 Task: Find connections with filter location Madiun with filter topic #lockdownwith filter profile language Potuguese with filter current company NTPC Limited with filter school Asian School of Cyber Laws with filter industry Sheet Music Publishing with filter service category Auto Insurance with filter keywords title Mail Carrier
Action: Mouse pressed left at (401, 42)
Screenshot: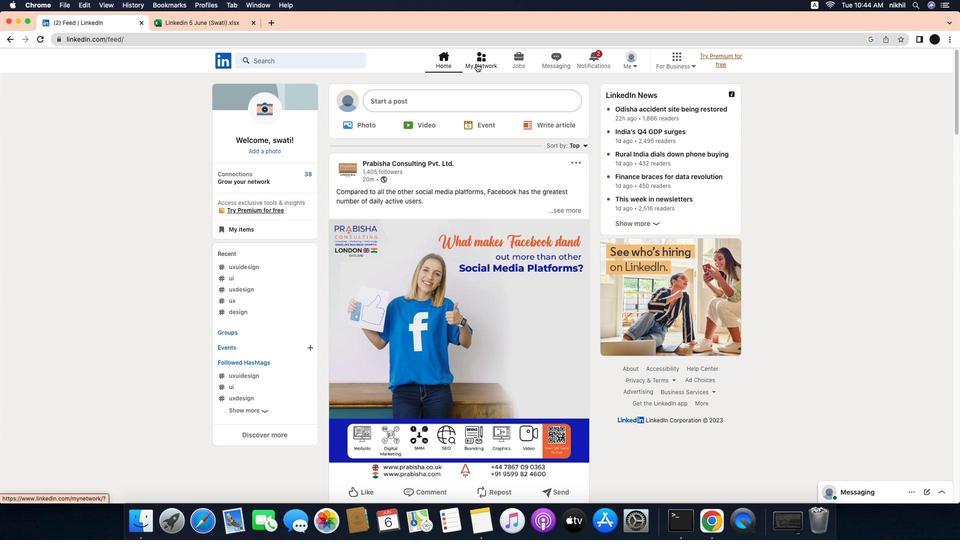 
Action: Mouse moved to (480, 40)
Screenshot: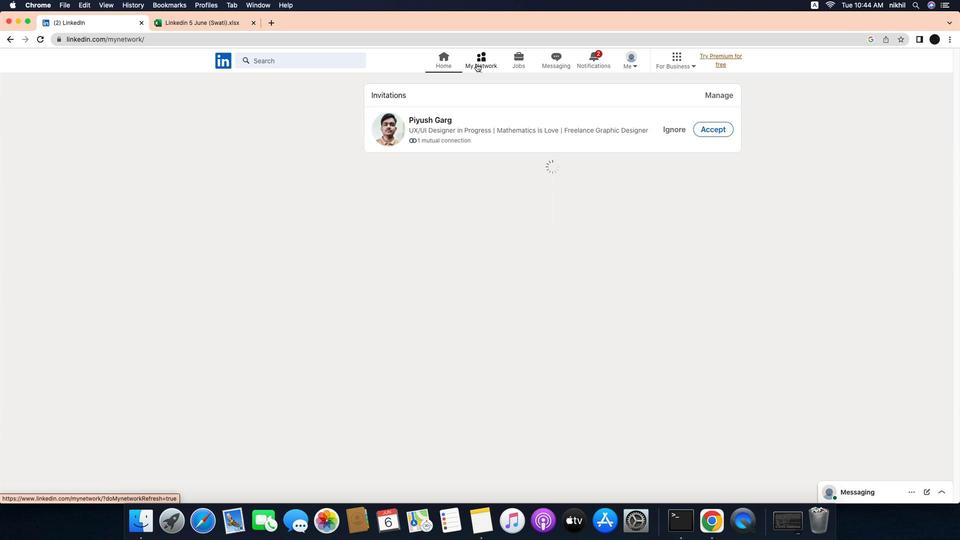 
Action: Mouse pressed left at (480, 40)
Screenshot: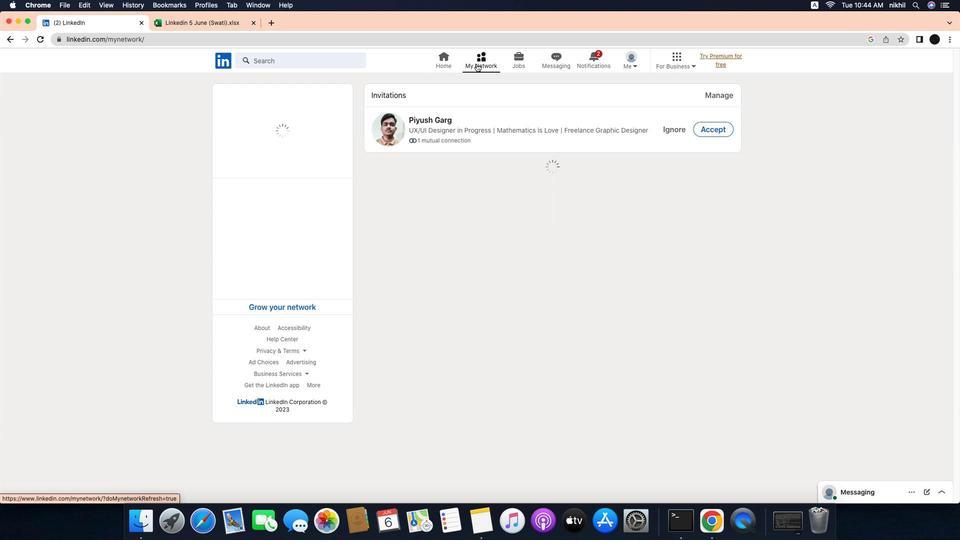
Action: Mouse moved to (295, 93)
Screenshot: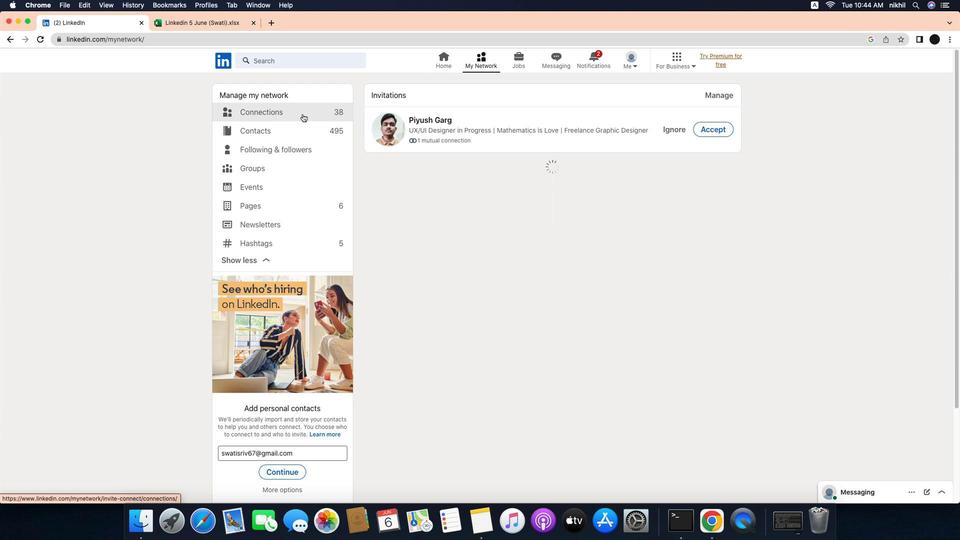 
Action: Mouse pressed left at (295, 93)
Screenshot: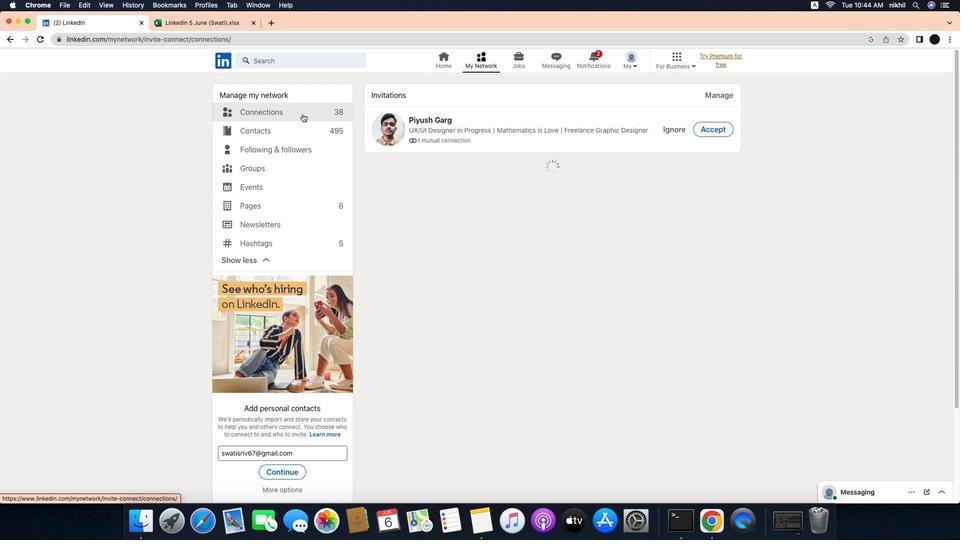 
Action: Mouse moved to (552, 92)
Screenshot: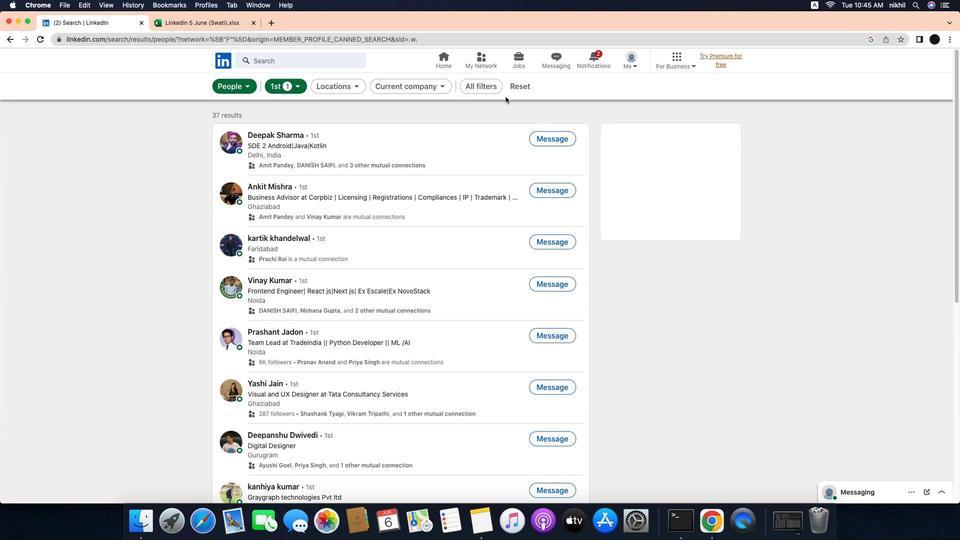 
Action: Mouse pressed left at (552, 92)
Screenshot: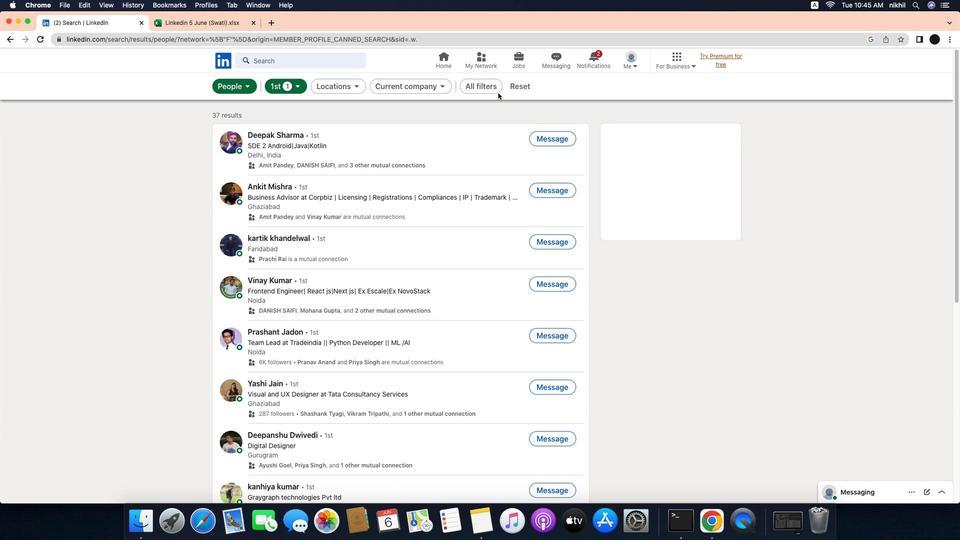 
Action: Mouse moved to (519, 65)
Screenshot: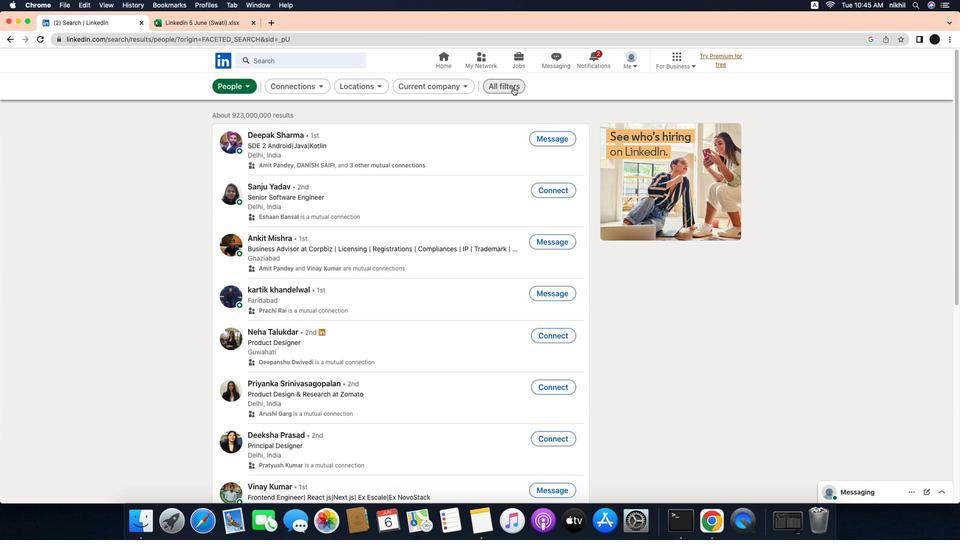 
Action: Mouse pressed left at (519, 65)
Screenshot: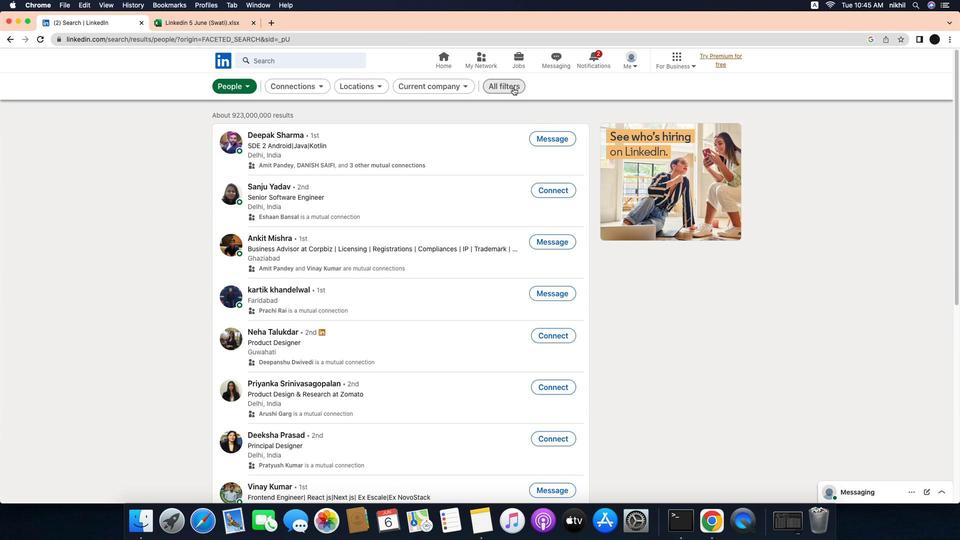 
Action: Mouse moved to (515, 65)
Screenshot: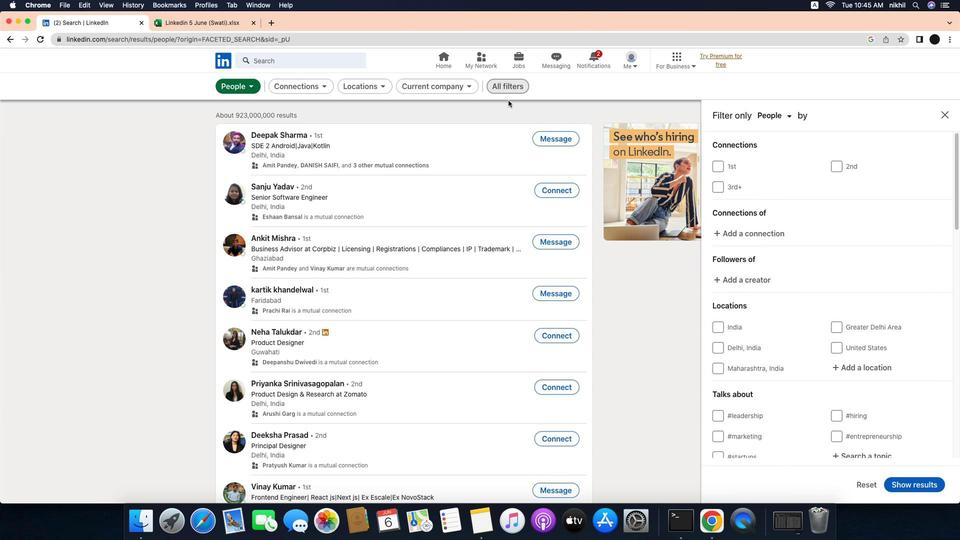 
Action: Mouse pressed left at (515, 65)
Screenshot: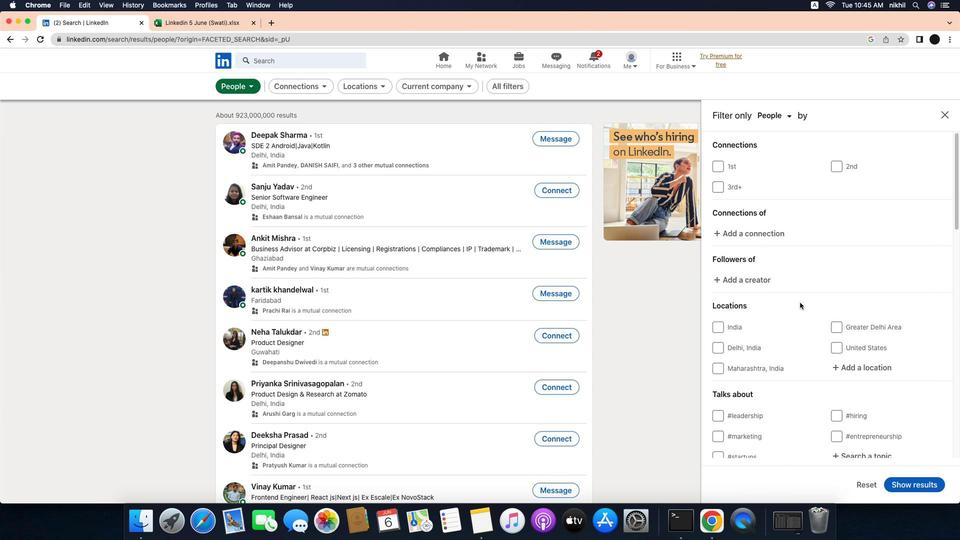 
Action: Mouse moved to (833, 286)
Screenshot: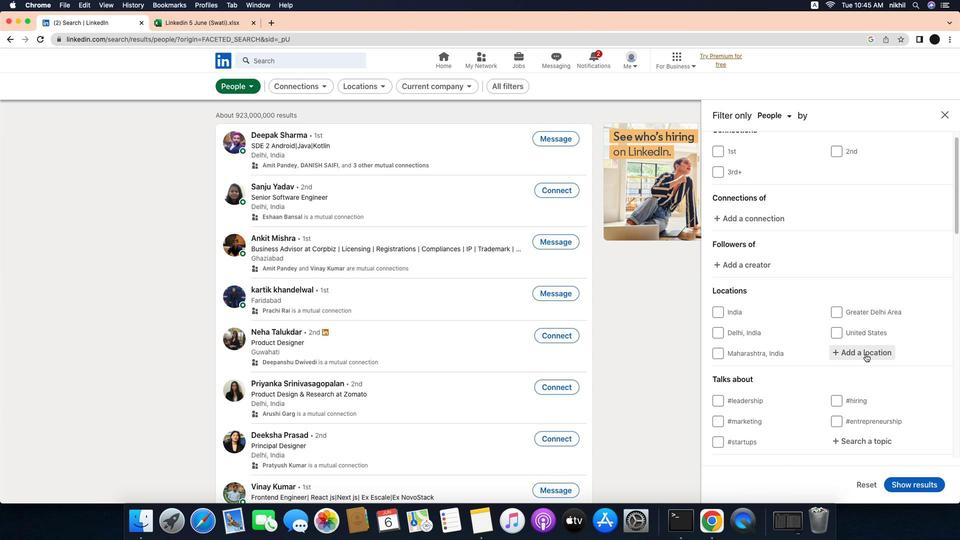 
Action: Mouse scrolled (833, 286) with delta (-27, -28)
Screenshot: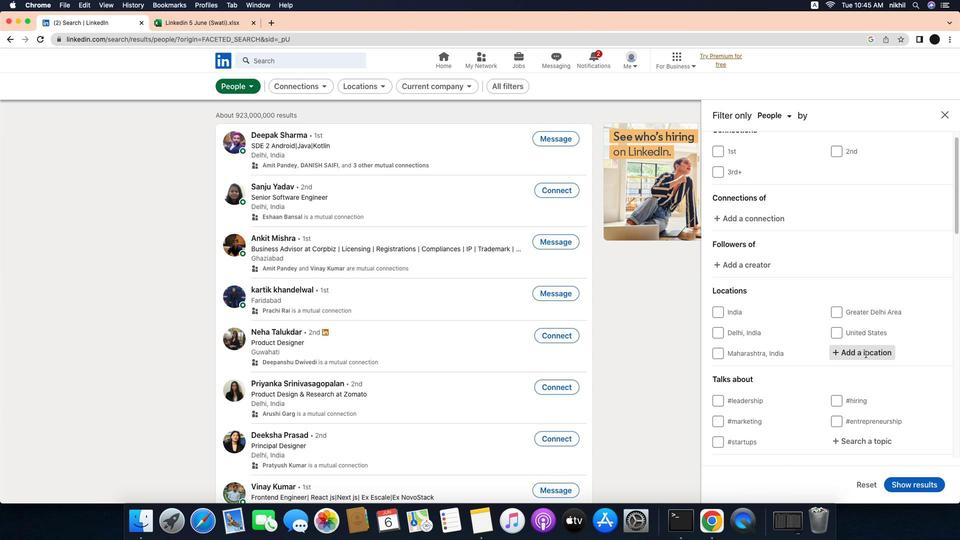 
Action: Mouse scrolled (833, 286) with delta (-27, -28)
Screenshot: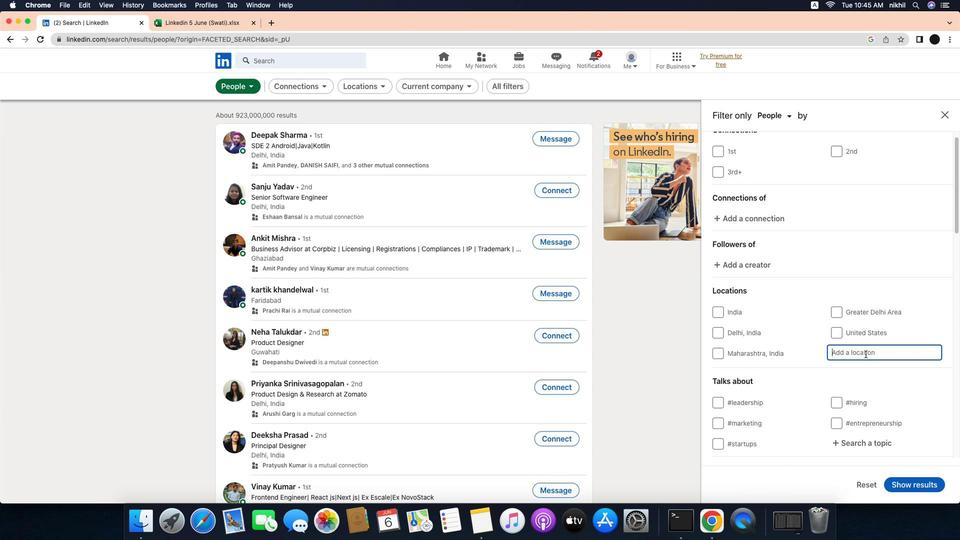 
Action: Mouse moved to (896, 350)
Screenshot: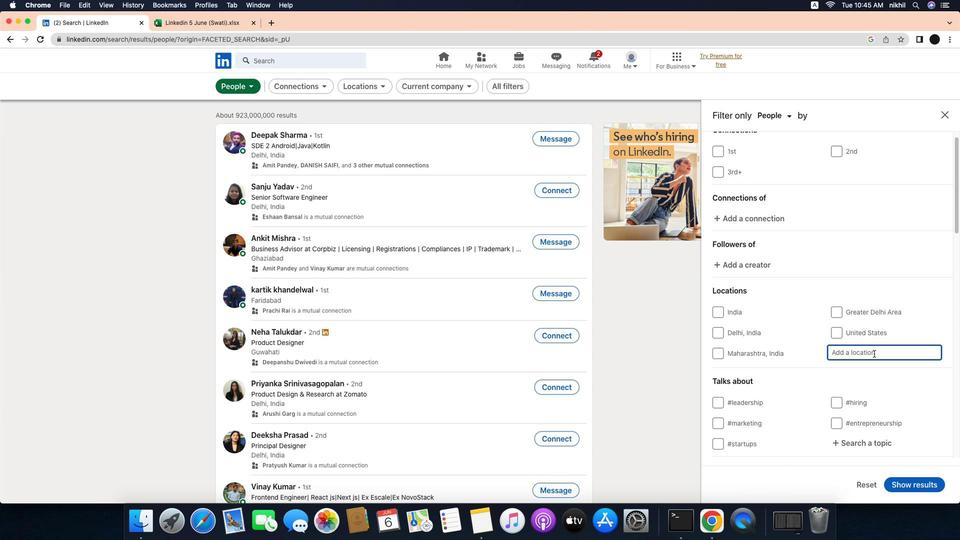 
Action: Mouse pressed left at (896, 350)
Screenshot: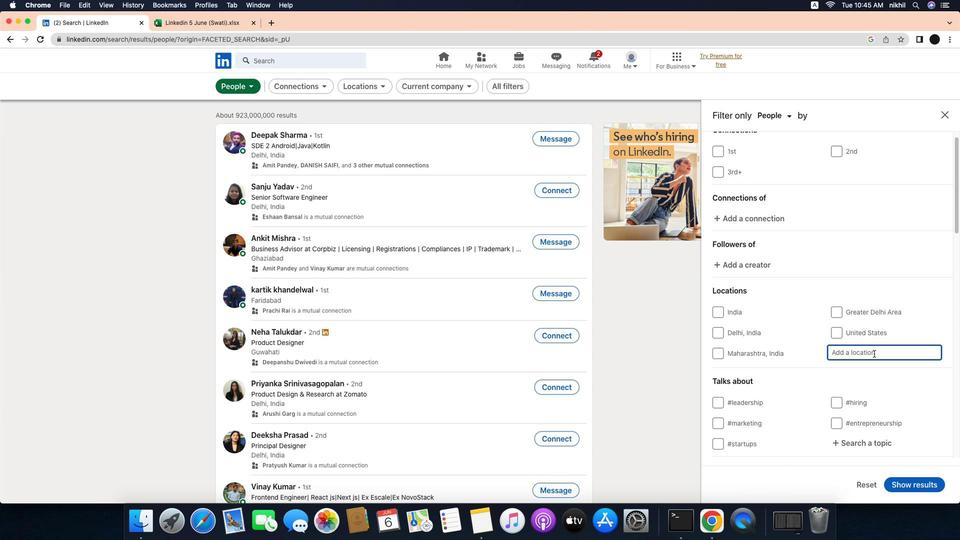 
Action: Mouse moved to (904, 349)
Screenshot: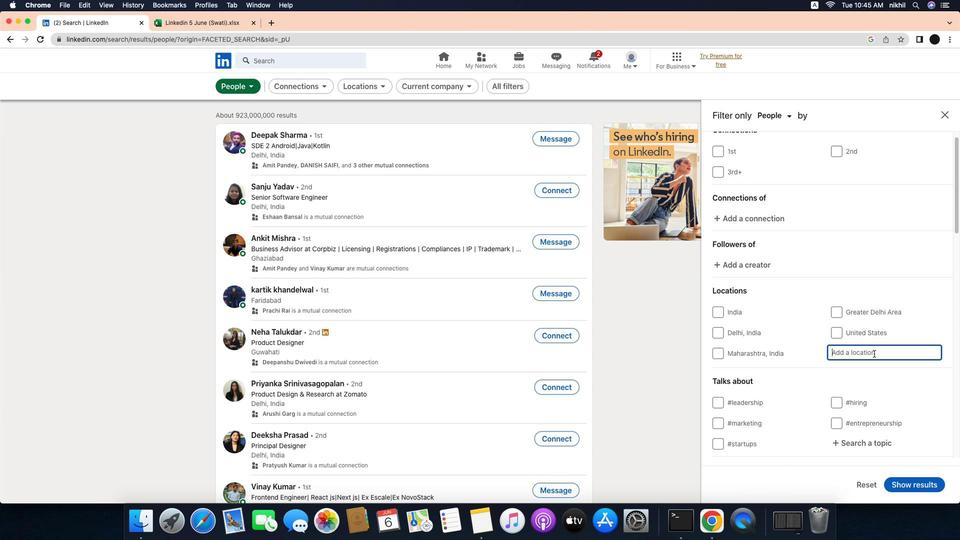
Action: Mouse pressed left at (904, 349)
Screenshot: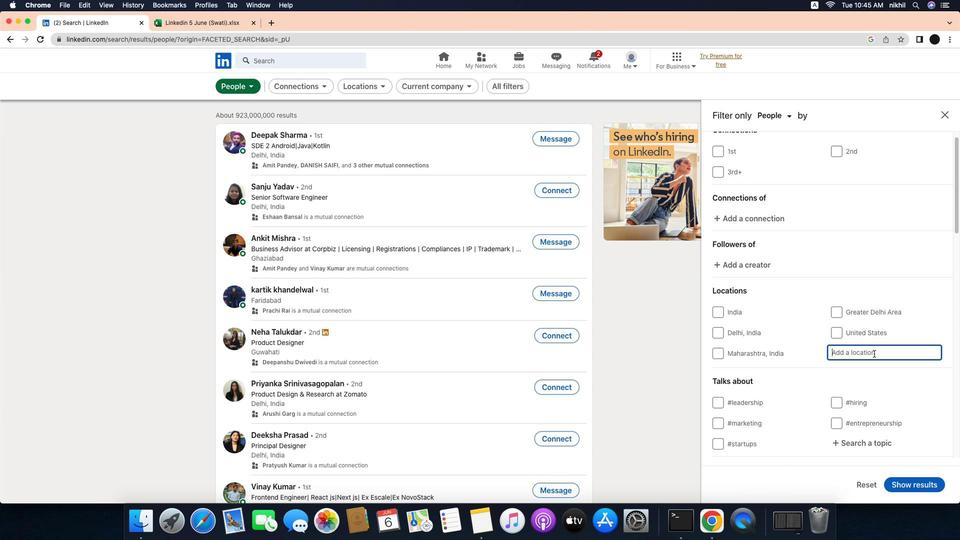 
Action: Mouse moved to (905, 349)
Screenshot: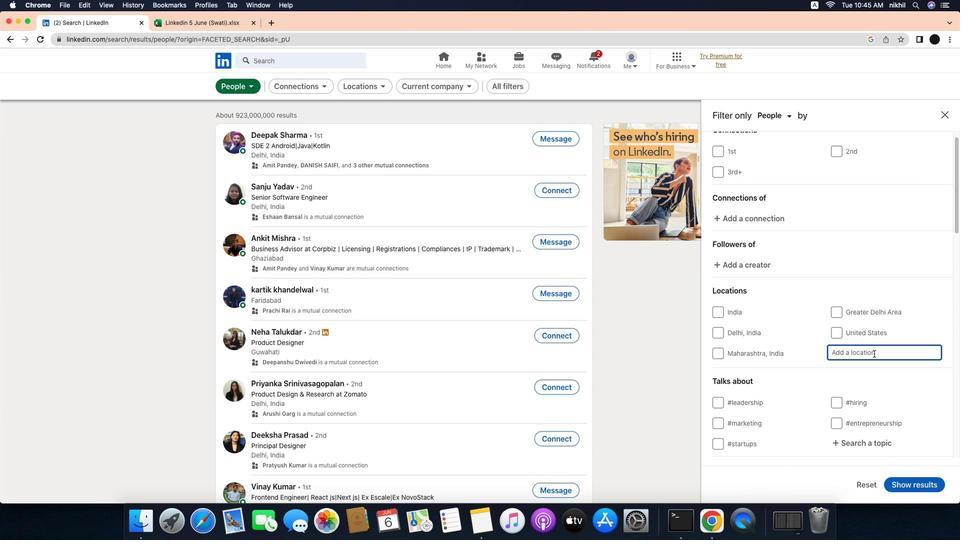 
Action: Key pressed Key.caps_lock'M'Key.caps_lock'a''d''i''u''n'Key.enter
Screenshot: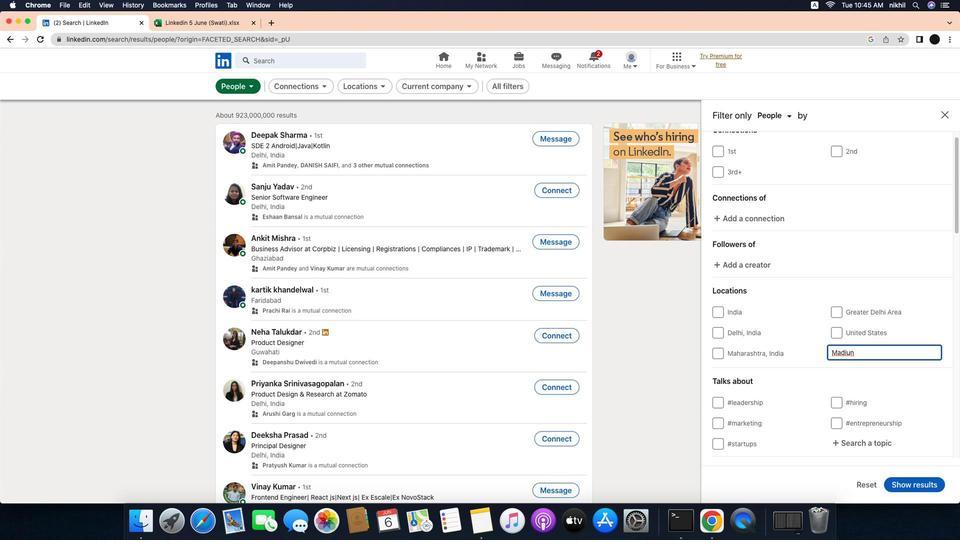 
Action: Mouse moved to (884, 356)
Screenshot: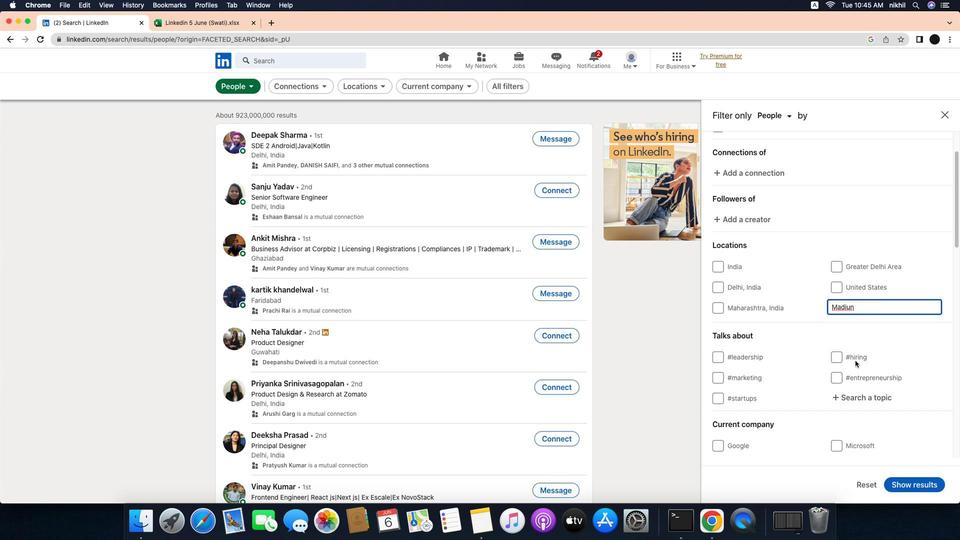 
Action: Mouse scrolled (884, 356) with delta (-27, -28)
Screenshot: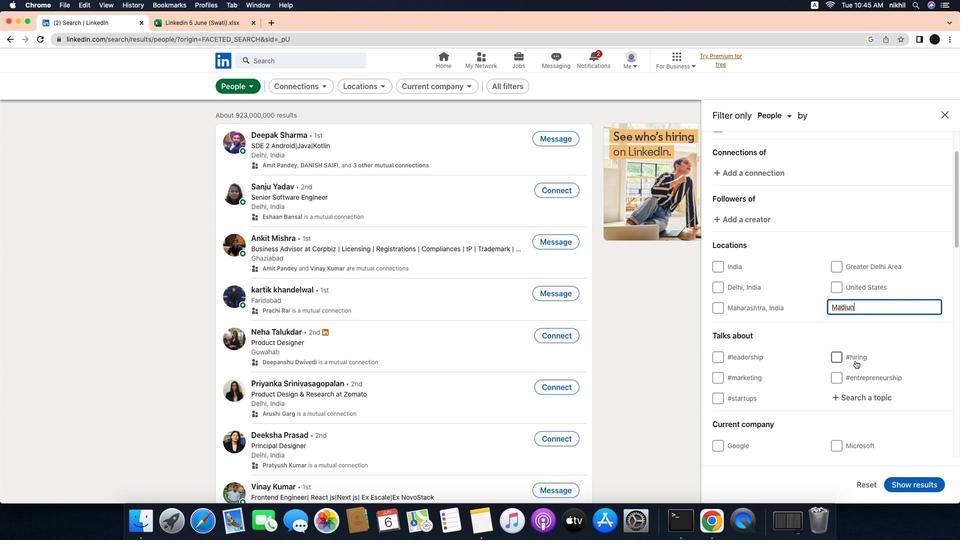 
Action: Mouse scrolled (884, 356) with delta (-27, -28)
Screenshot: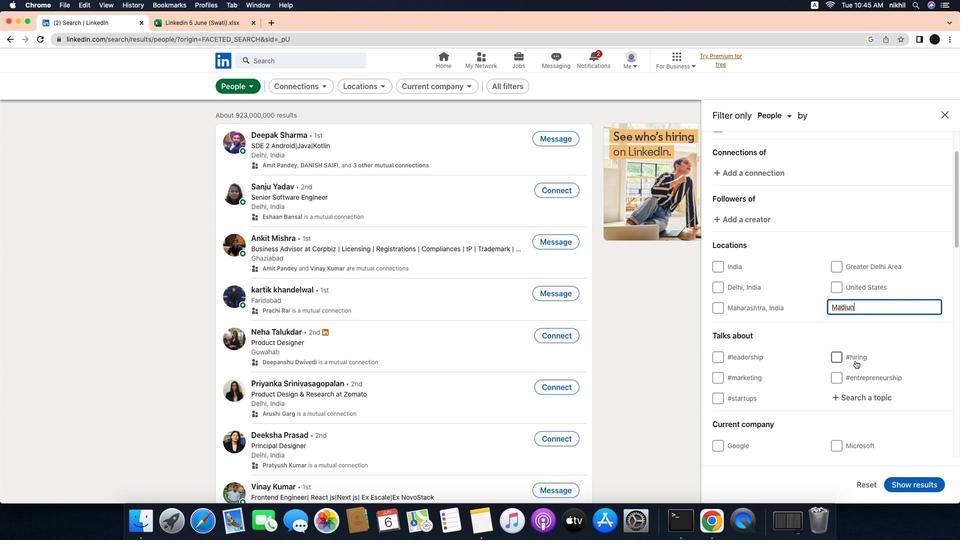 
Action: Mouse scrolled (884, 356) with delta (-27, -28)
Screenshot: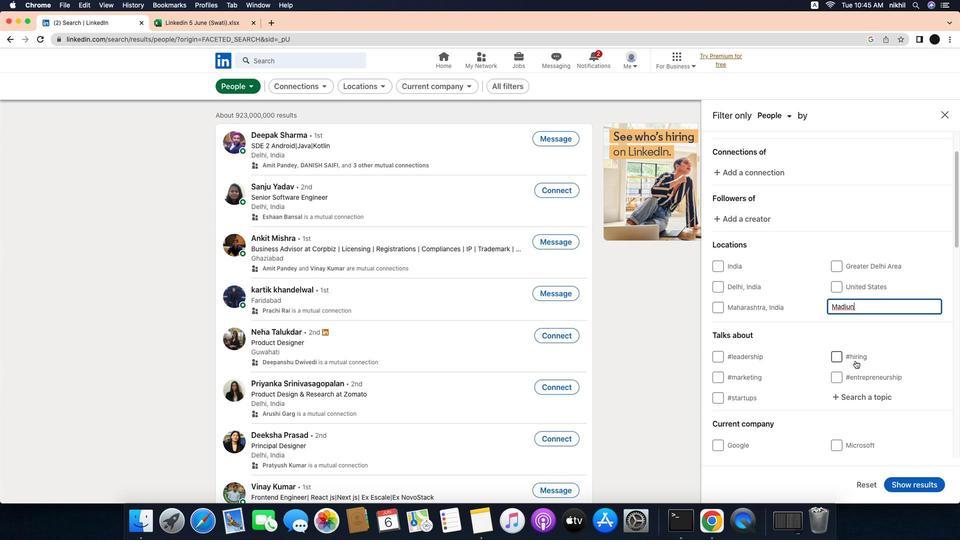 
Action: Mouse scrolled (884, 356) with delta (-27, -28)
Screenshot: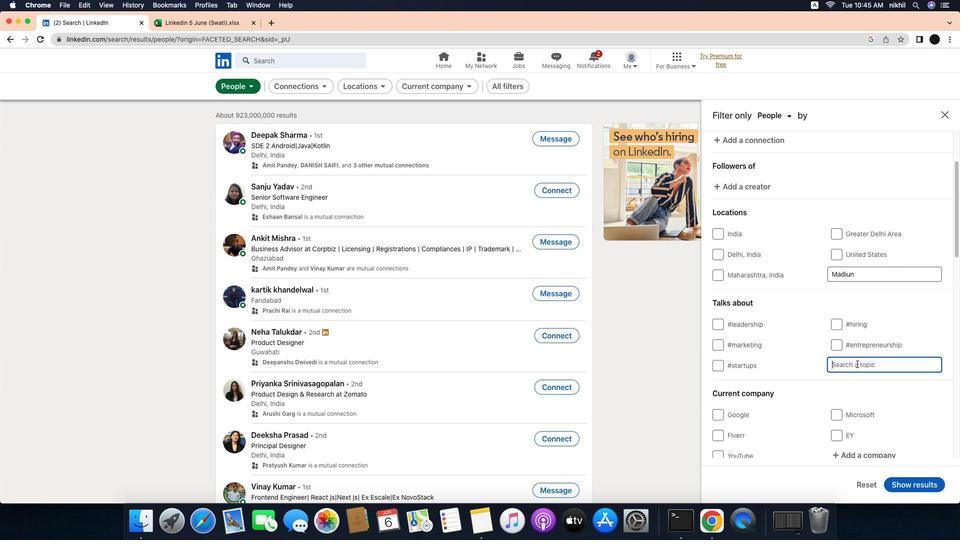
Action: Mouse scrolled (884, 356) with delta (-27, -28)
Screenshot: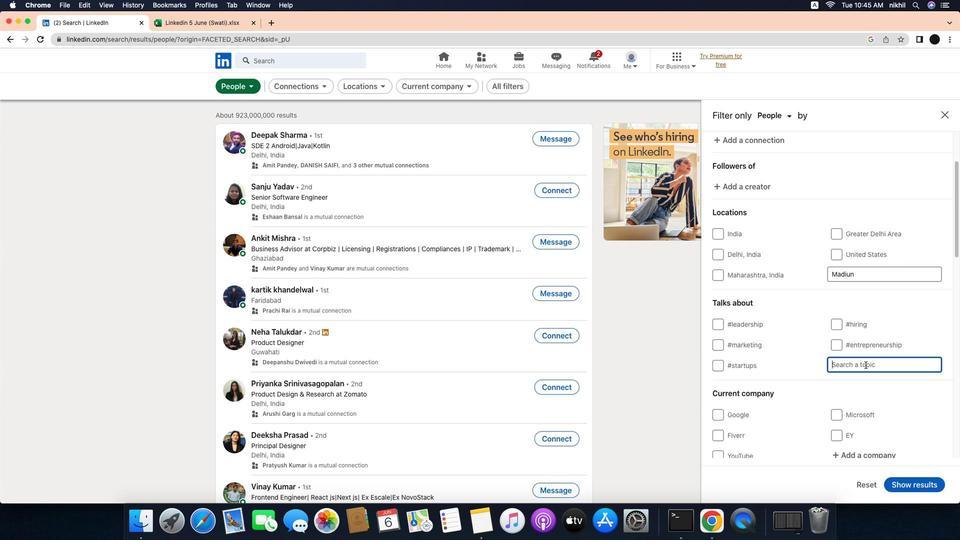 
Action: Mouse scrolled (884, 356) with delta (-27, -28)
Screenshot: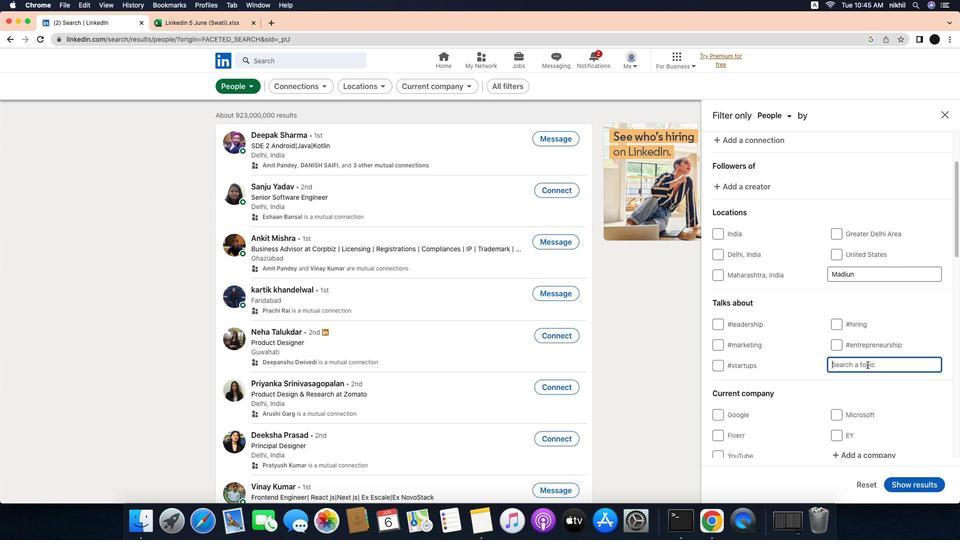 
Action: Mouse moved to (887, 360)
Screenshot: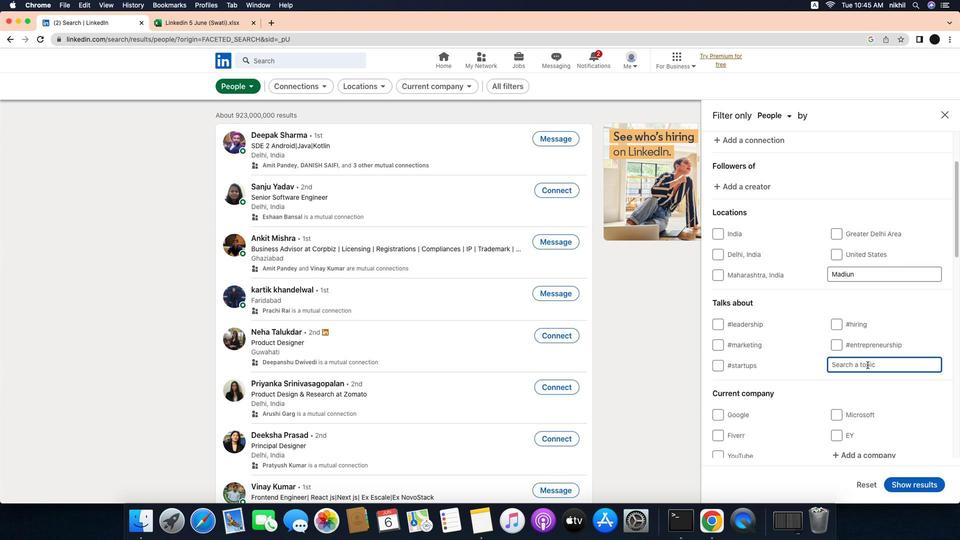 
Action: Mouse pressed left at (887, 360)
Screenshot: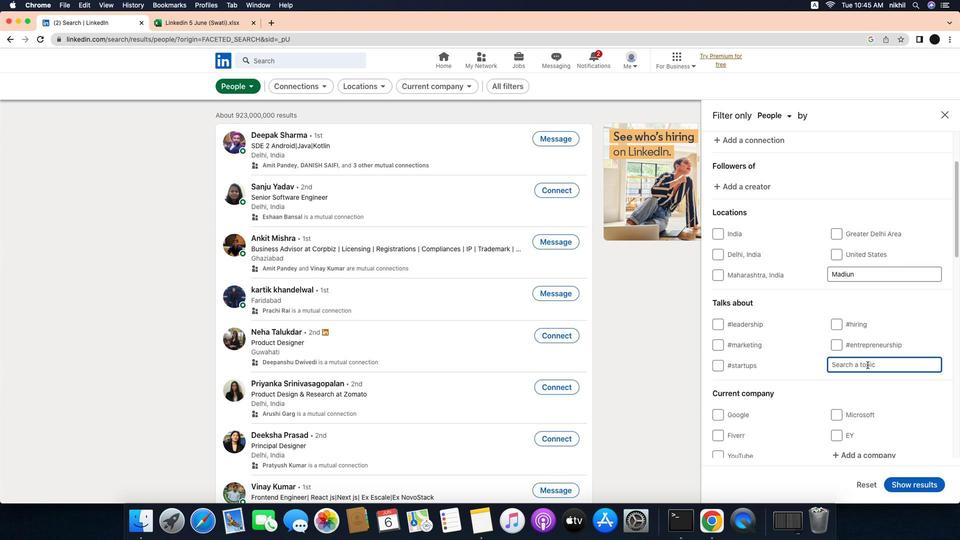 
Action: Mouse moved to (898, 361)
Screenshot: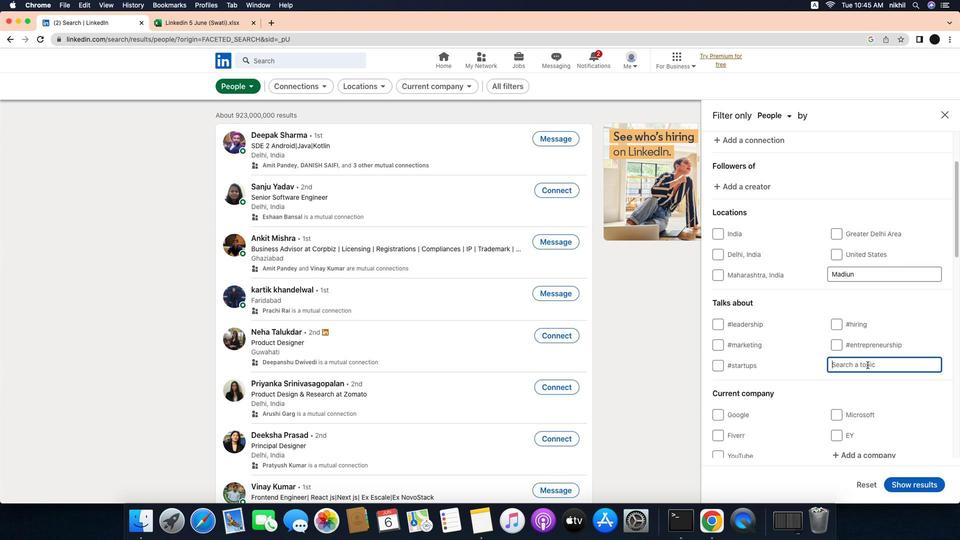 
Action: Mouse pressed left at (898, 361)
Screenshot: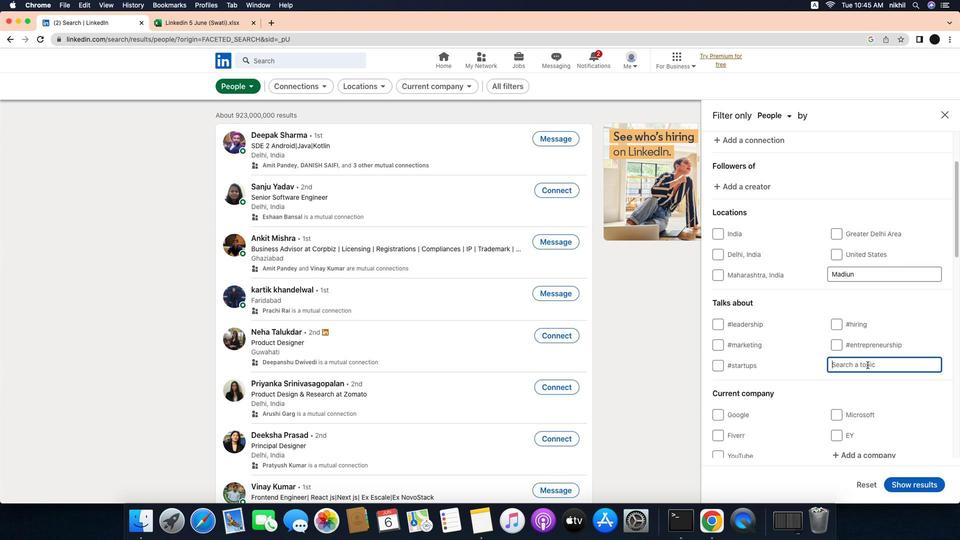 
Action: Key pressed 'l''o''c''k''d''o''w''n'
Screenshot: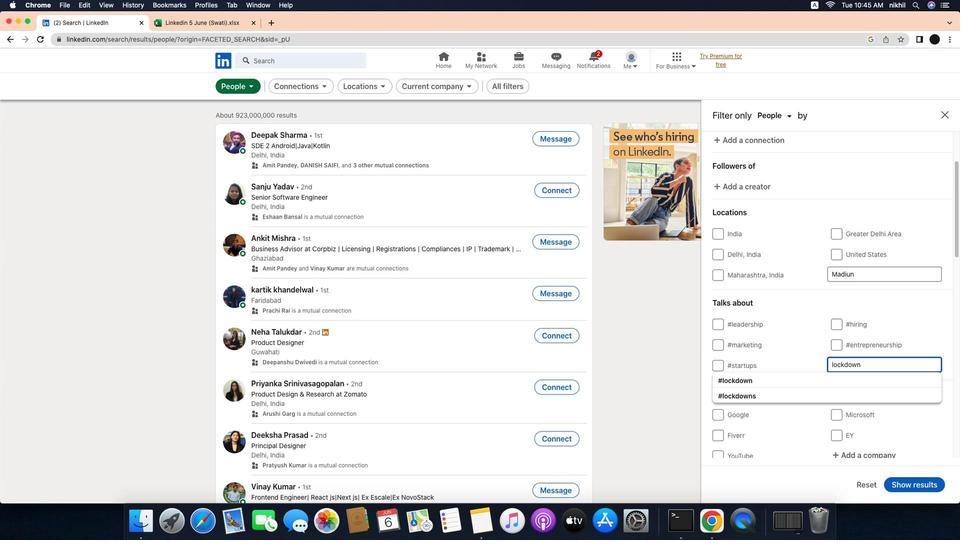 
Action: Mouse moved to (824, 376)
Screenshot: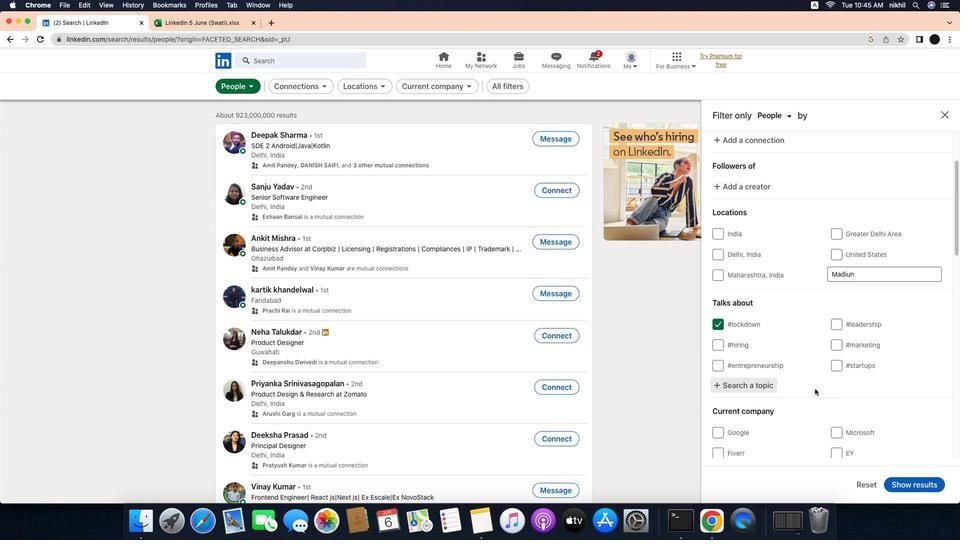 
Action: Mouse pressed left at (824, 376)
Screenshot: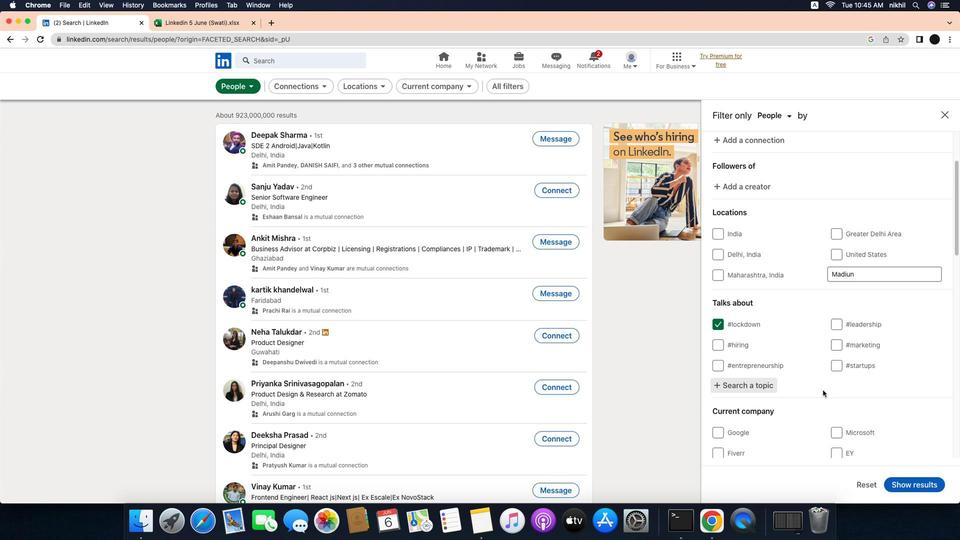 
Action: Mouse moved to (850, 388)
Screenshot: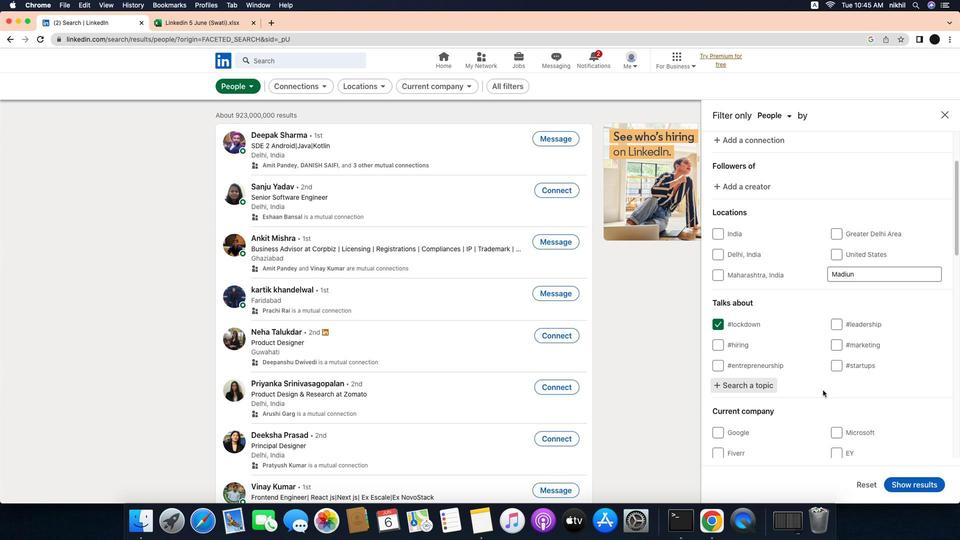 
Action: Mouse scrolled (850, 388) with delta (-27, -28)
Screenshot: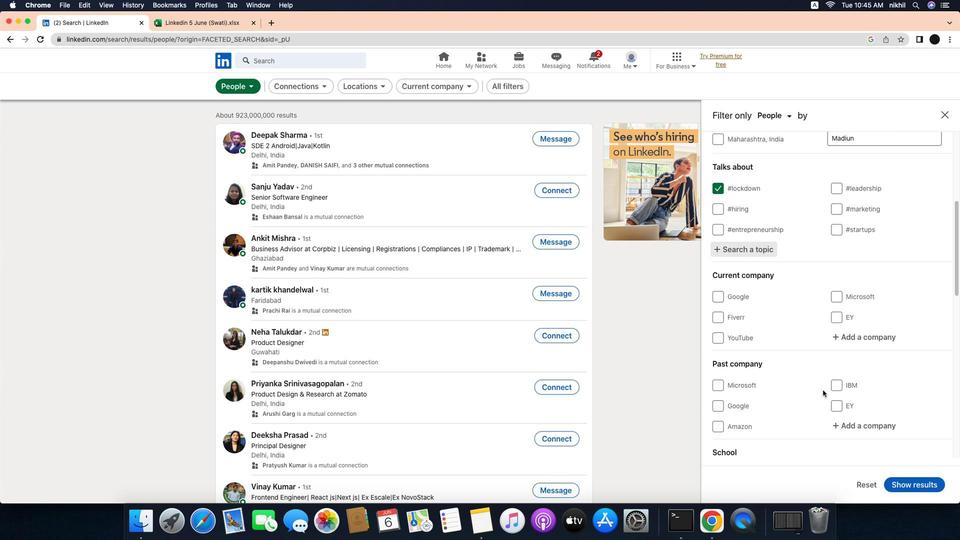
Action: Mouse scrolled (850, 388) with delta (-27, -28)
Screenshot: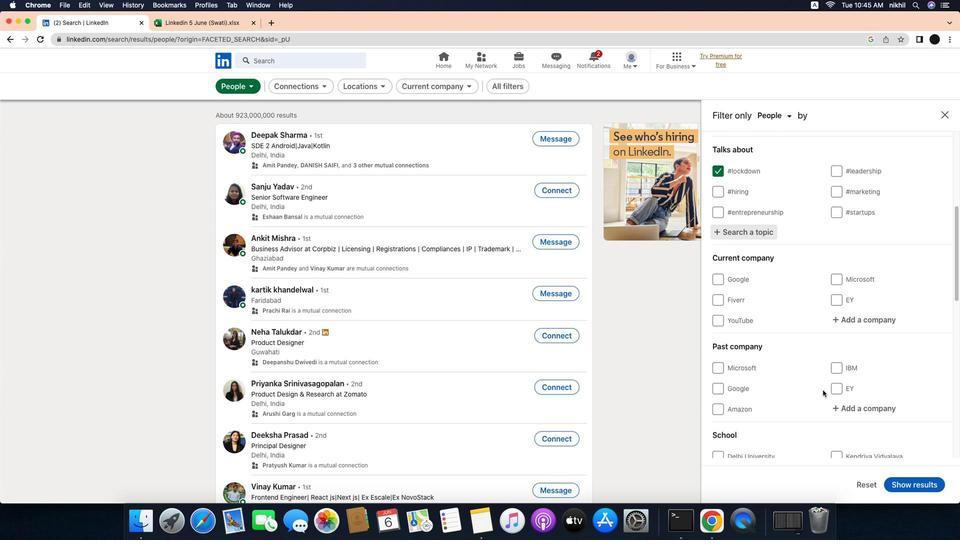 
Action: Mouse scrolled (850, 388) with delta (-27, -28)
Screenshot: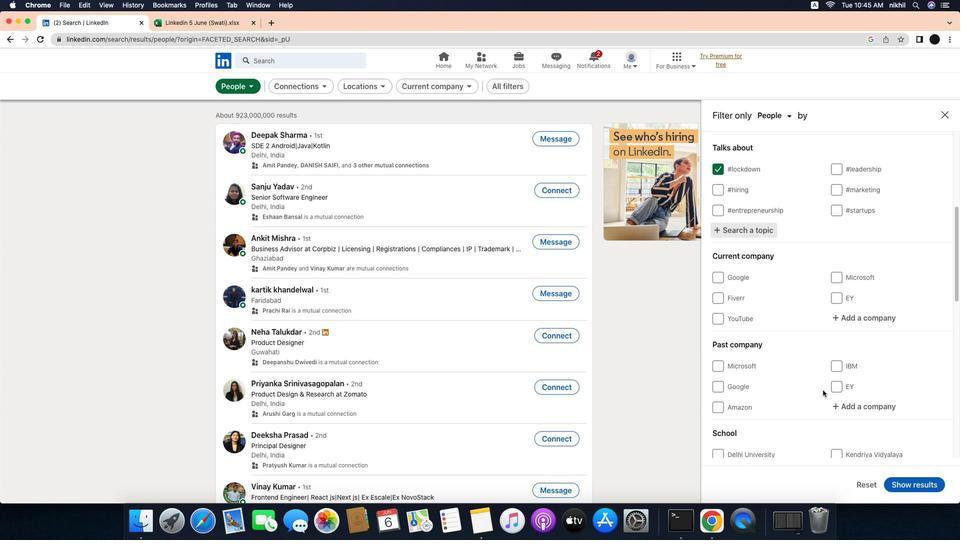 
Action: Mouse scrolled (850, 388) with delta (-27, -28)
Screenshot: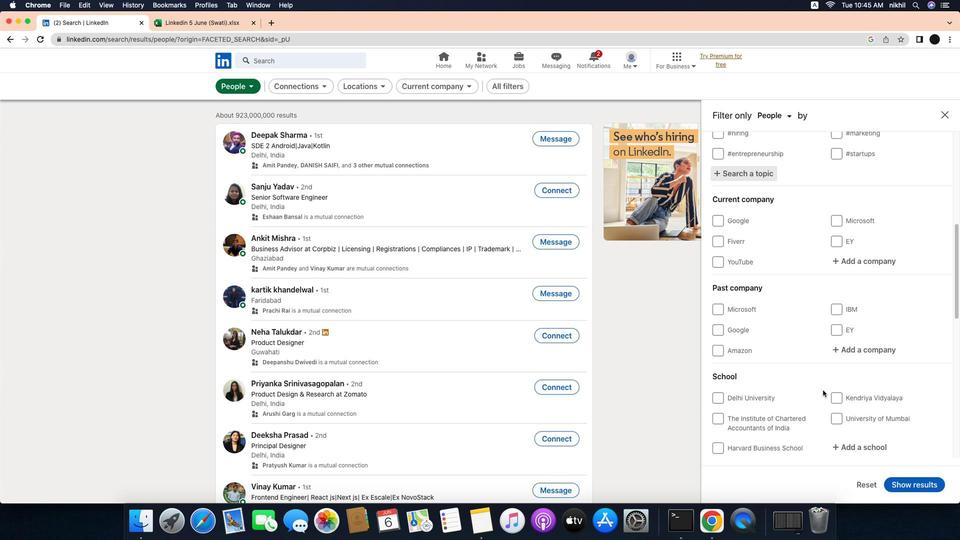 
Action: Mouse scrolled (850, 388) with delta (-27, -28)
Screenshot: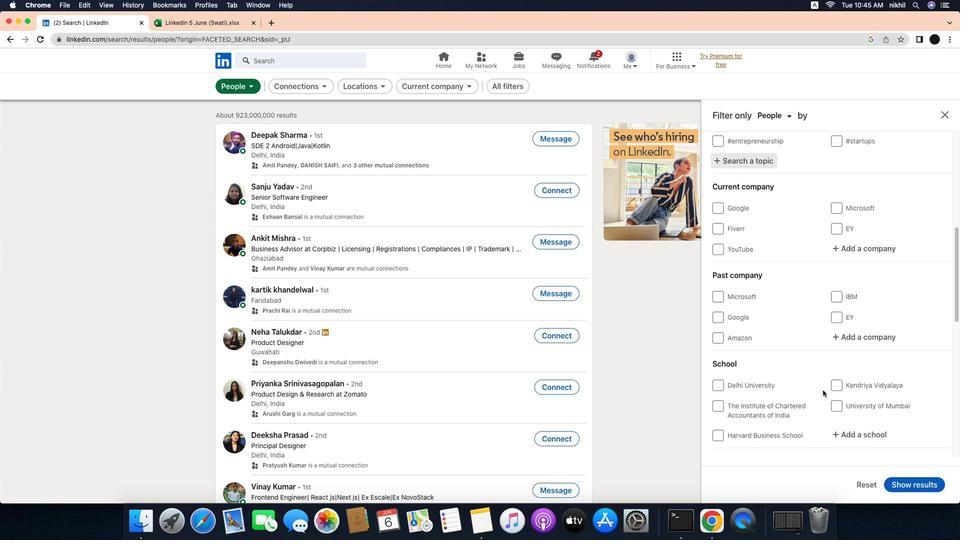 
Action: Mouse scrolled (850, 388) with delta (-27, -28)
Screenshot: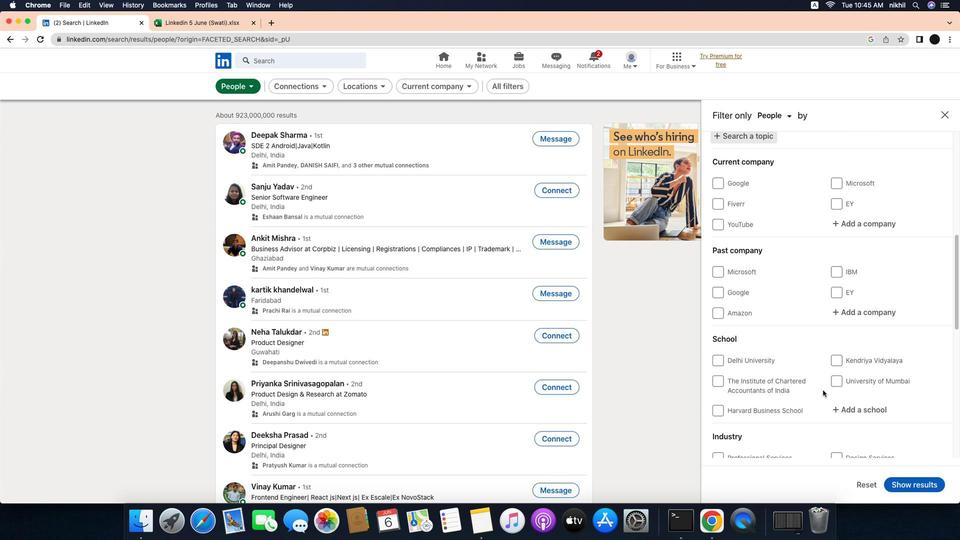 
Action: Mouse scrolled (850, 388) with delta (-27, -28)
Screenshot: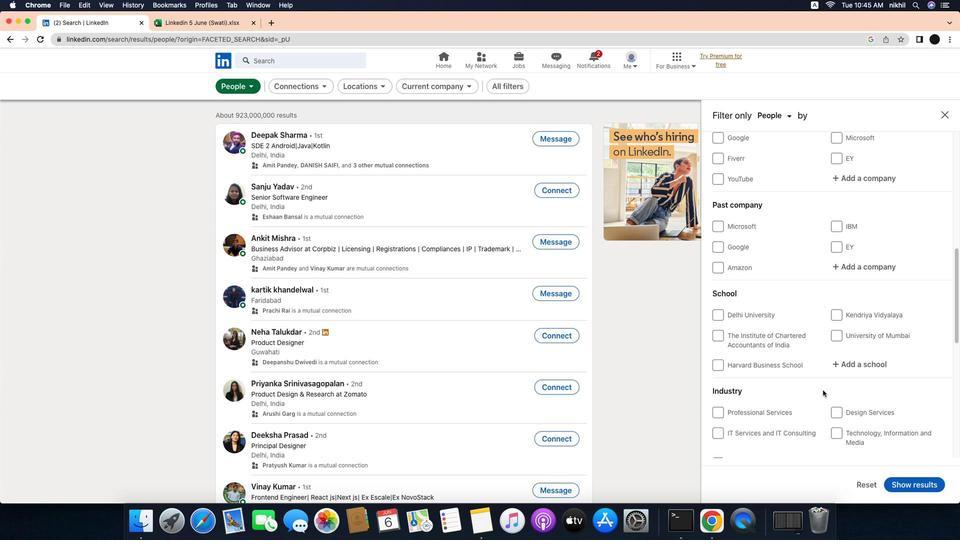 
Action: Mouse scrolled (850, 388) with delta (-27, -28)
Screenshot: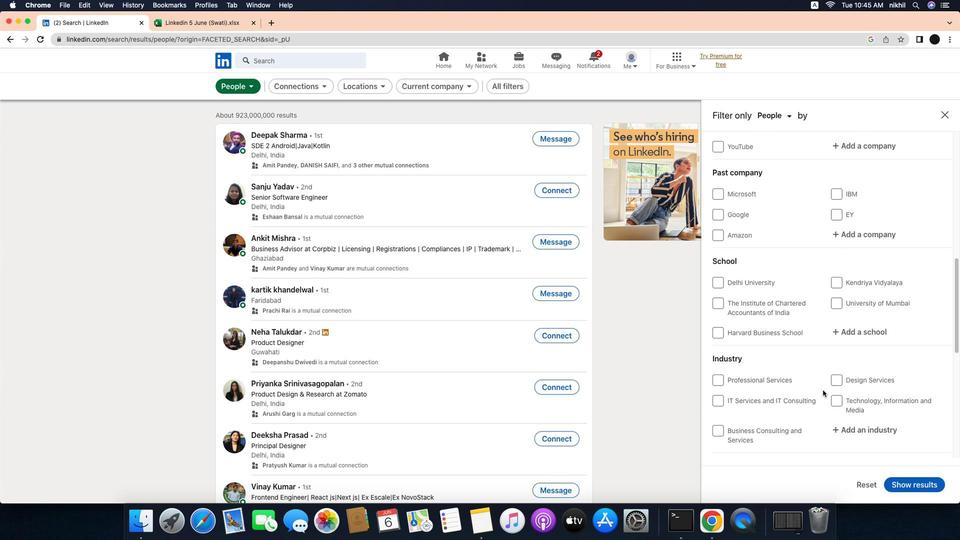 
Action: Mouse scrolled (850, 388) with delta (-27, -28)
Screenshot: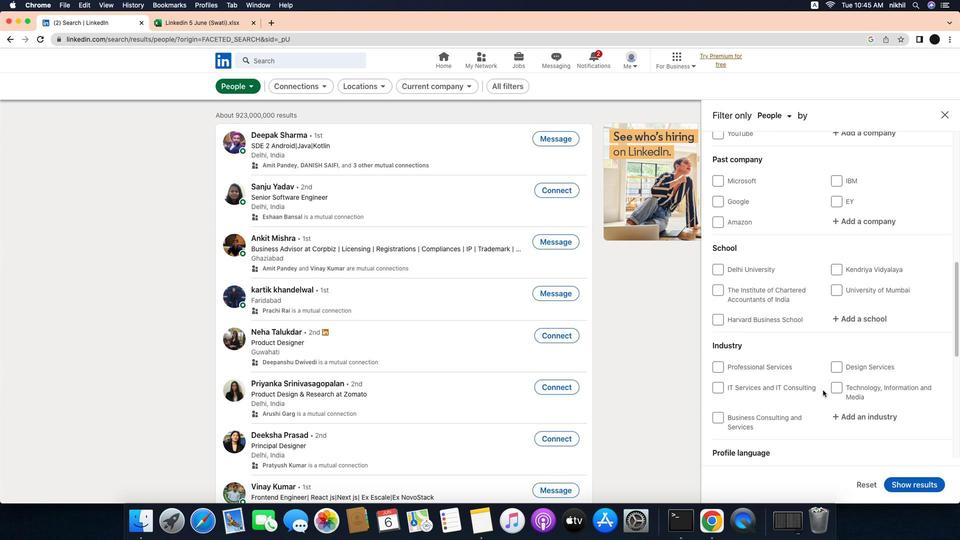 
Action: Mouse scrolled (850, 388) with delta (-27, -28)
Screenshot: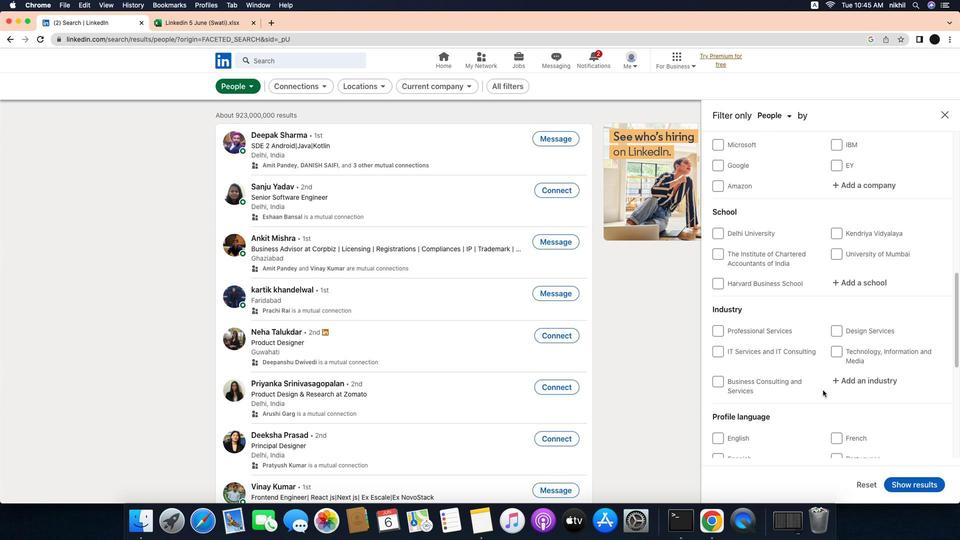
Action: Mouse scrolled (850, 388) with delta (-27, -28)
Screenshot: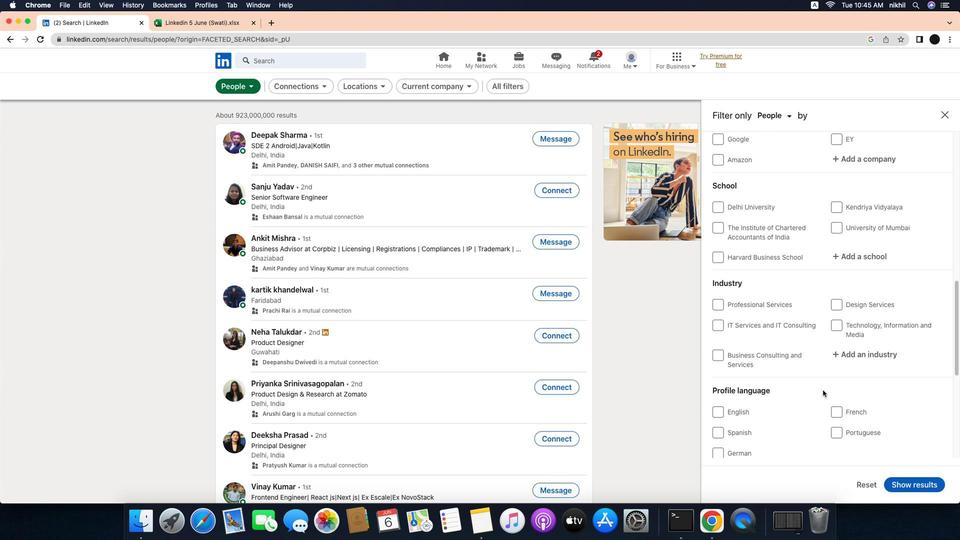 
Action: Mouse scrolled (850, 388) with delta (-27, -28)
Screenshot: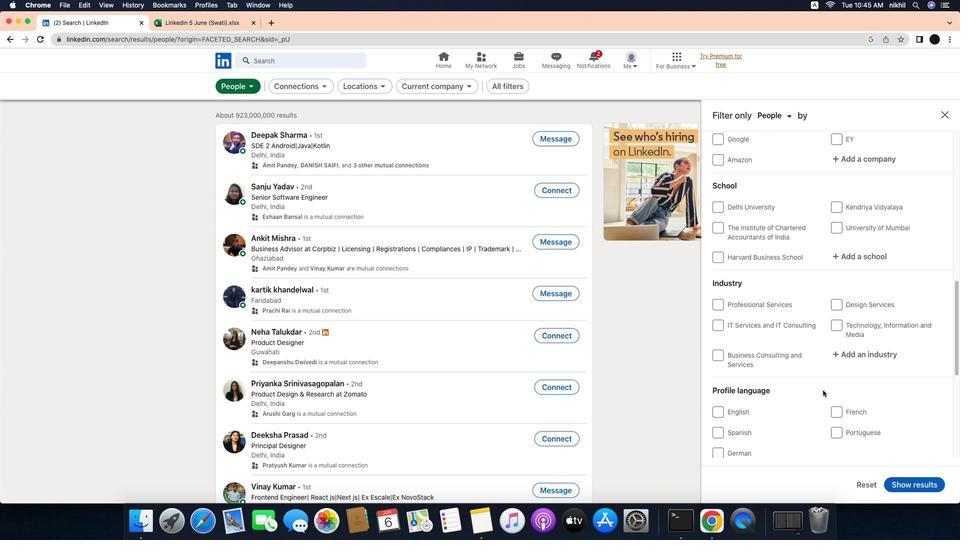 
Action: Mouse scrolled (850, 388) with delta (-27, -28)
Screenshot: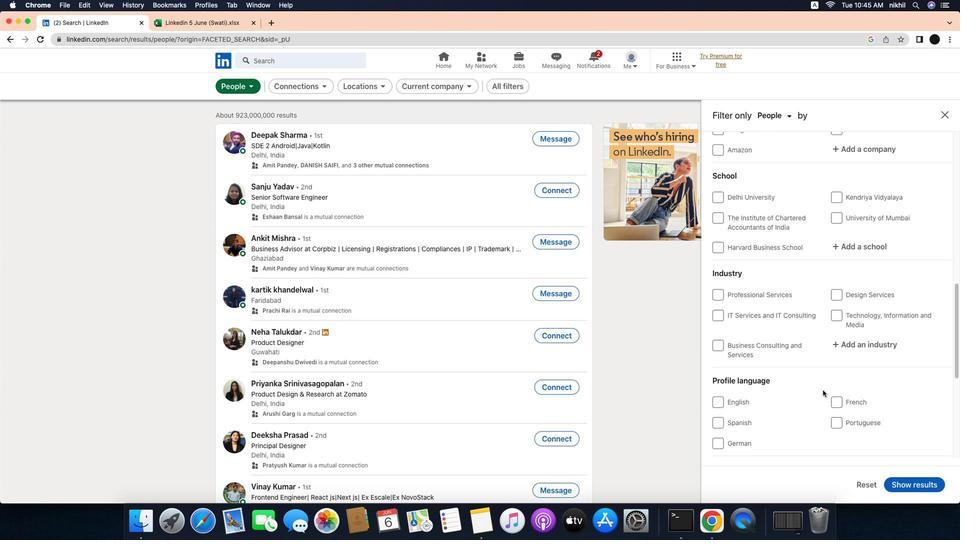 
Action: Mouse scrolled (850, 388) with delta (-27, -28)
Screenshot: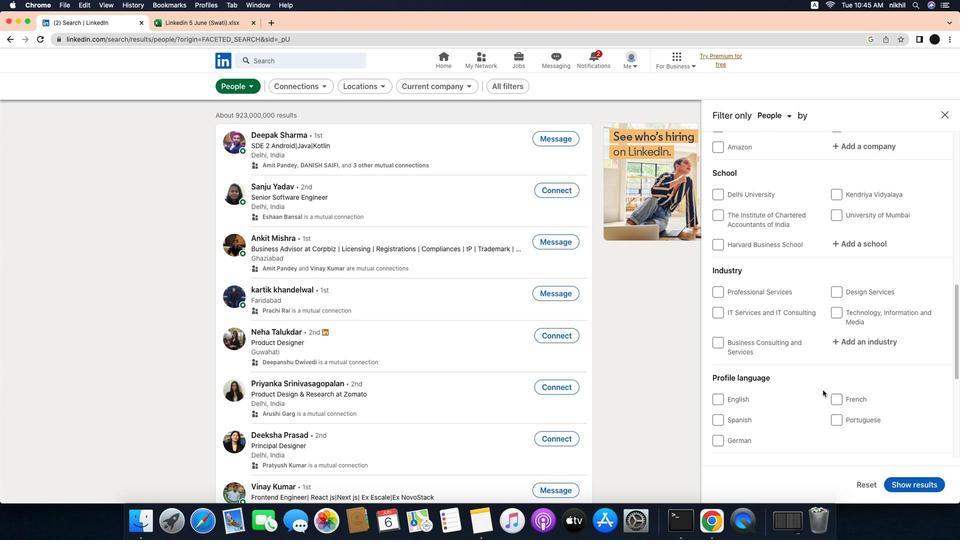 
Action: Mouse scrolled (850, 388) with delta (-27, -28)
Screenshot: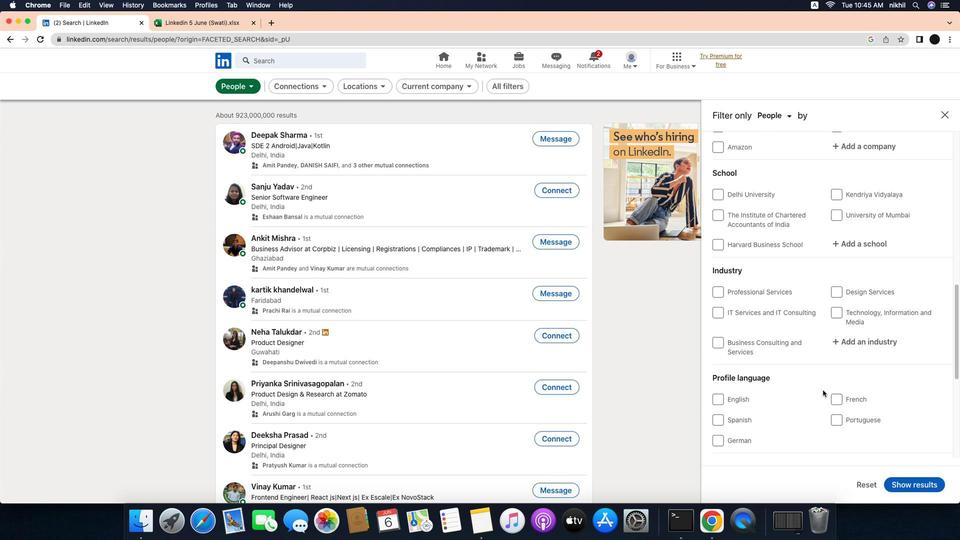 
Action: Mouse scrolled (850, 388) with delta (-27, -28)
Screenshot: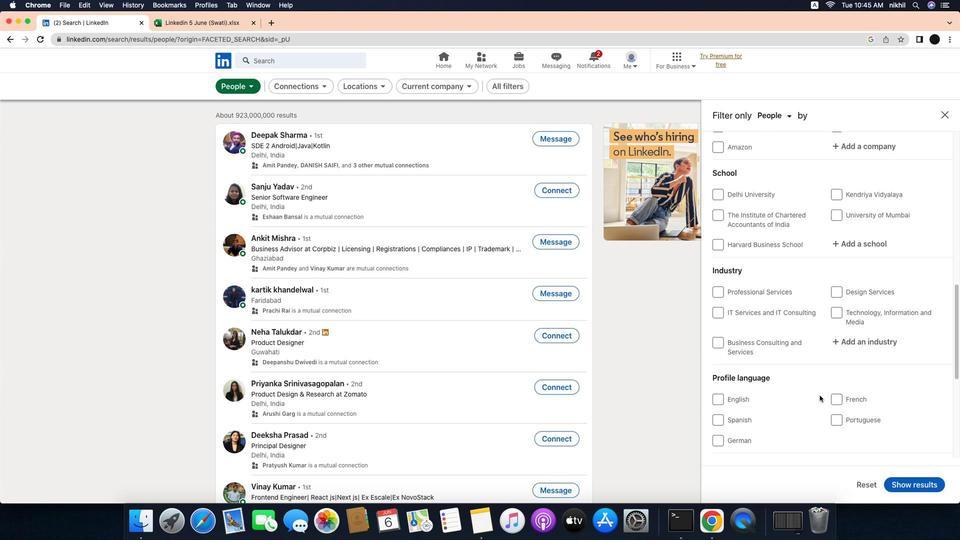 
Action: Mouse scrolled (850, 388) with delta (-27, -28)
Screenshot: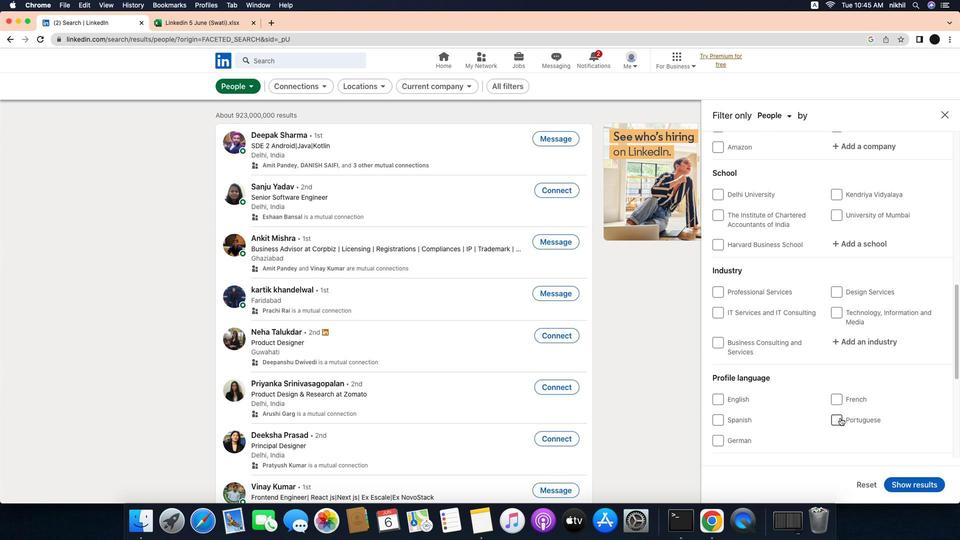 
Action: Mouse scrolled (850, 388) with delta (-27, -28)
Screenshot: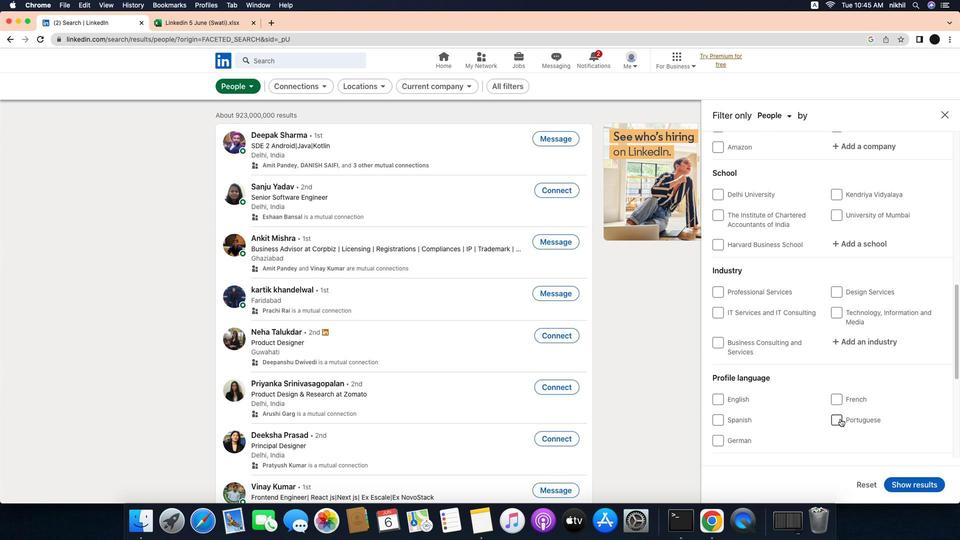 
Action: Mouse moved to (868, 419)
Screenshot: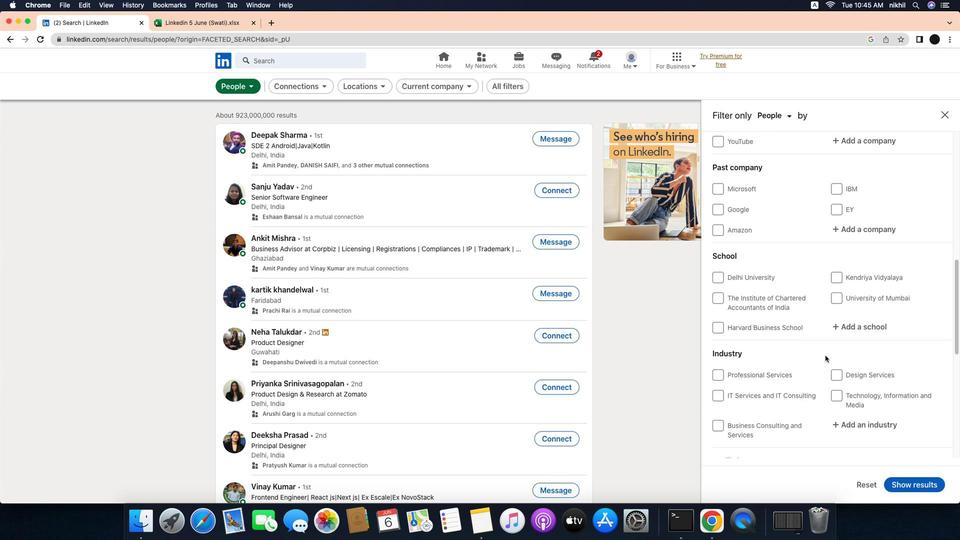 
Action: Mouse pressed left at (868, 419)
Screenshot: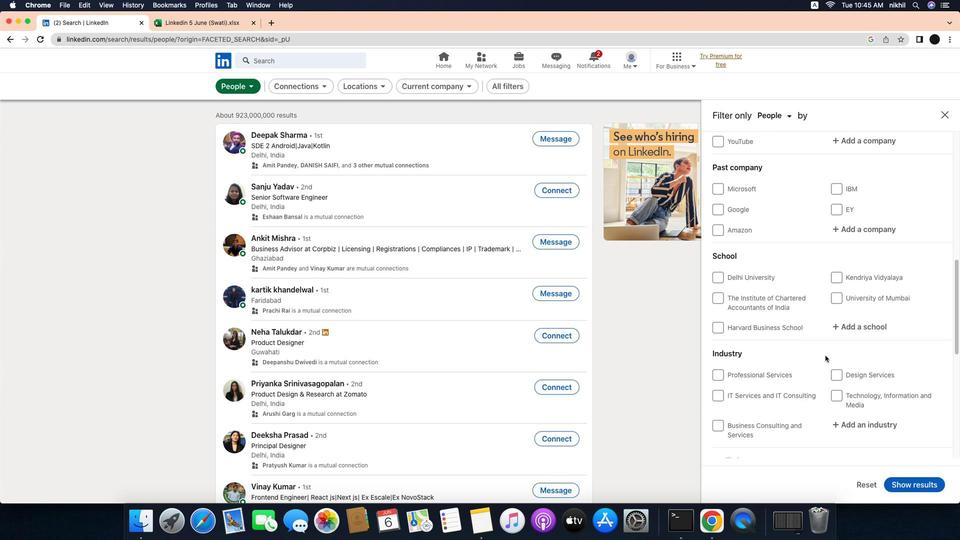 
Action: Mouse moved to (853, 351)
Screenshot: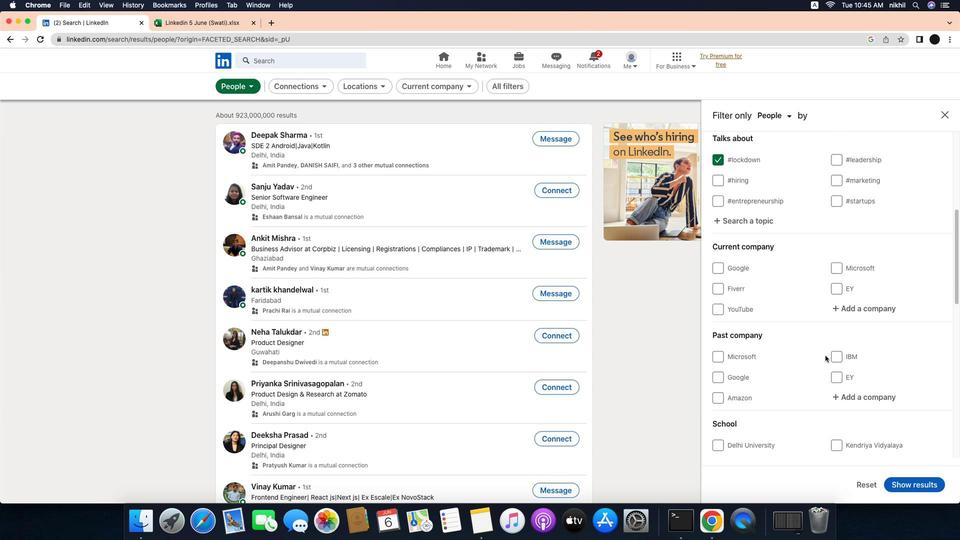 
Action: Mouse scrolled (853, 351) with delta (-27, -27)
Screenshot: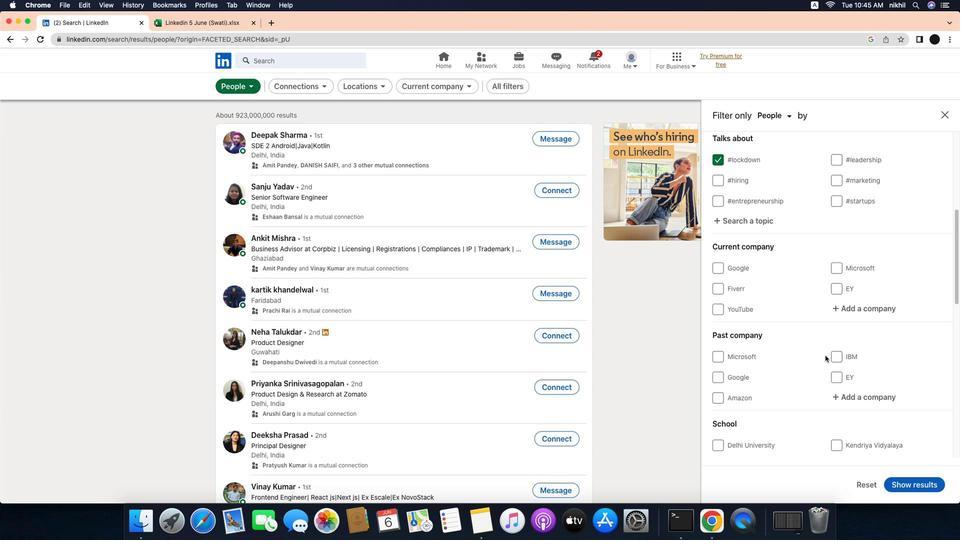 
Action: Mouse scrolled (853, 351) with delta (-27, -27)
Screenshot: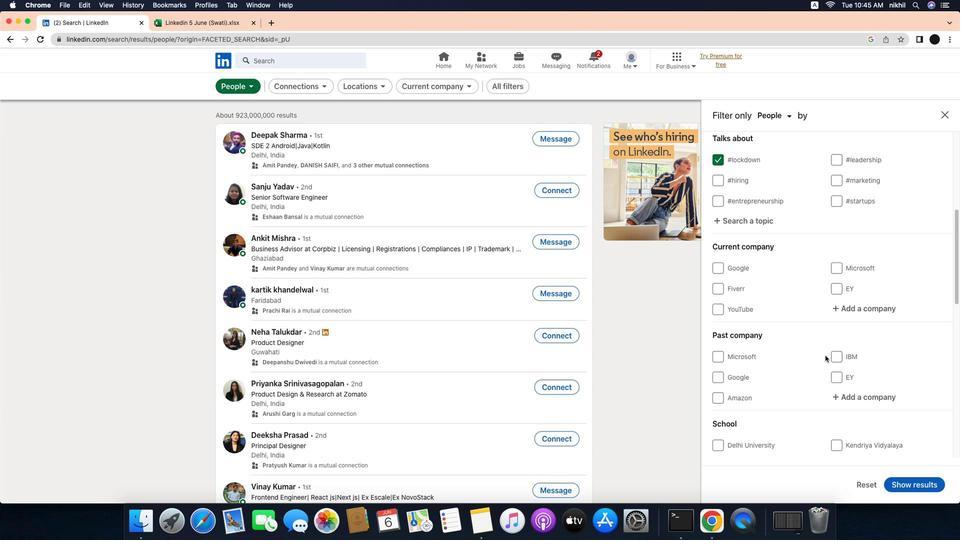 
Action: Mouse scrolled (853, 351) with delta (-27, -26)
Screenshot: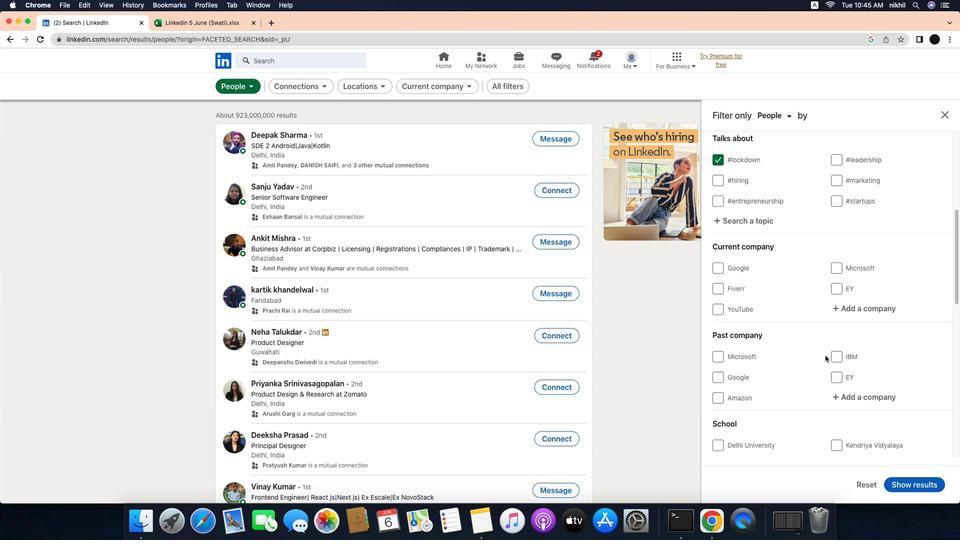 
Action: Mouse scrolled (853, 351) with delta (-27, -27)
Screenshot: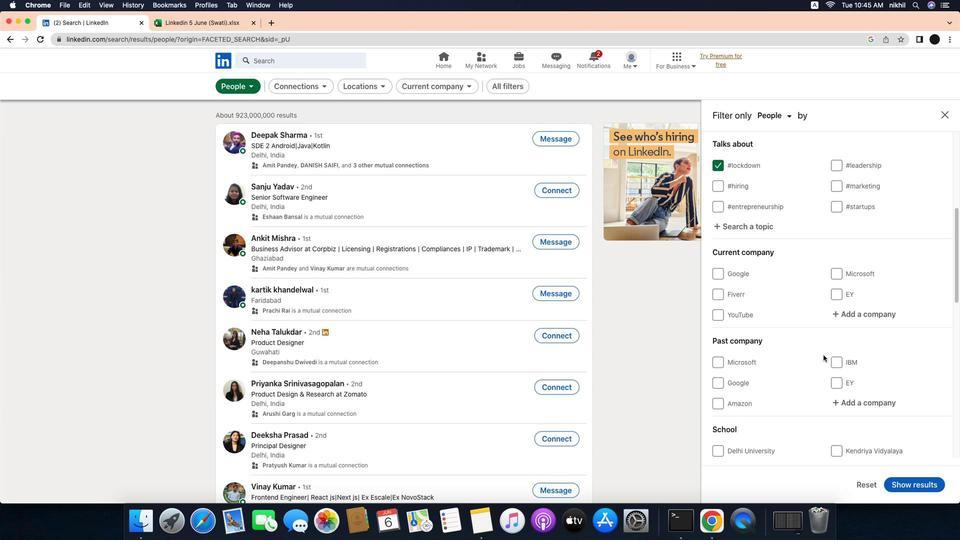 
Action: Mouse scrolled (853, 351) with delta (-27, -27)
Screenshot: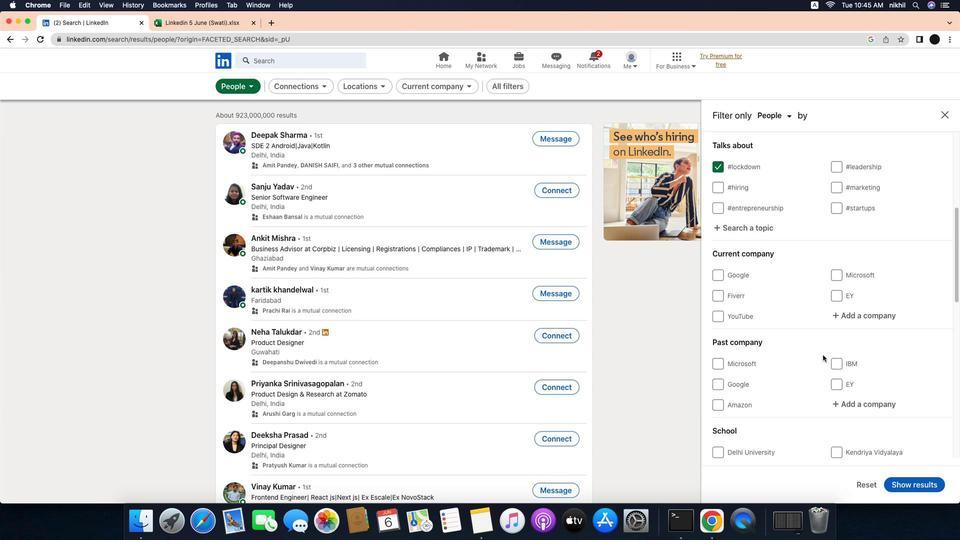
Action: Mouse scrolled (853, 351) with delta (-27, -26)
Screenshot: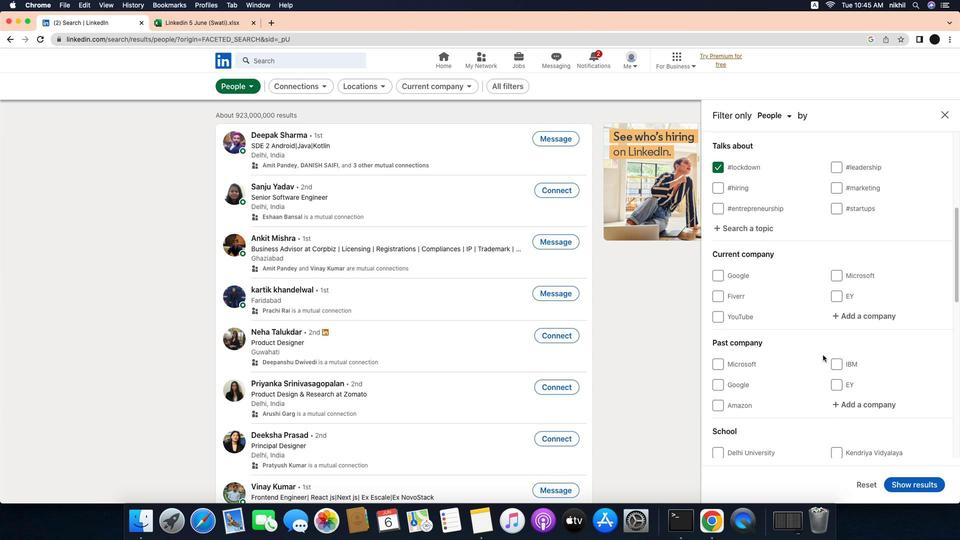 
Action: Mouse scrolled (853, 351) with delta (-27, -25)
Screenshot: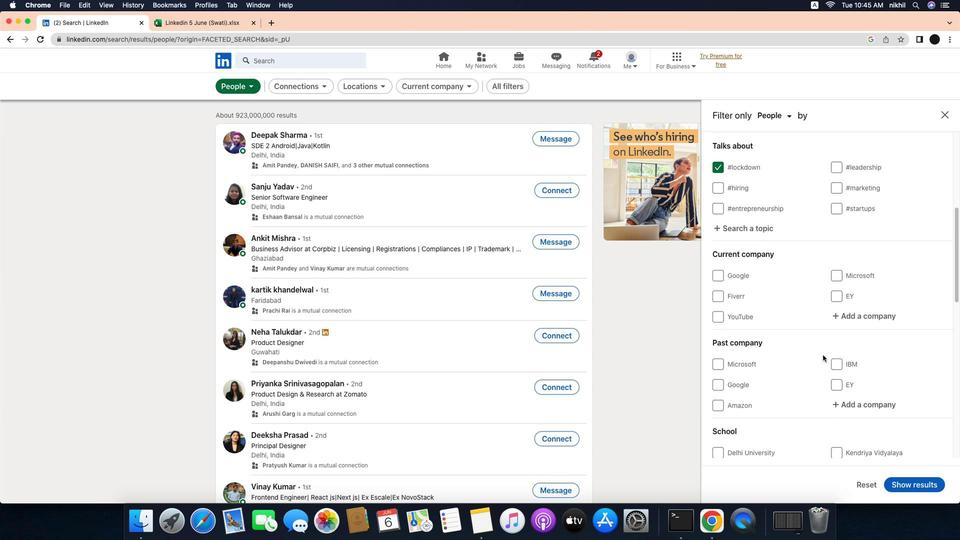 
Action: Mouse scrolled (853, 351) with delta (-27, -27)
Screenshot: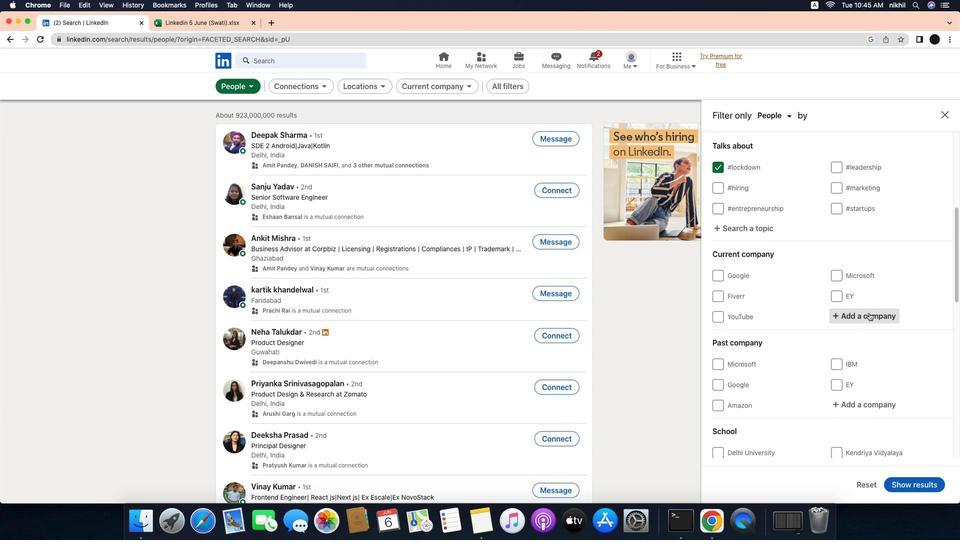 
Action: Mouse scrolled (853, 351) with delta (-27, -27)
Screenshot: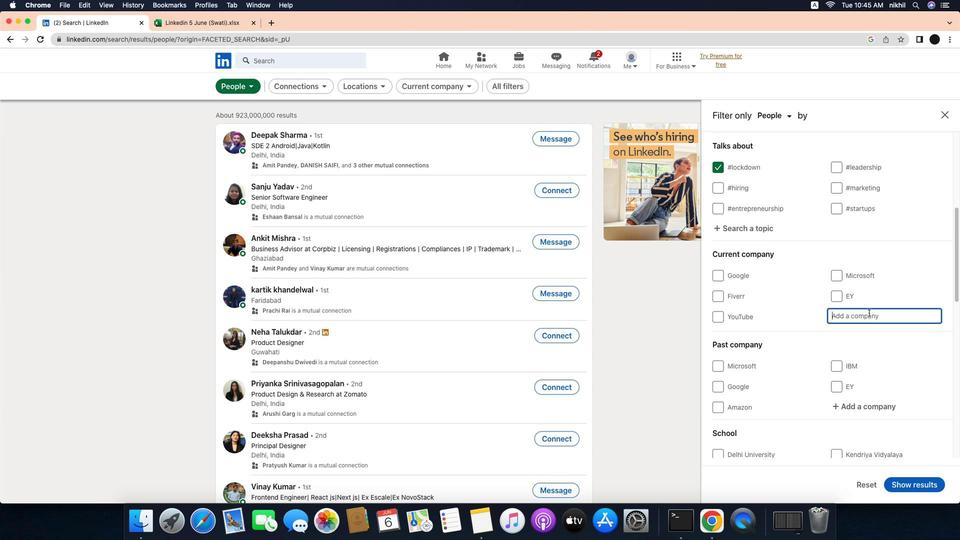 
Action: Mouse moved to (899, 305)
Screenshot: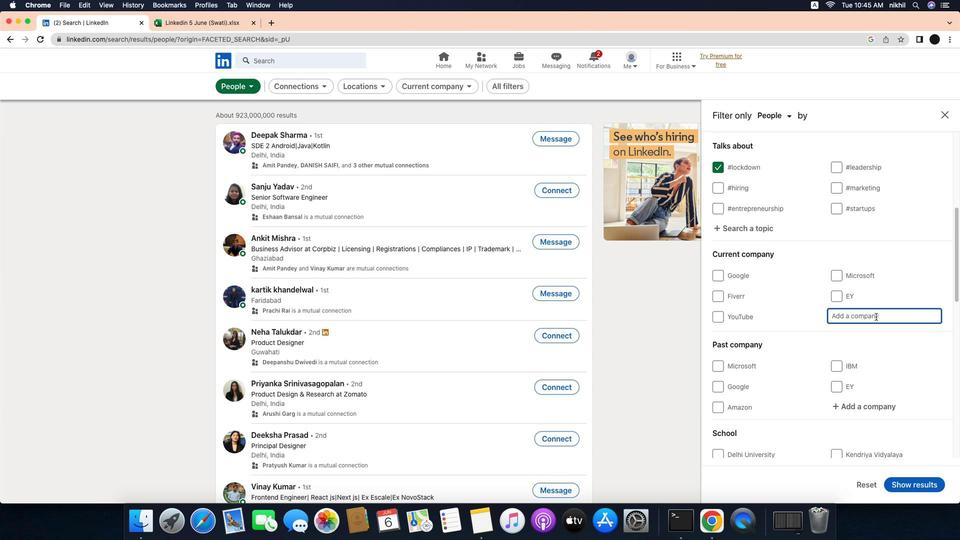 
Action: Mouse pressed left at (899, 305)
Screenshot: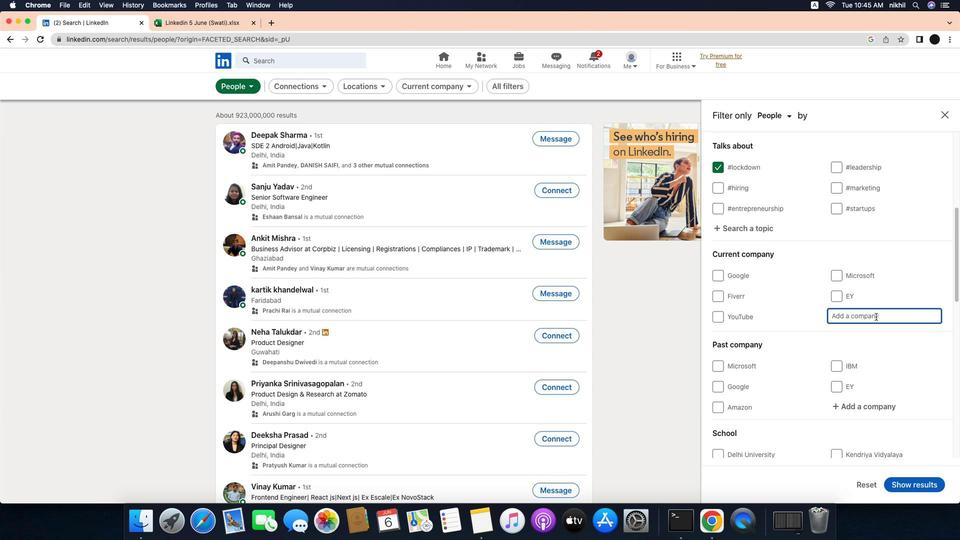 
Action: Mouse moved to (906, 309)
Screenshot: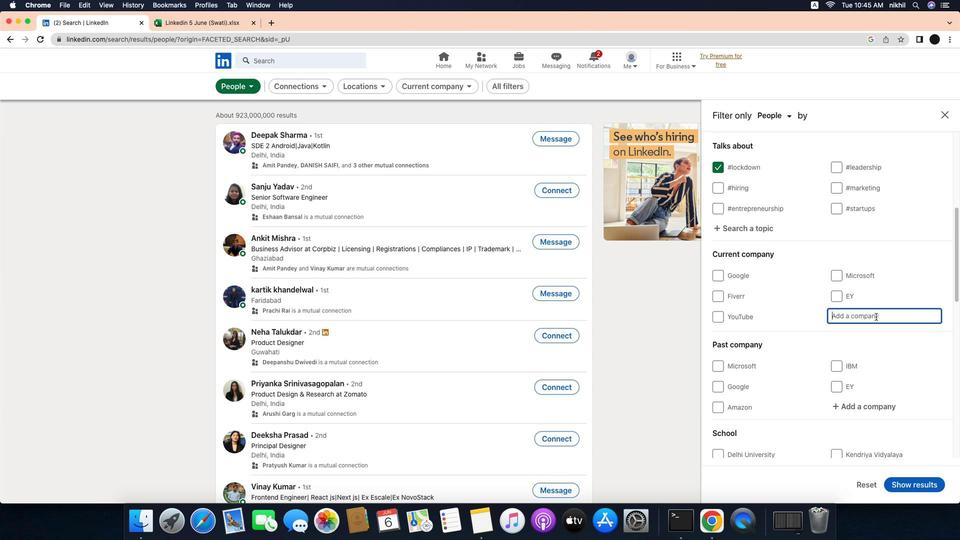
Action: Mouse pressed left at (906, 309)
Screenshot: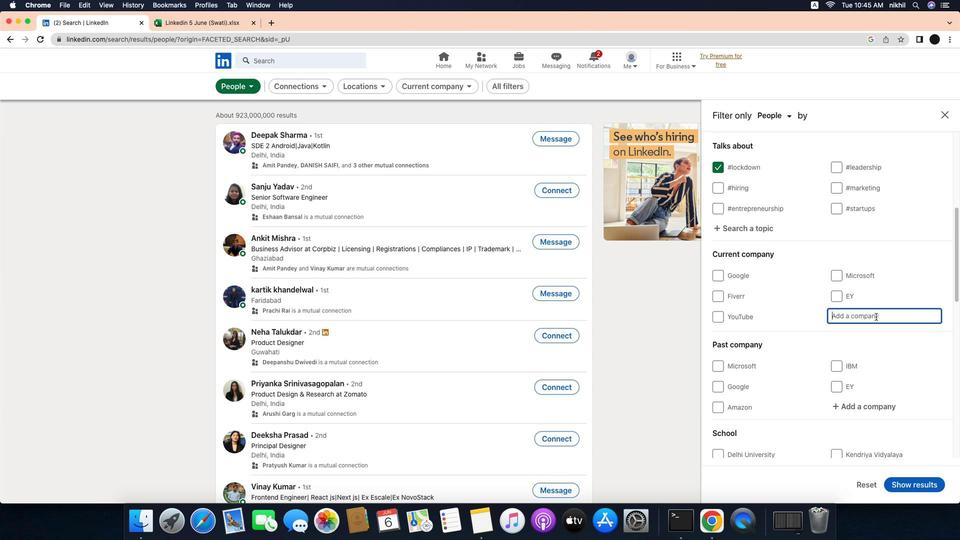 
Action: Key pressed Key.caps_lock'N''T''P''C'Key.space'L'Key.caps_lock'i''m''i''t''e''d'
Screenshot: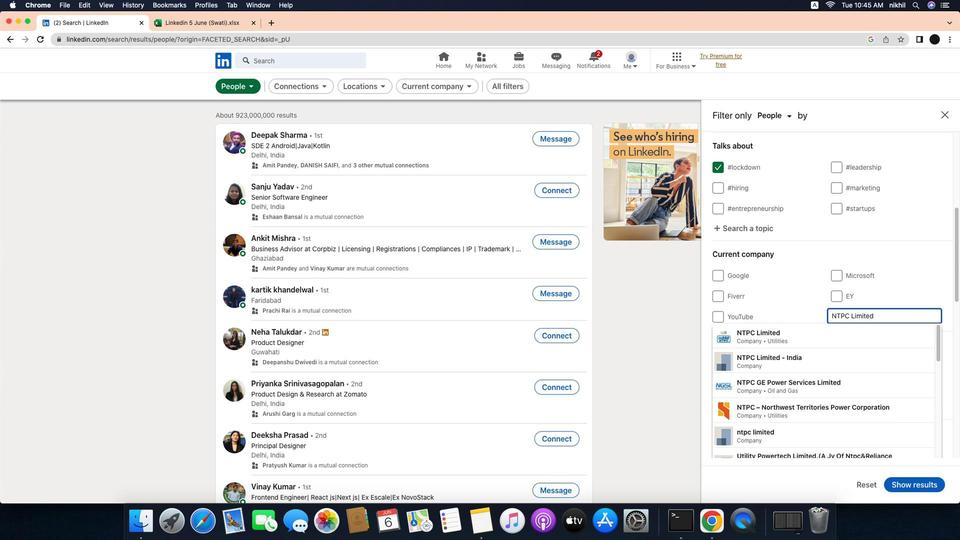 
Action: Mouse moved to (873, 332)
Screenshot: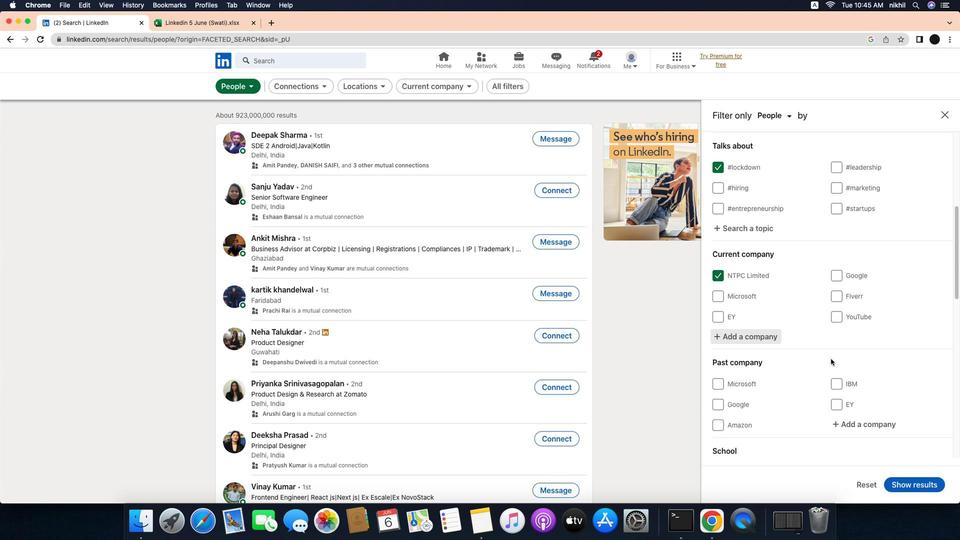 
Action: Mouse pressed left at (873, 332)
Screenshot: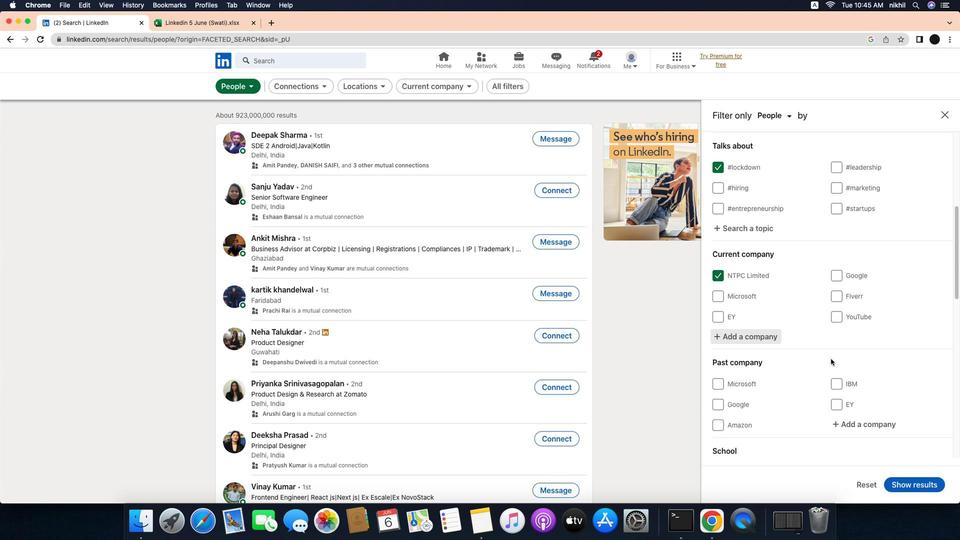 
Action: Mouse moved to (858, 355)
Screenshot: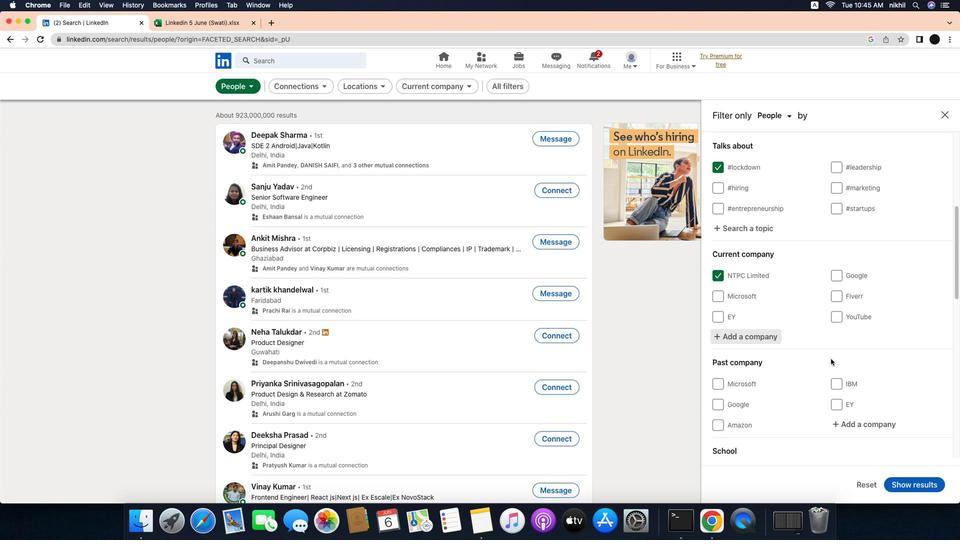 
Action: Mouse scrolled (858, 355) with delta (-27, -28)
Screenshot: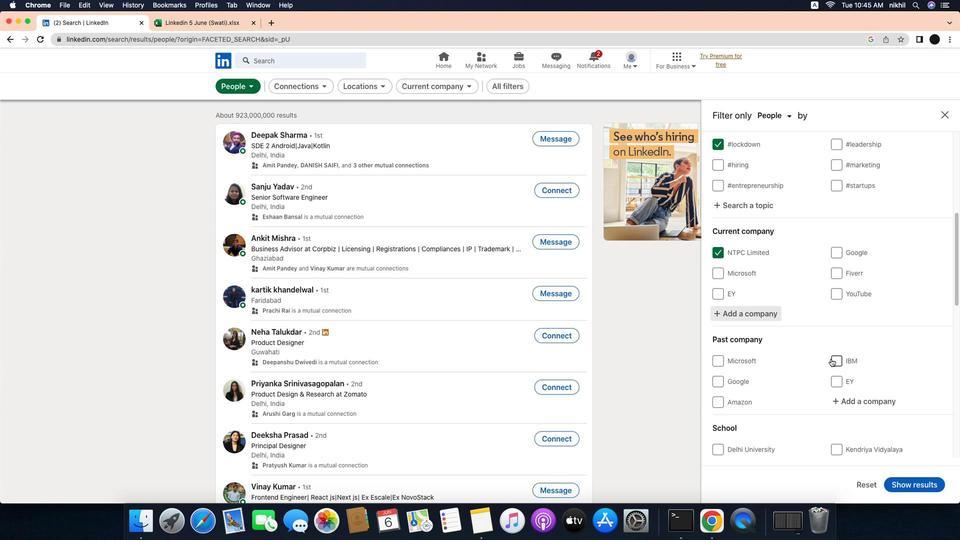
Action: Mouse scrolled (858, 355) with delta (-27, -28)
Screenshot: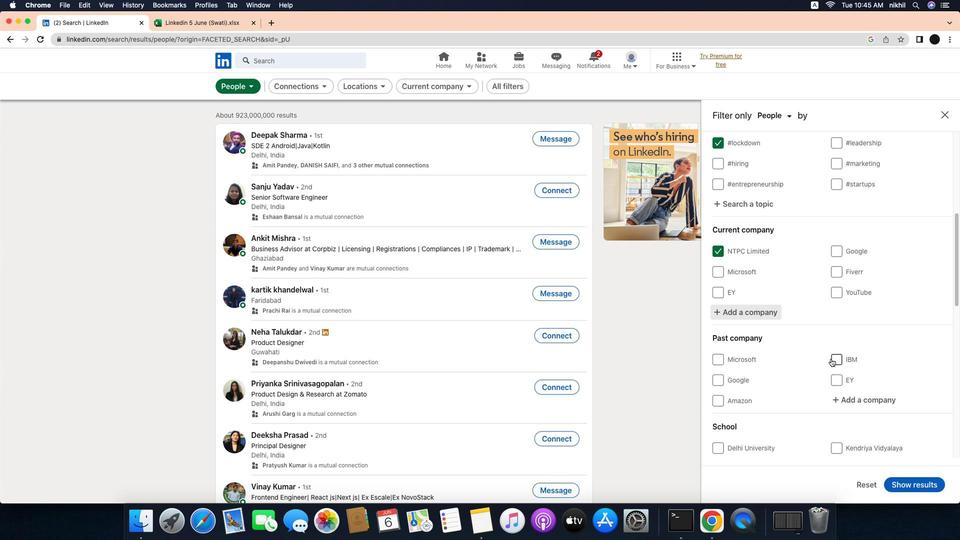 
Action: Mouse scrolled (858, 355) with delta (-27, -28)
Screenshot: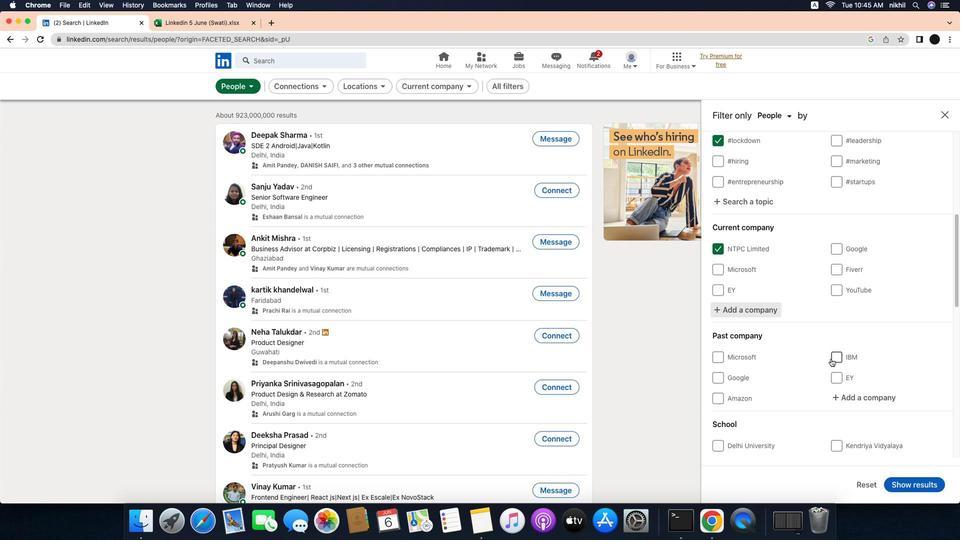 
Action: Mouse scrolled (858, 355) with delta (-27, -28)
Screenshot: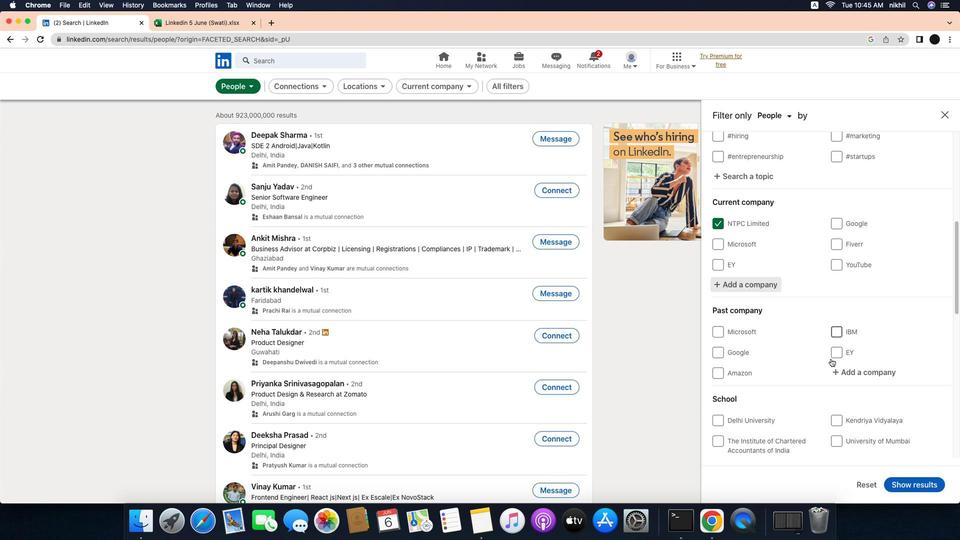 
Action: Mouse scrolled (858, 355) with delta (-27, -28)
Screenshot: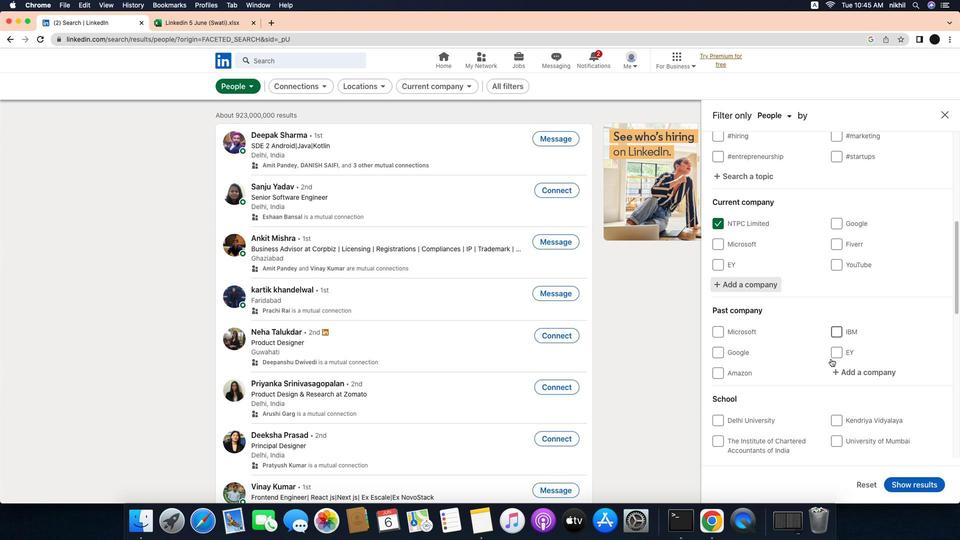 
Action: Mouse scrolled (858, 355) with delta (-27, -28)
Screenshot: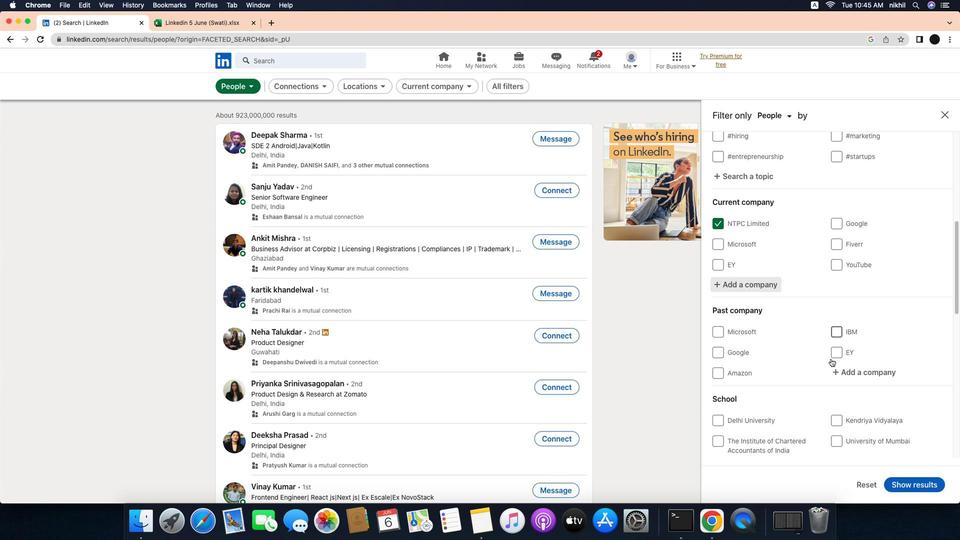 
Action: Mouse scrolled (858, 355) with delta (-27, -28)
Screenshot: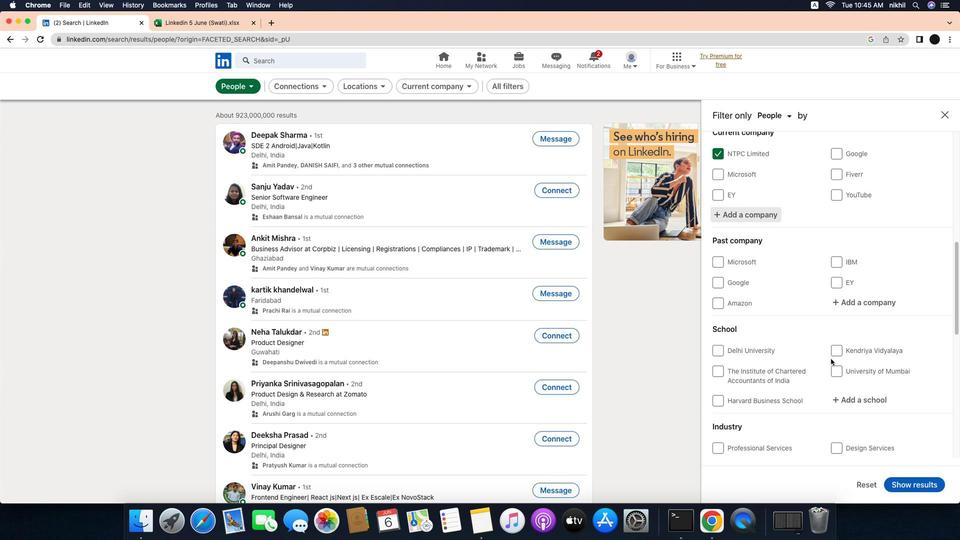 
Action: Mouse scrolled (858, 355) with delta (-27, -28)
Screenshot: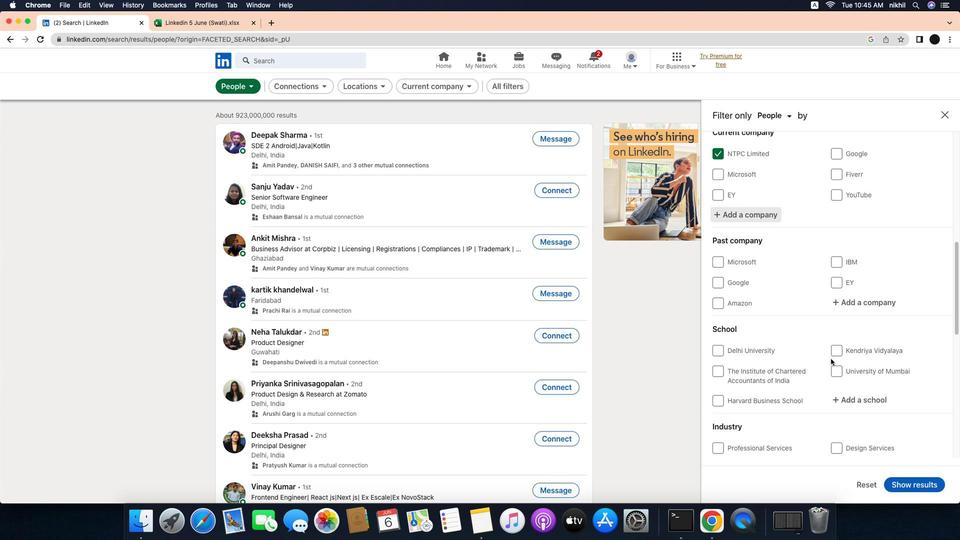 
Action: Mouse scrolled (858, 355) with delta (-27, -28)
Screenshot: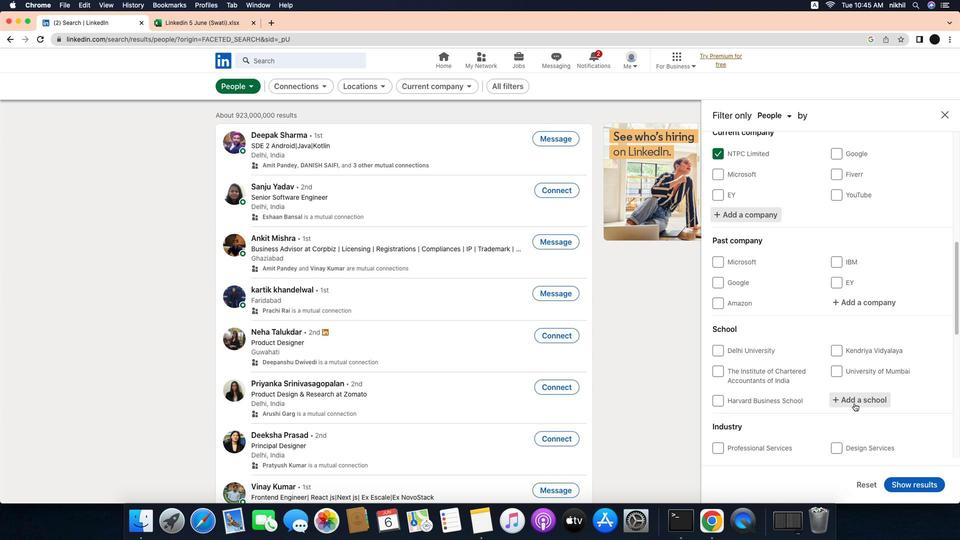 
Action: Mouse scrolled (858, 355) with delta (-27, -28)
Screenshot: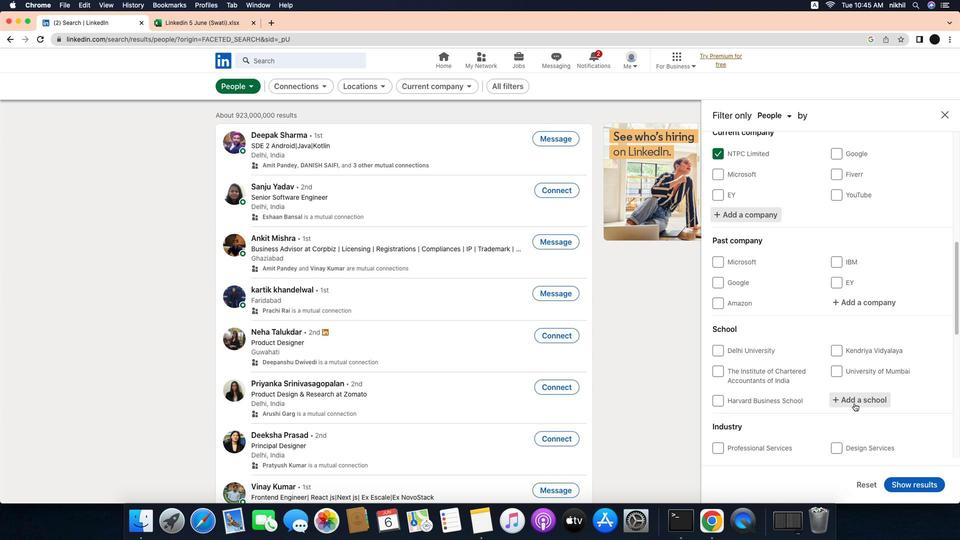 
Action: Mouse scrolled (858, 355) with delta (-27, -28)
Screenshot: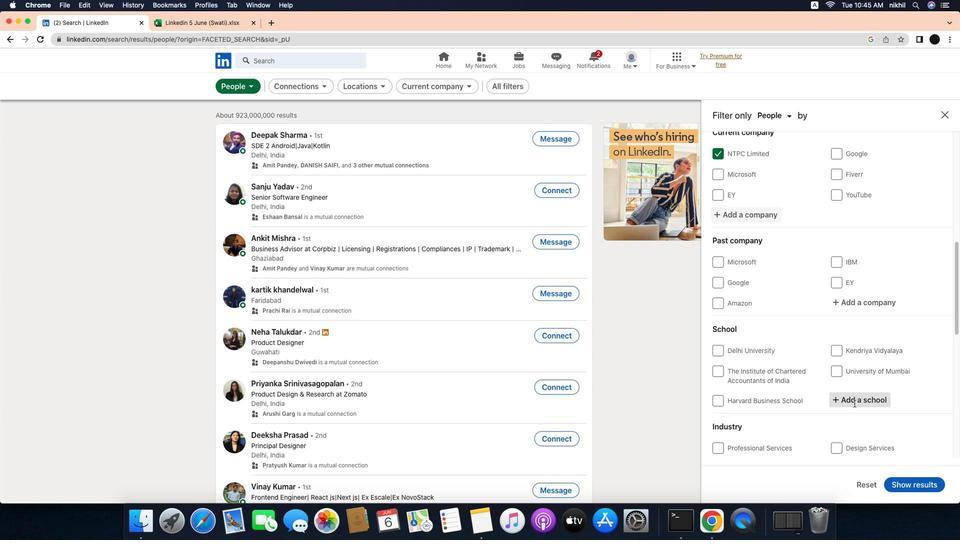 
Action: Mouse moved to (884, 402)
Screenshot: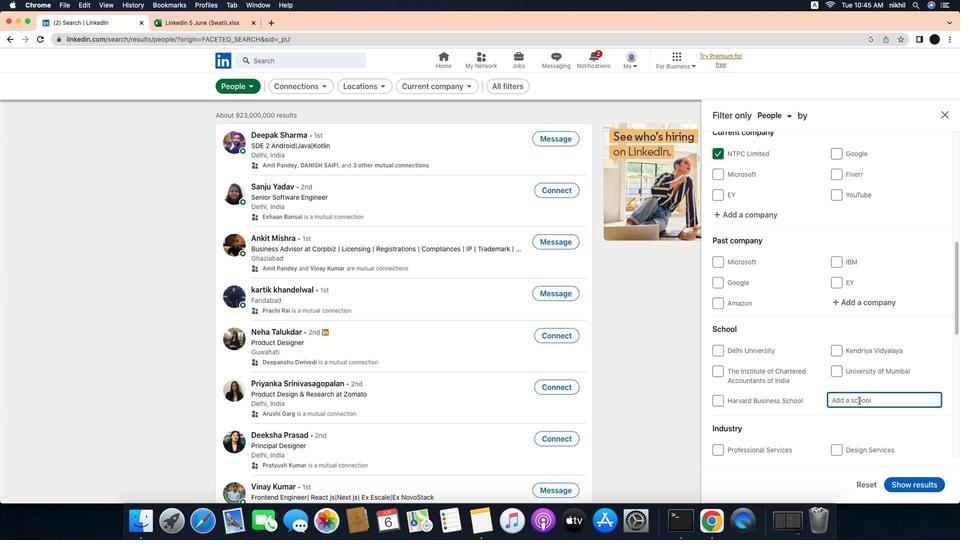
Action: Mouse pressed left at (884, 402)
Screenshot: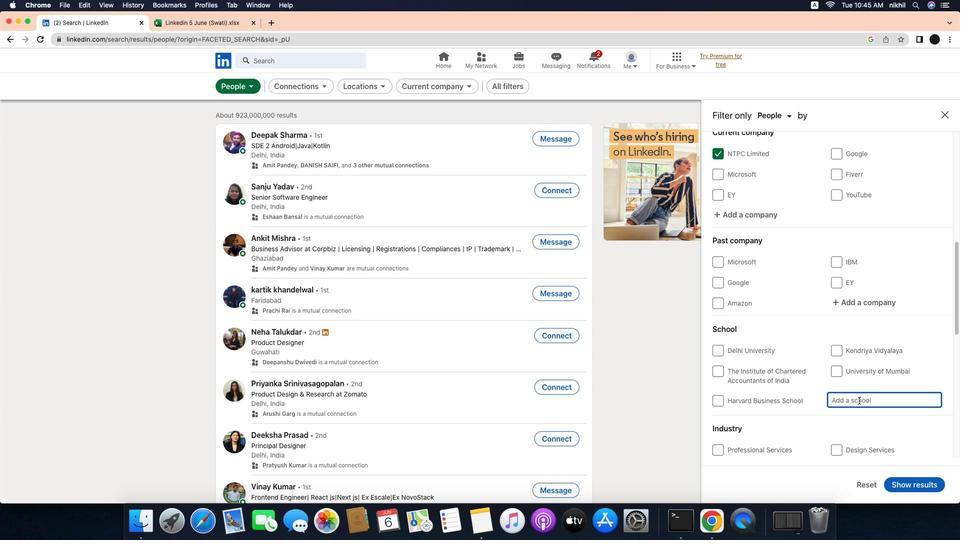 
Action: Mouse moved to (889, 399)
Screenshot: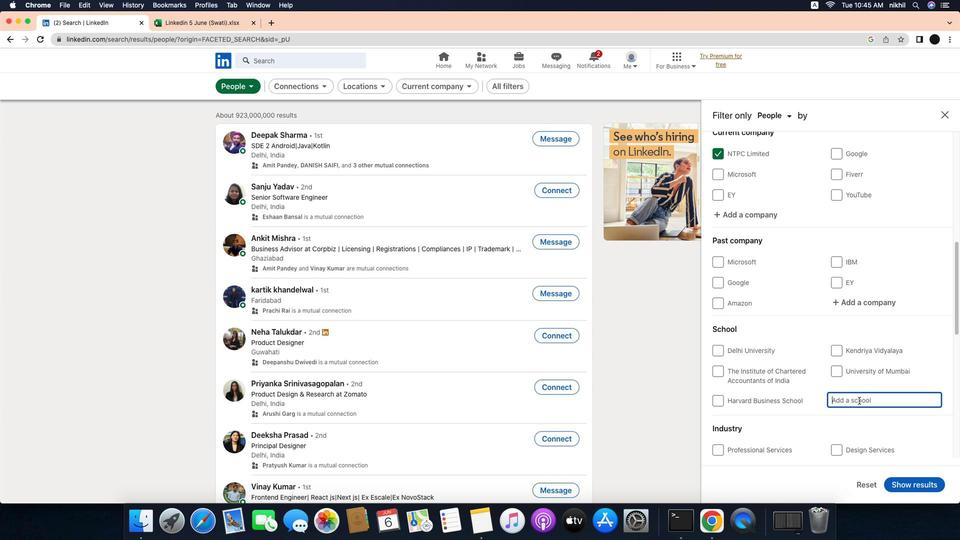 
Action: Mouse pressed left at (889, 399)
Screenshot: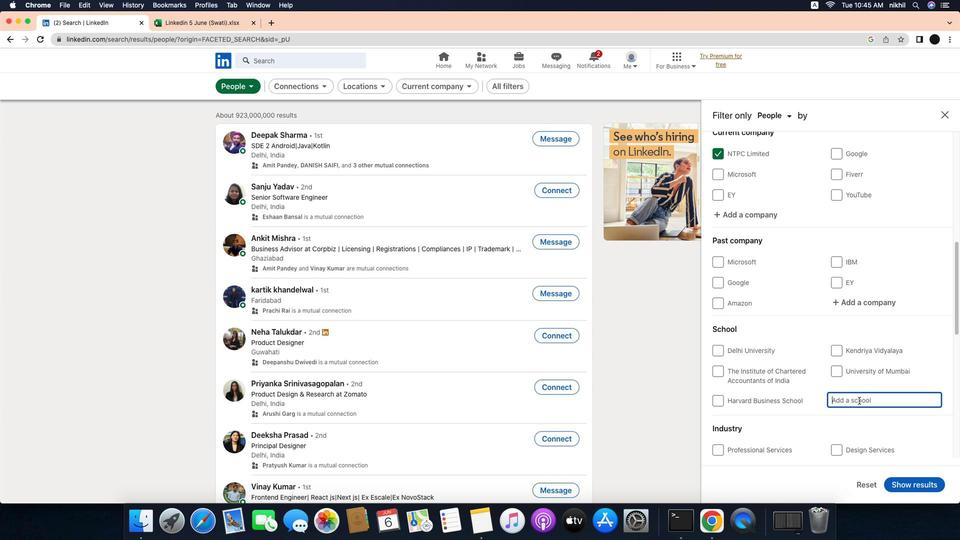 
Action: Mouse moved to (888, 399)
Screenshot: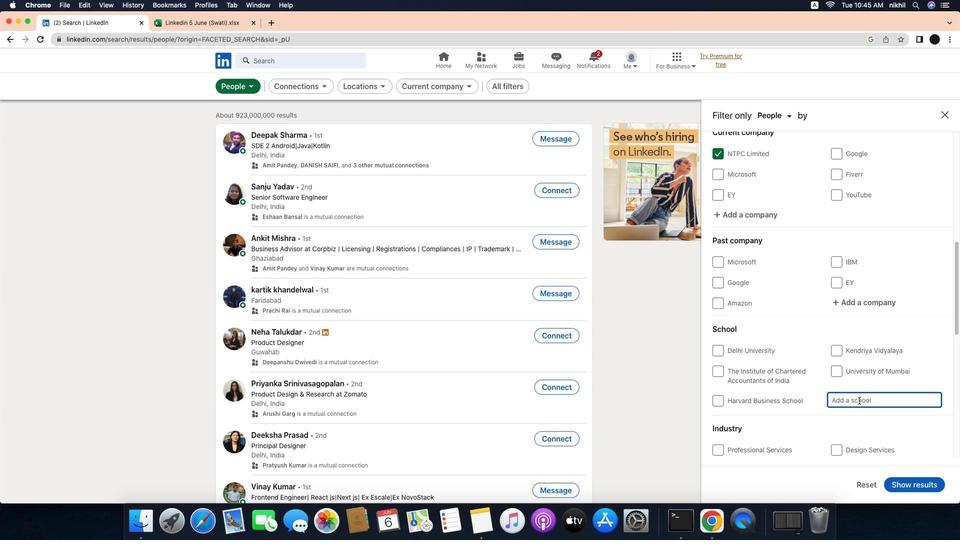 
Action: Key pressed Key.caps_lock'A'Key.caps_lock's''i''a''n'Key.spaceKey.caps_lock'S'Key.caps_lock'c''h''o''o''l'Key.space'o''f'Key.spaceKey.caps_lock'C'Key.caps_lock'y''b''e''r'Key.spaceKey.caps_lock'L'Key.caps_lock'a''w''s'
Screenshot: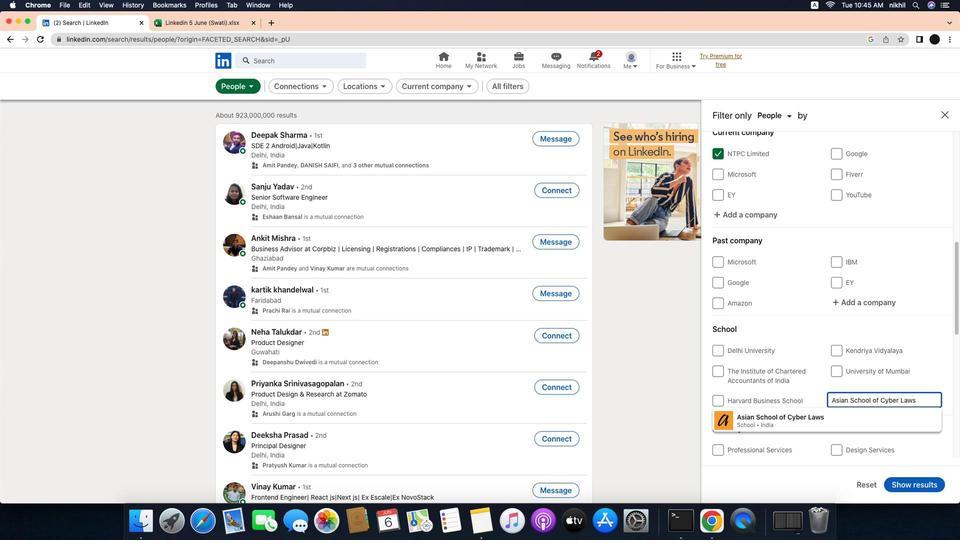 
Action: Mouse moved to (874, 425)
Screenshot: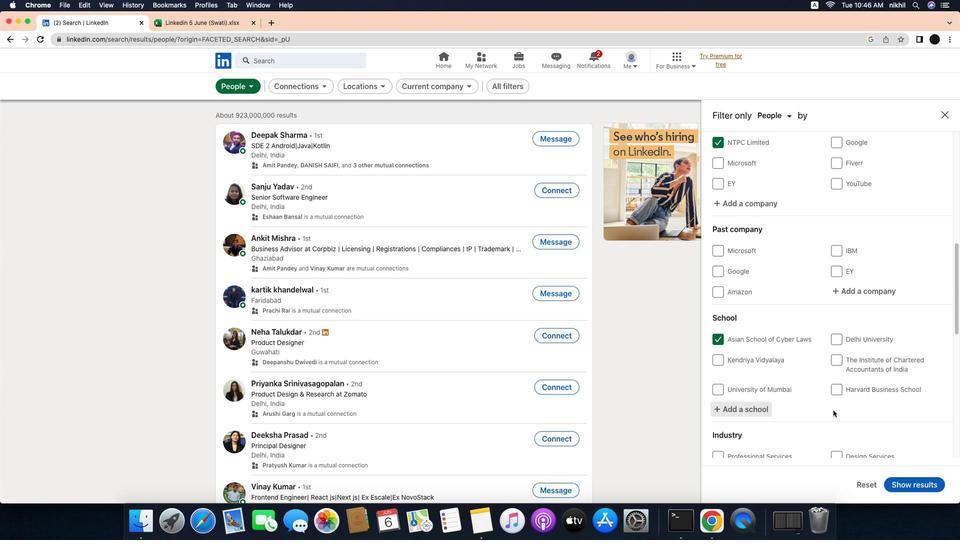 
Action: Mouse pressed left at (874, 425)
Screenshot: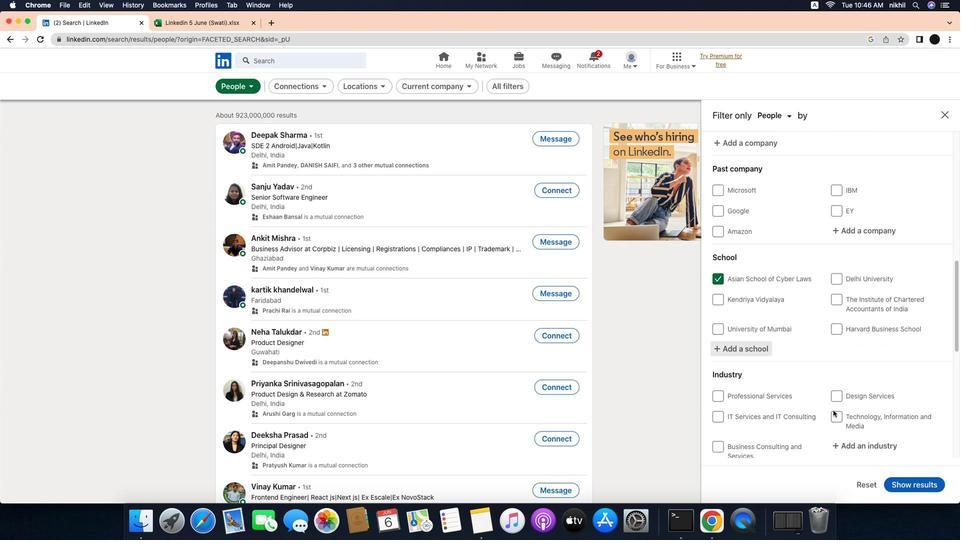
Action: Mouse moved to (861, 409)
Screenshot: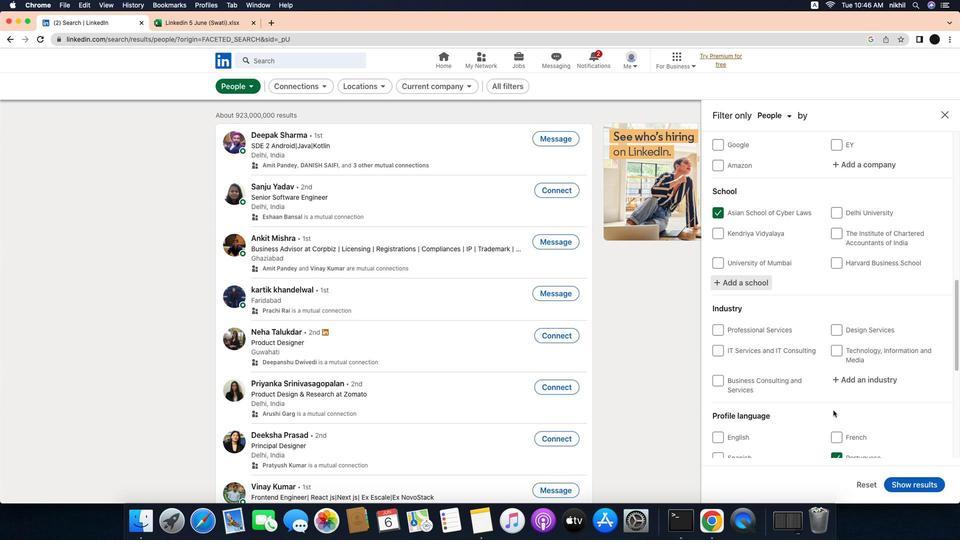 
Action: Mouse scrolled (861, 409) with delta (-27, -28)
Screenshot: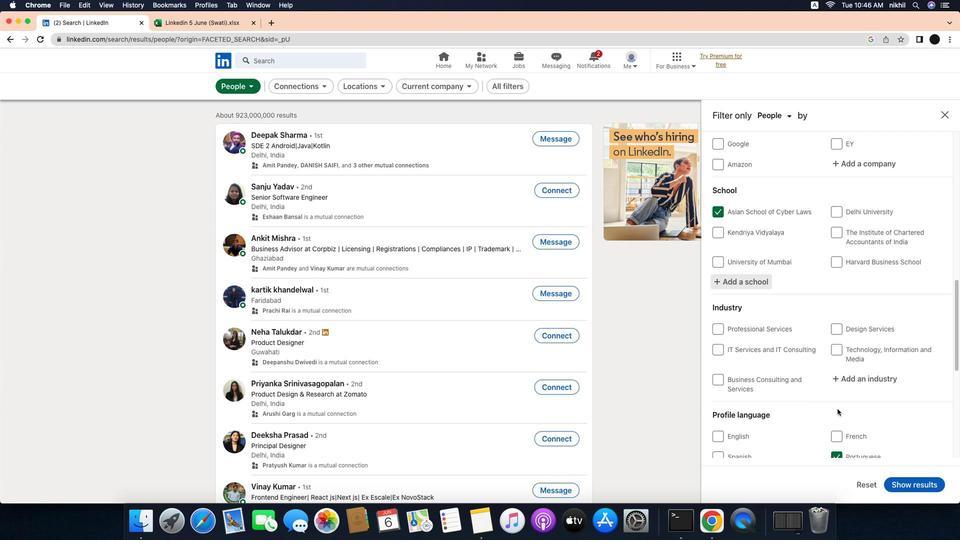 
Action: Mouse scrolled (861, 409) with delta (-27, -28)
Screenshot: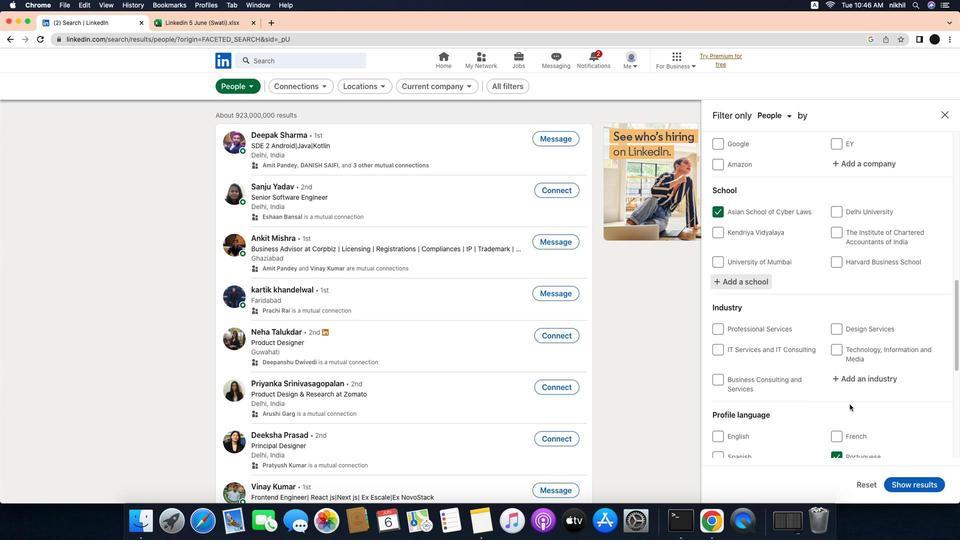 
Action: Mouse scrolled (861, 409) with delta (-27, -28)
Screenshot: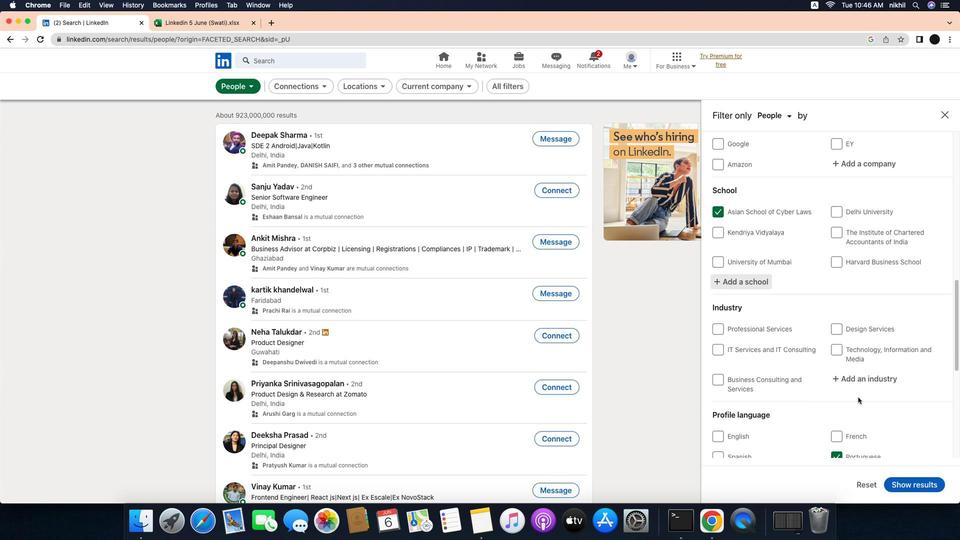 
Action: Mouse scrolled (861, 409) with delta (-27, -28)
Screenshot: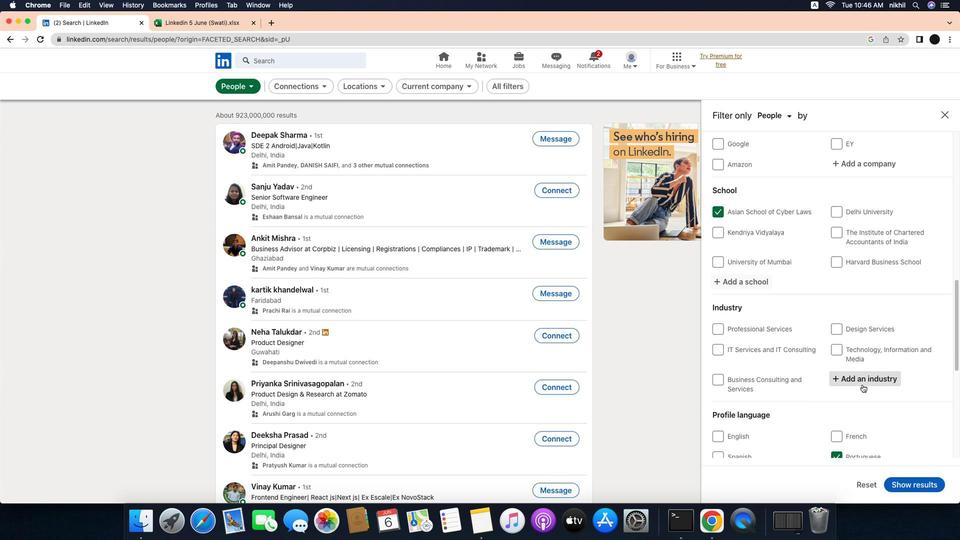 
Action: Mouse scrolled (861, 409) with delta (-27, -28)
Screenshot: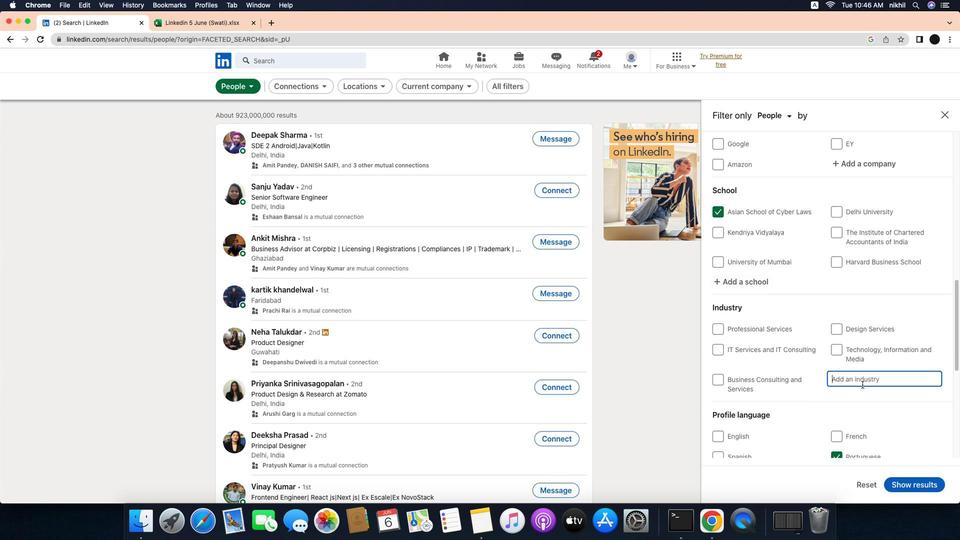 
Action: Mouse scrolled (861, 409) with delta (-27, -28)
Screenshot: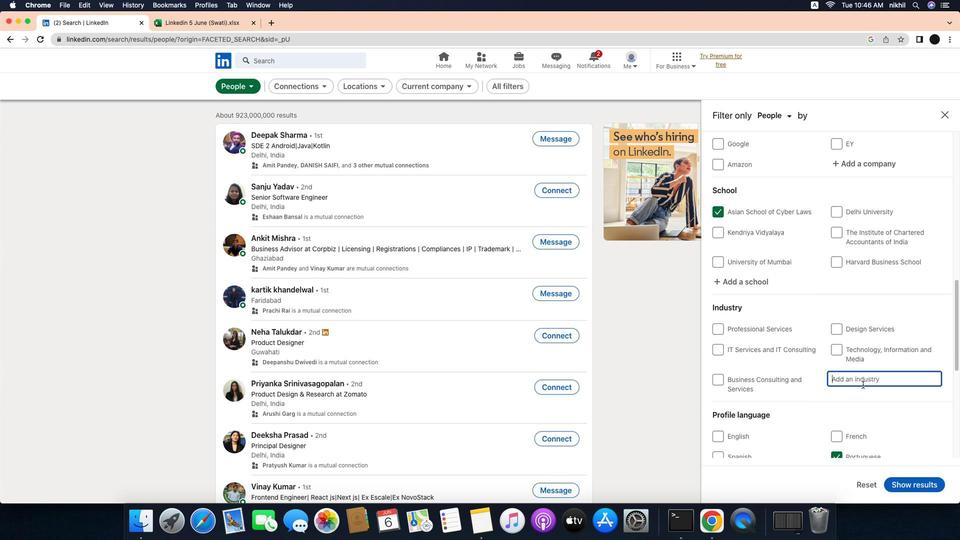 
Action: Mouse moved to (892, 382)
Screenshot: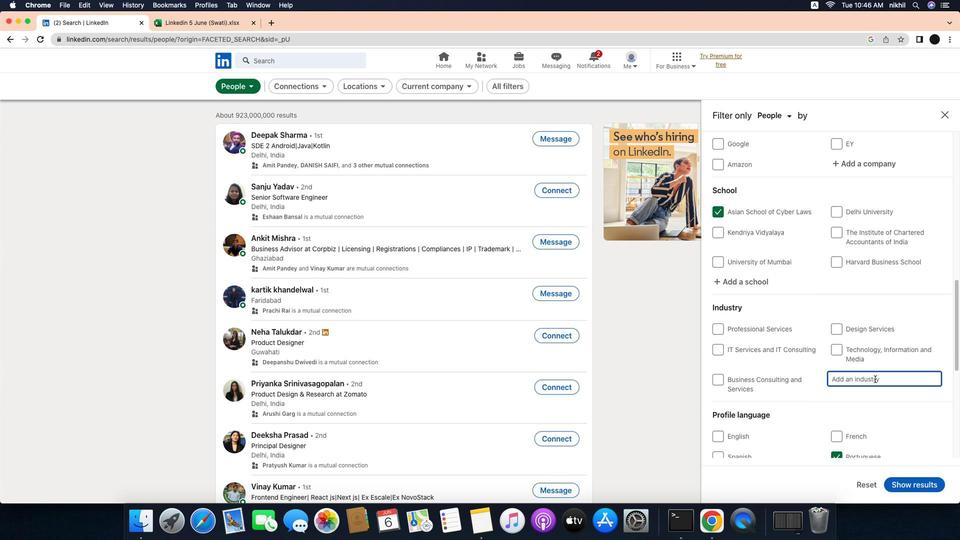 
Action: Mouse pressed left at (892, 382)
Screenshot: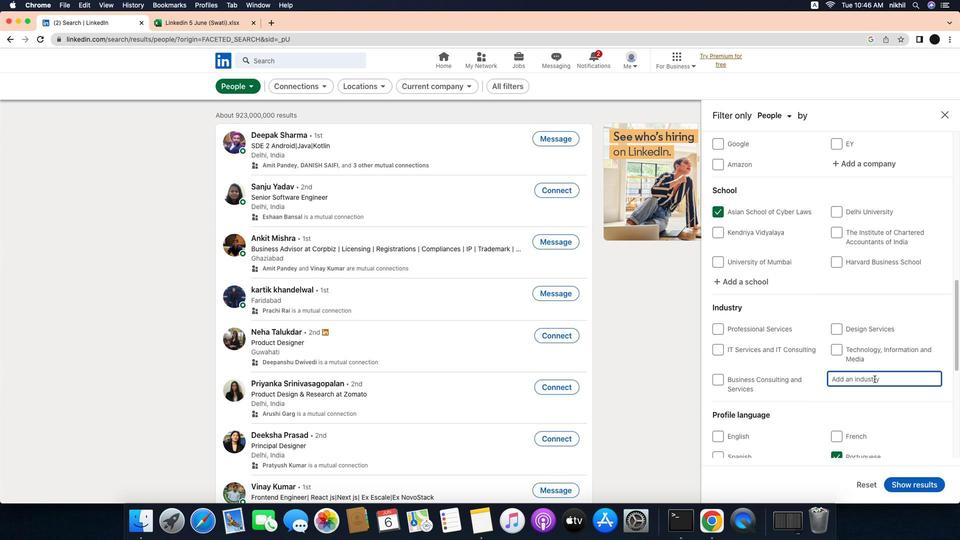 
Action: Mouse moved to (905, 376)
Screenshot: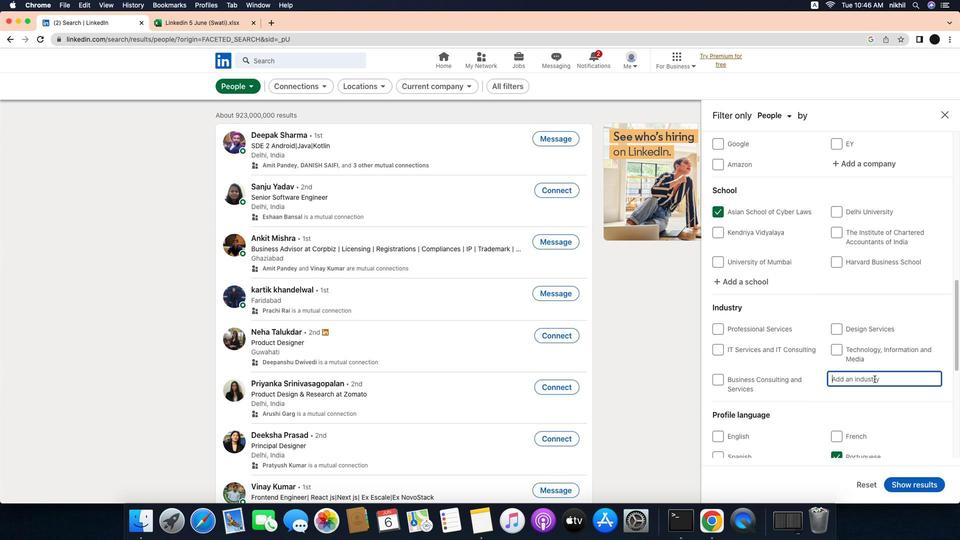 
Action: Mouse pressed left at (905, 376)
Screenshot: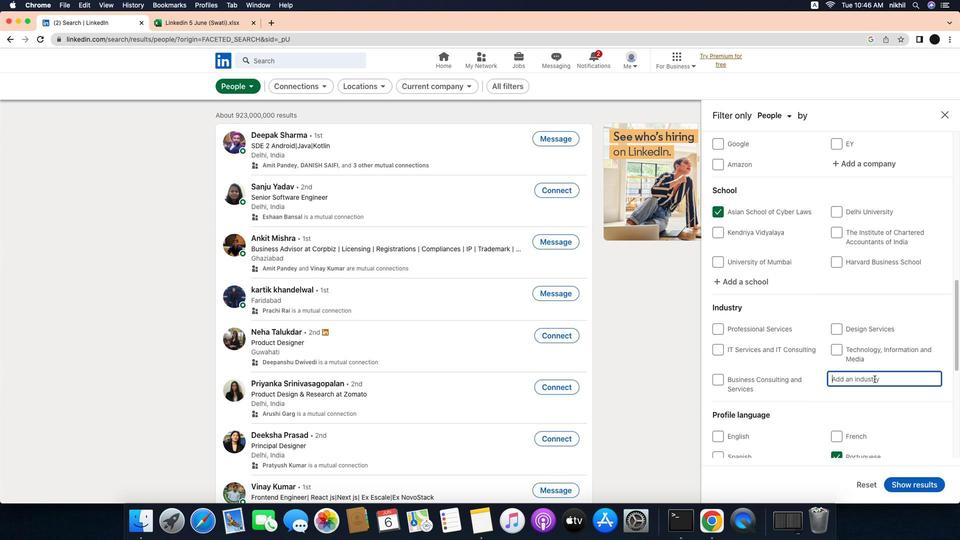 
Action: Mouse moved to (905, 376)
Screenshot: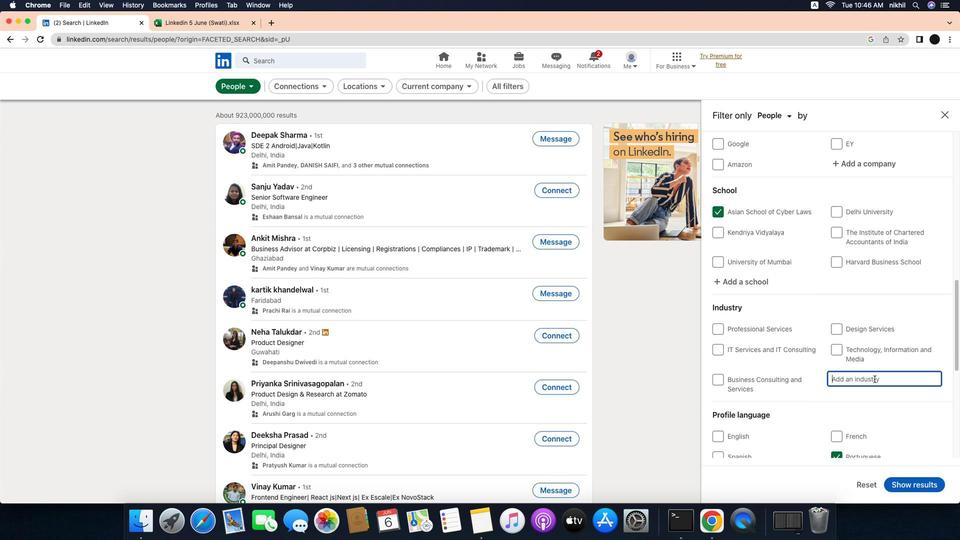
Action: Key pressed Key.caps_lock'S'Key.caps_lock'h''e''e''t'Key.spaceKey.caps_lock'M''u''s''i''c'Key.spaceKey.caps_lock'P'Key.caps_lock'u''b''l''i''s''h''i''n''g'
Screenshot: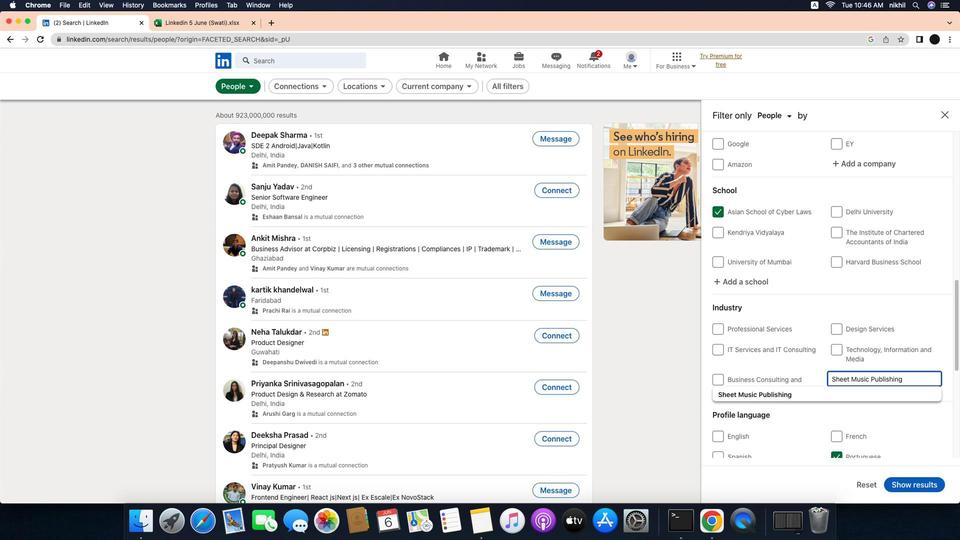 
Action: Mouse moved to (860, 394)
Screenshot: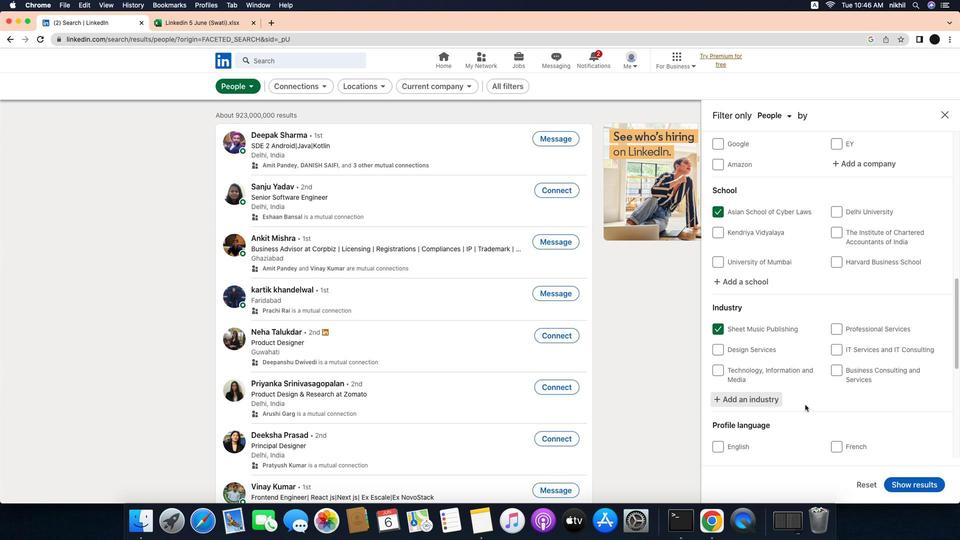 
Action: Mouse pressed left at (860, 394)
Screenshot: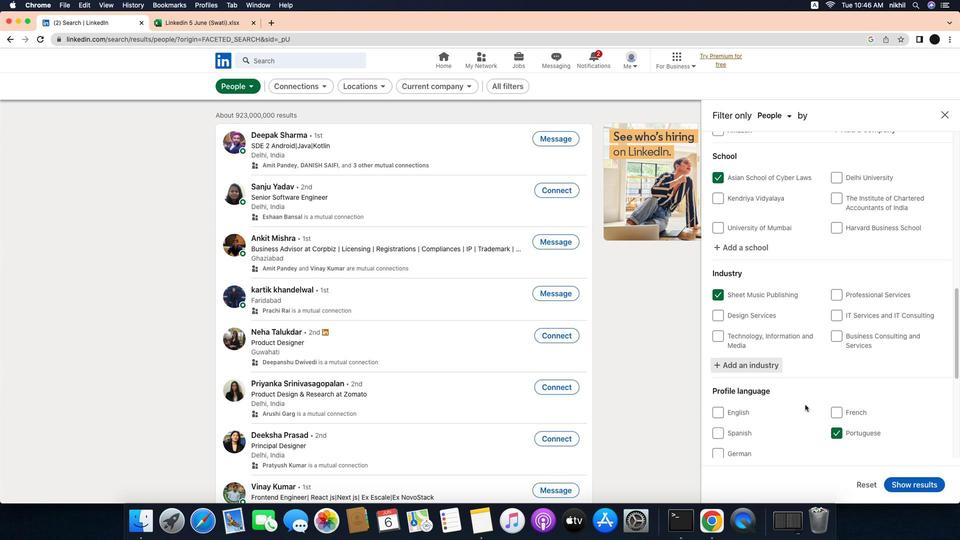 
Action: Mouse moved to (831, 403)
Screenshot: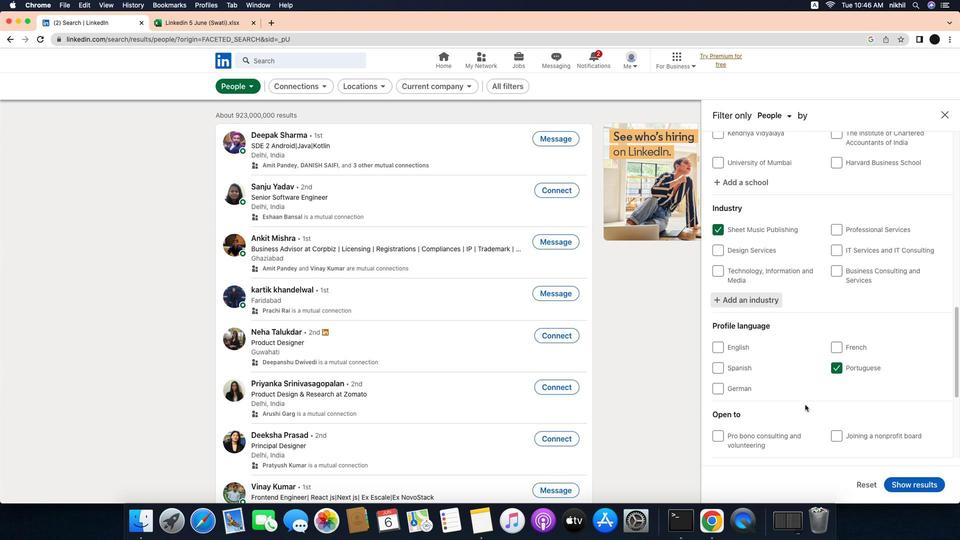 
Action: Mouse scrolled (831, 403) with delta (-27, -28)
Screenshot: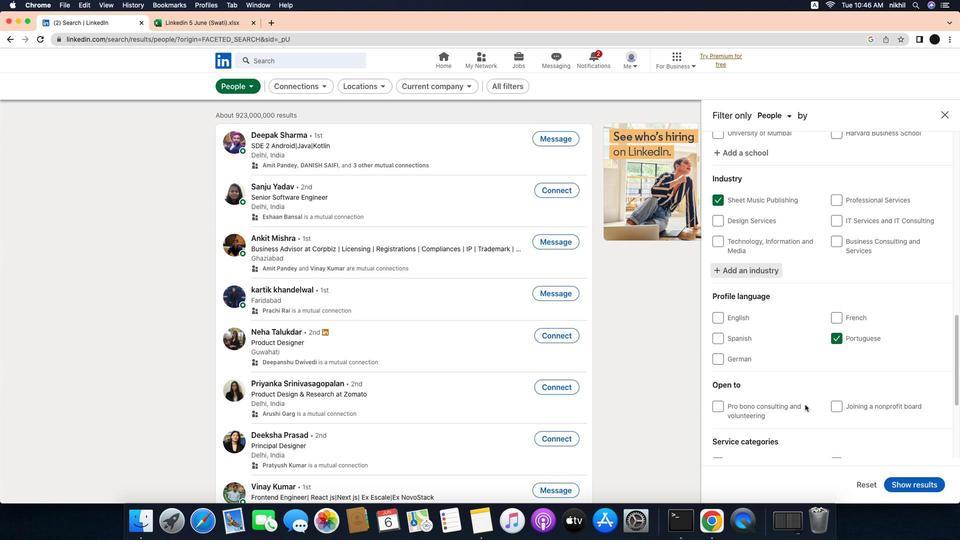 
Action: Mouse scrolled (831, 403) with delta (-27, -28)
Screenshot: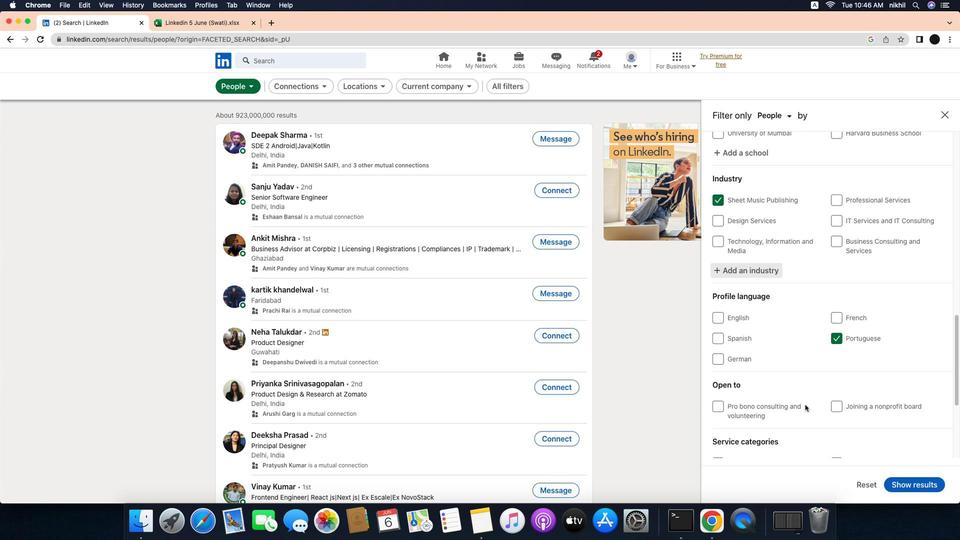 
Action: Mouse scrolled (831, 403) with delta (-27, -28)
Screenshot: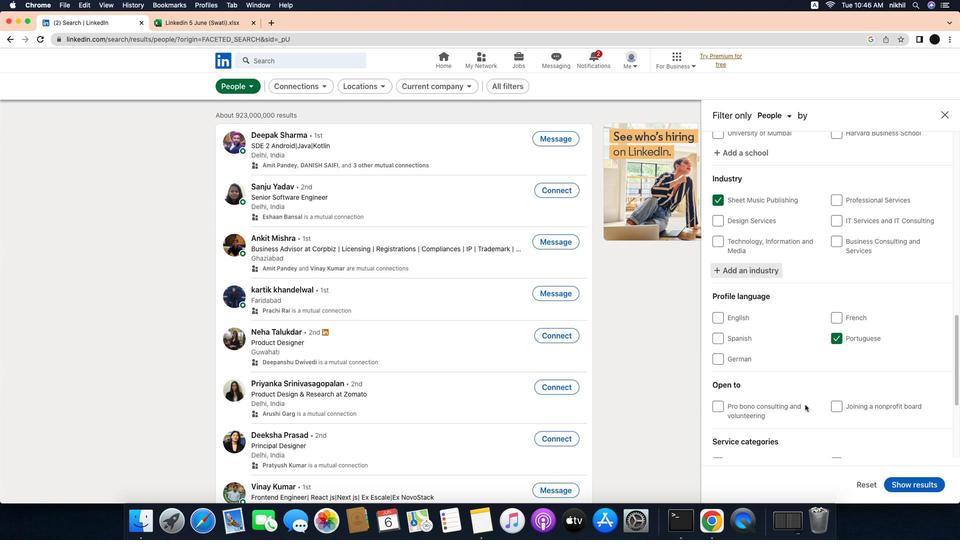 
Action: Mouse scrolled (831, 403) with delta (-27, -28)
Screenshot: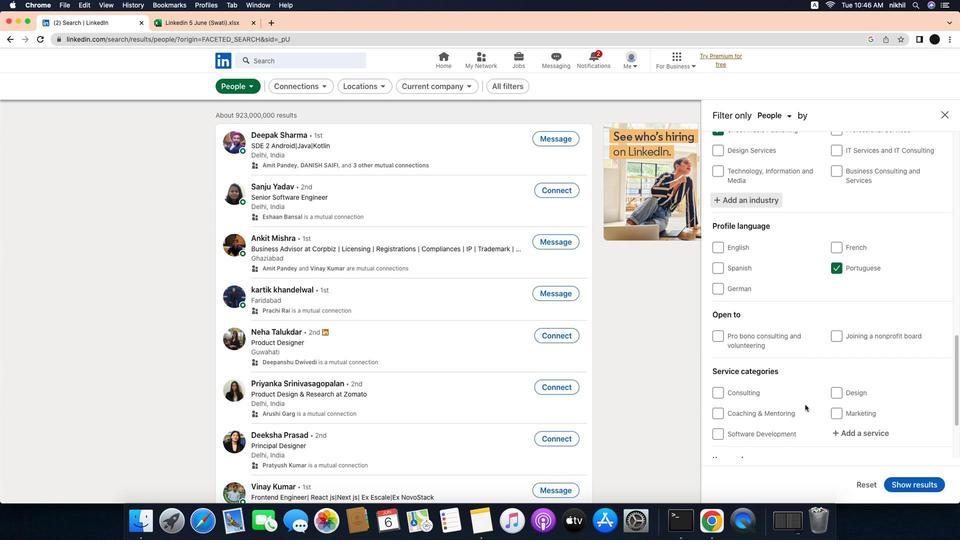 
Action: Mouse scrolled (831, 403) with delta (-27, -28)
Screenshot: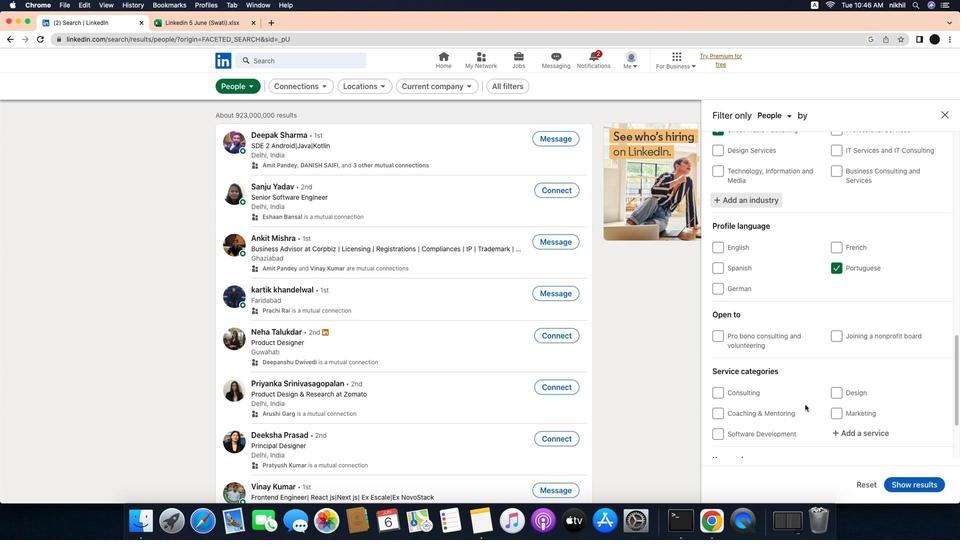 
Action: Mouse scrolled (831, 403) with delta (-27, -28)
Screenshot: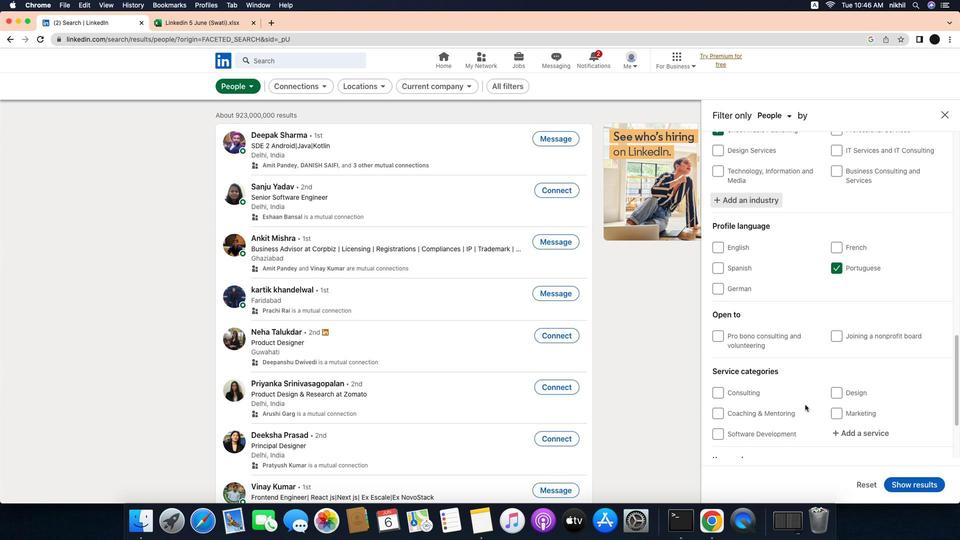 
Action: Mouse scrolled (831, 403) with delta (-27, -28)
Screenshot: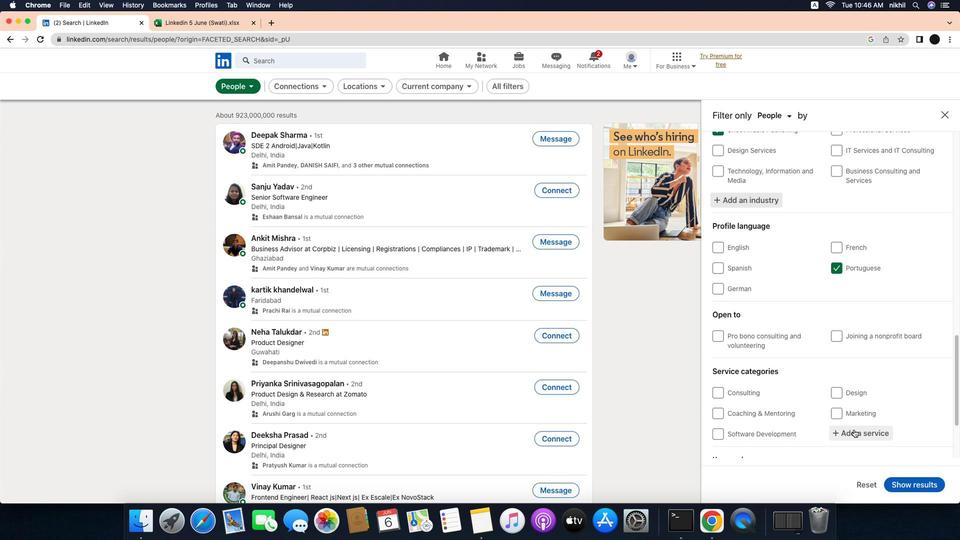 
Action: Mouse scrolled (831, 403) with delta (-27, -28)
Screenshot: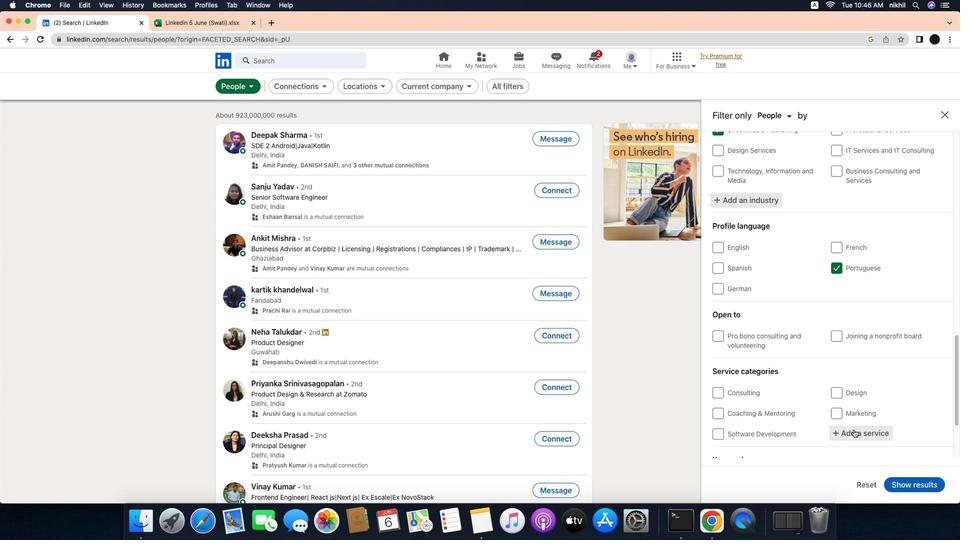 
Action: Mouse scrolled (831, 403) with delta (-27, -28)
Screenshot: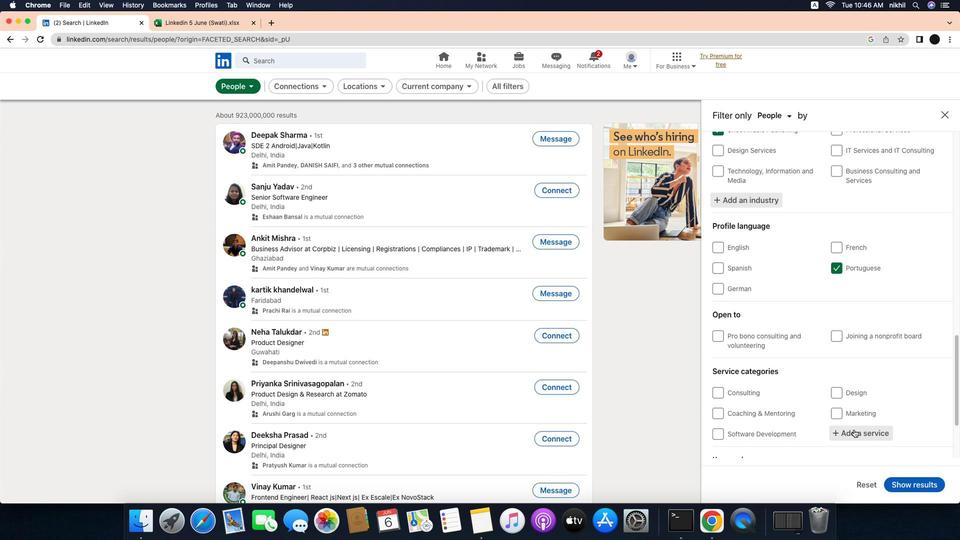
Action: Mouse moved to (883, 430)
Screenshot: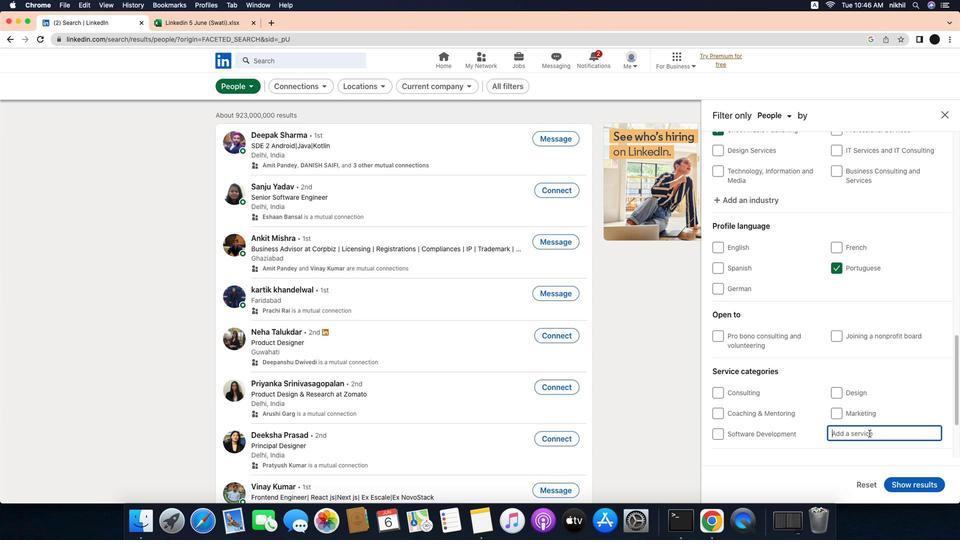 
Action: Mouse pressed left at (883, 430)
Screenshot: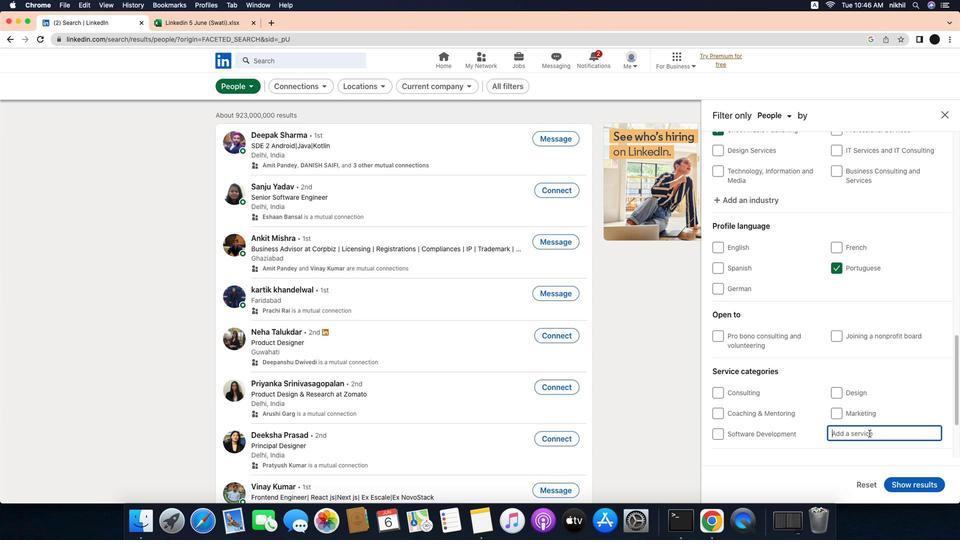 
Action: Mouse moved to (900, 434)
Screenshot: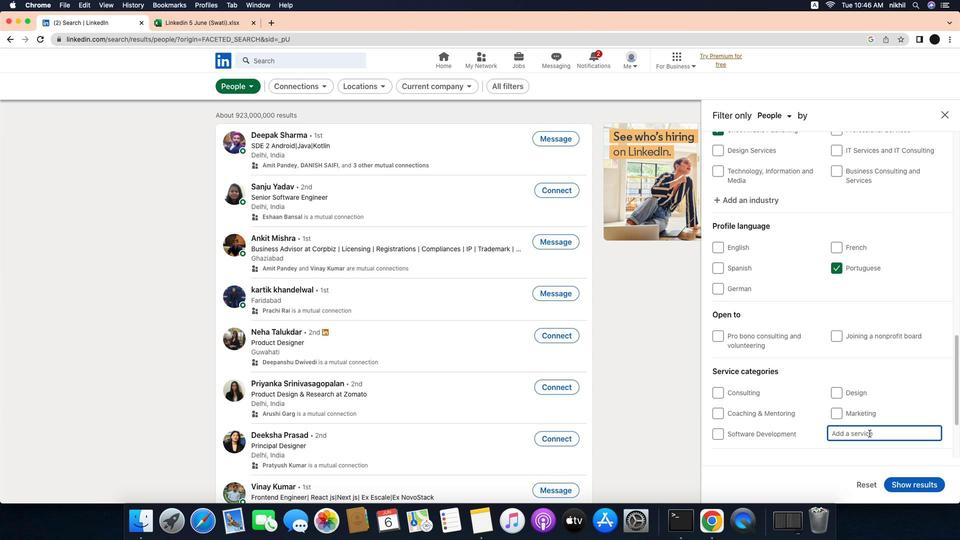 
Action: Mouse pressed left at (900, 434)
Screenshot: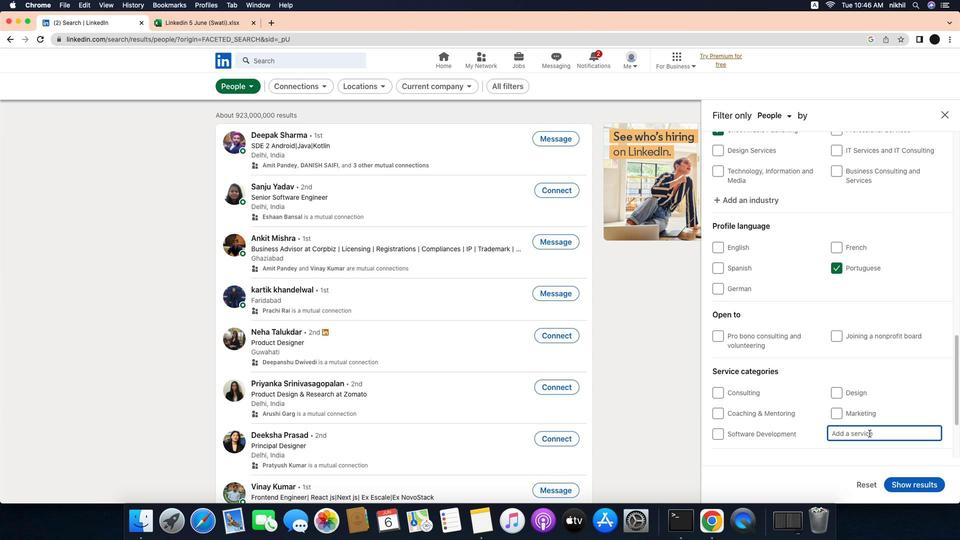 
Action: Key pressed Key.caps_lock'A'Key.caps_lock'u''t''o'Key.spaceKey.caps_lock'I'Key.caps_lock'n''s''u''r''a''n''c''e'
Screenshot: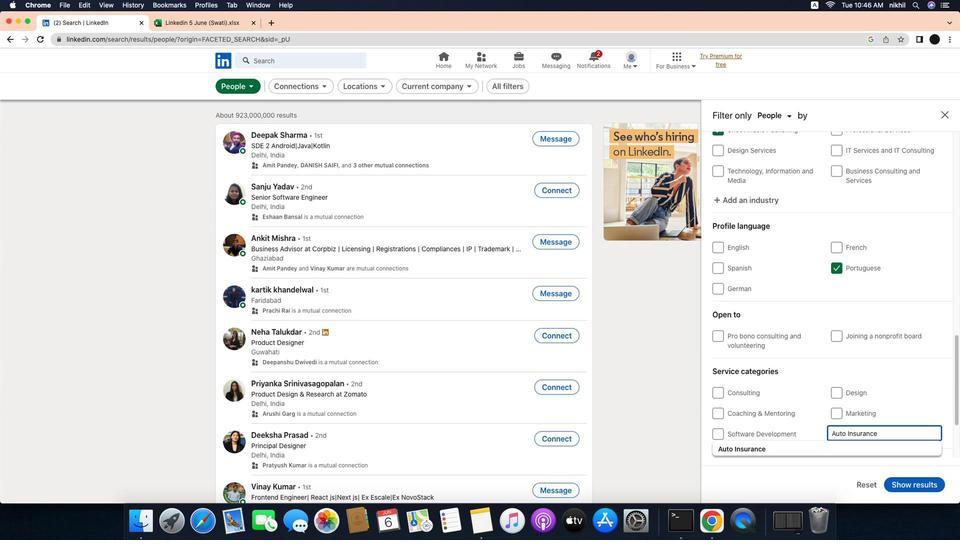 
Action: Mouse moved to (886, 445)
Screenshot: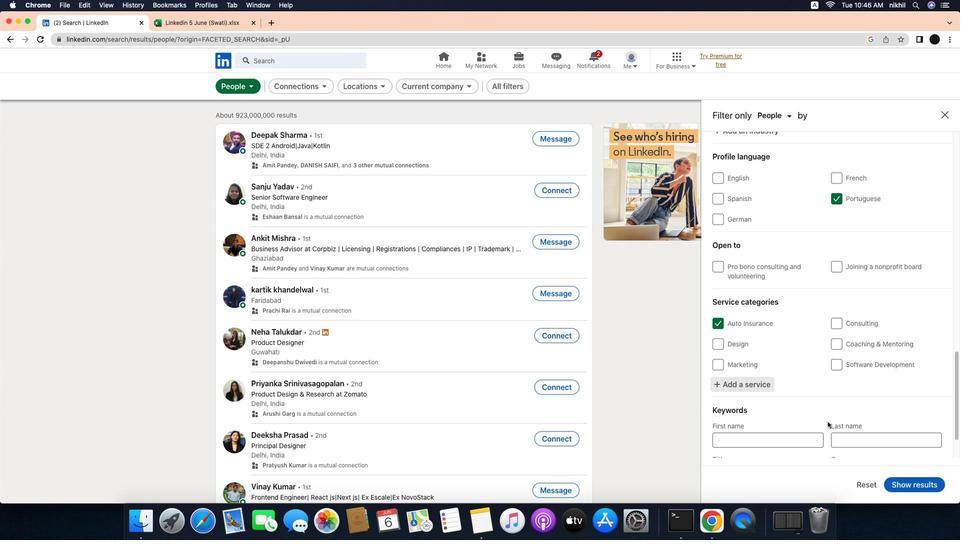 
Action: Mouse pressed left at (886, 445)
Screenshot: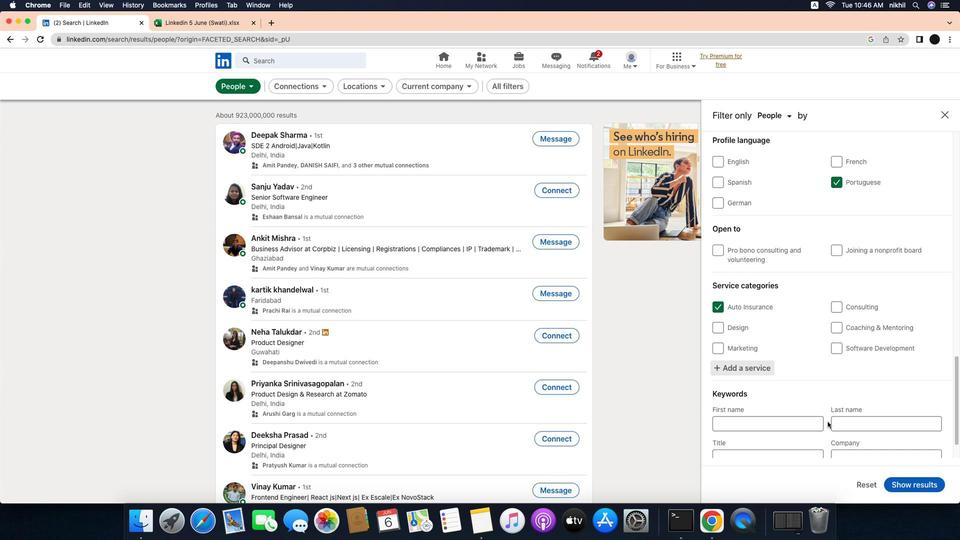 
Action: Mouse moved to (855, 421)
Screenshot: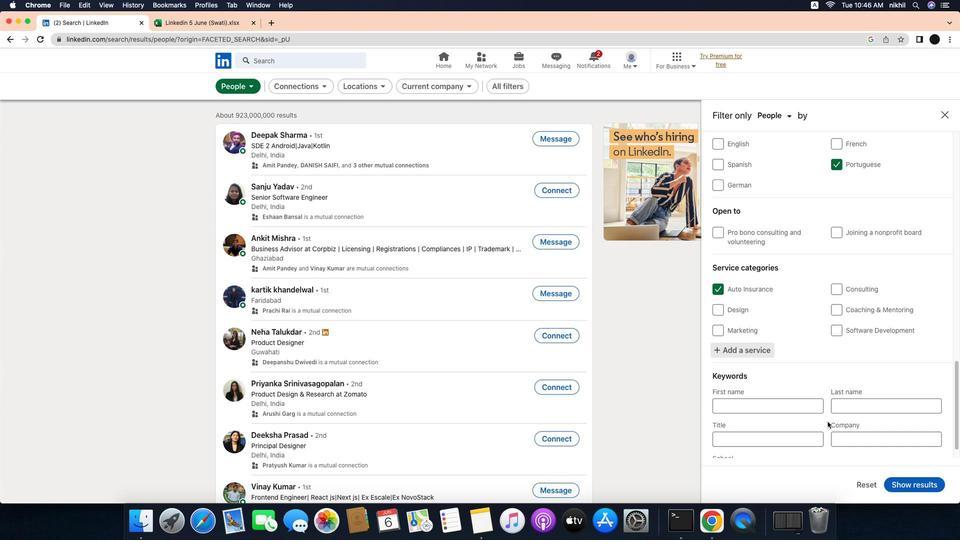 
Action: Mouse scrolled (855, 421) with delta (-27, -28)
Screenshot: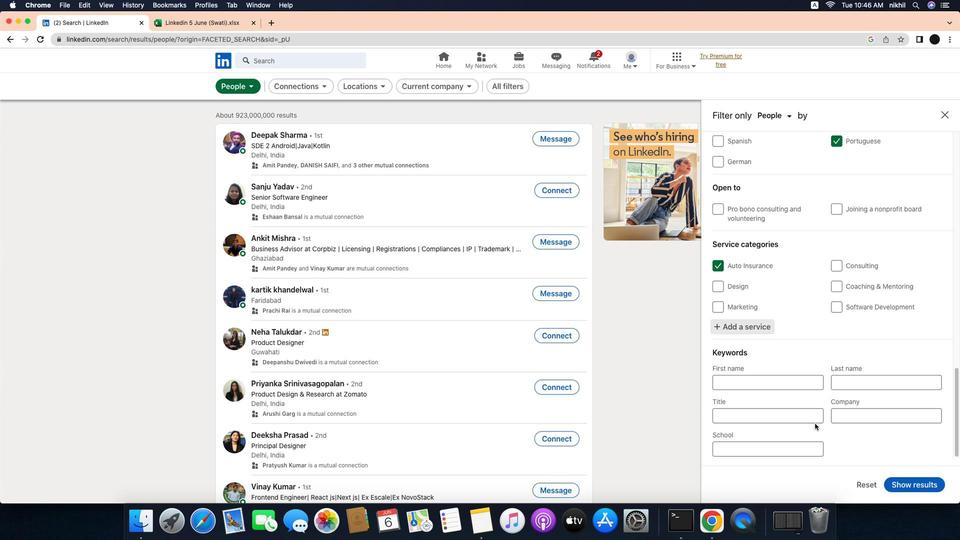 
Action: Mouse scrolled (855, 421) with delta (-27, -28)
Screenshot: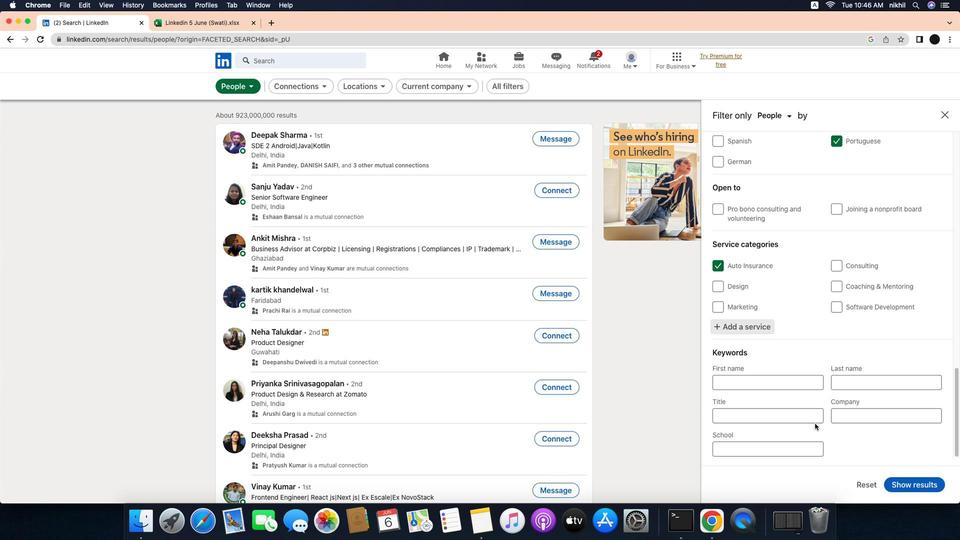 
Action: Mouse scrolled (855, 421) with delta (-27, -29)
Screenshot: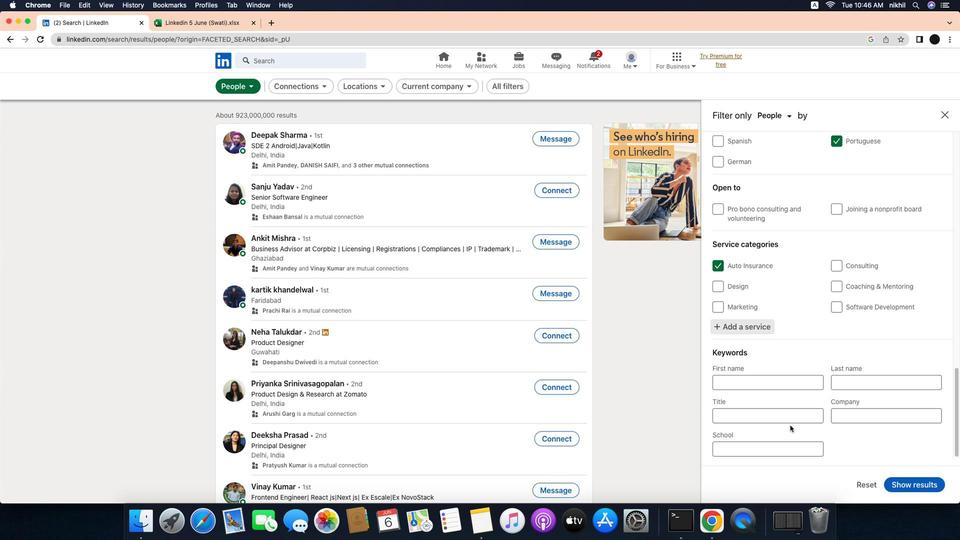 
Action: Mouse scrolled (855, 421) with delta (-27, -28)
Screenshot: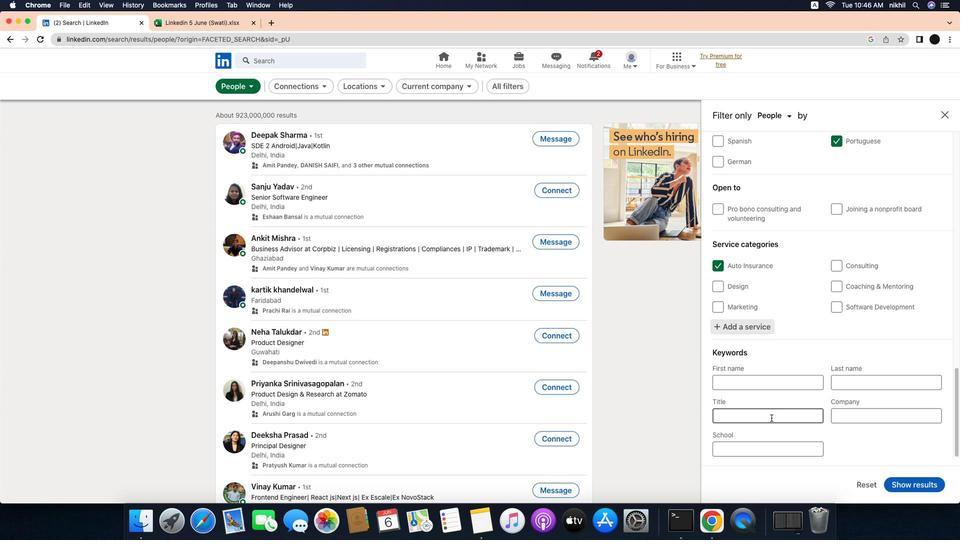 
Action: Mouse scrolled (855, 421) with delta (-27, -28)
Screenshot: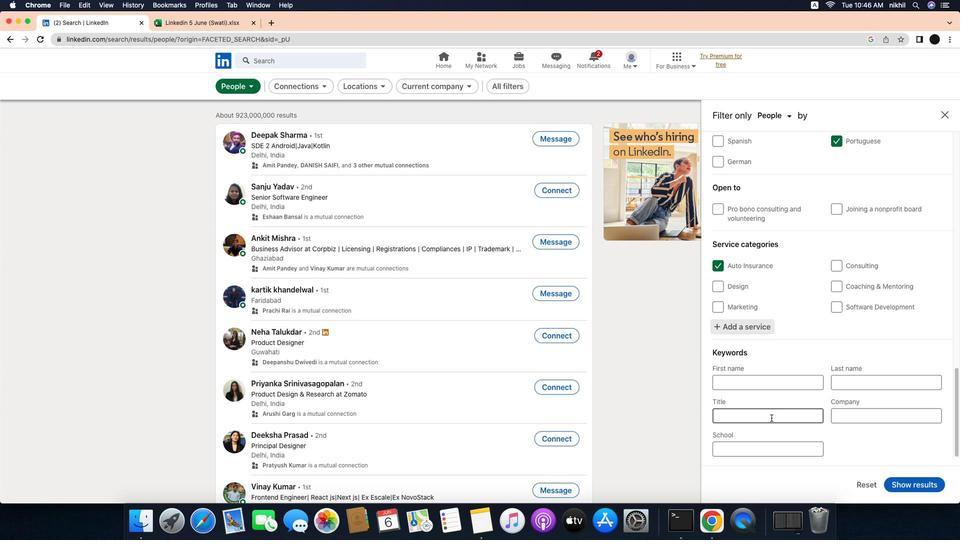 
Action: Mouse scrolled (855, 421) with delta (-27, -28)
Screenshot: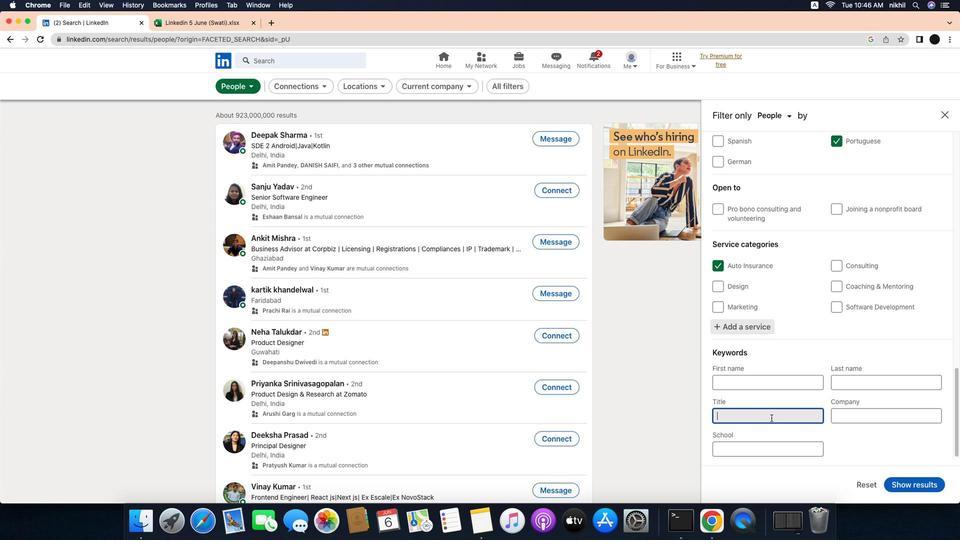 
Action: Mouse scrolled (855, 421) with delta (-27, -29)
Screenshot: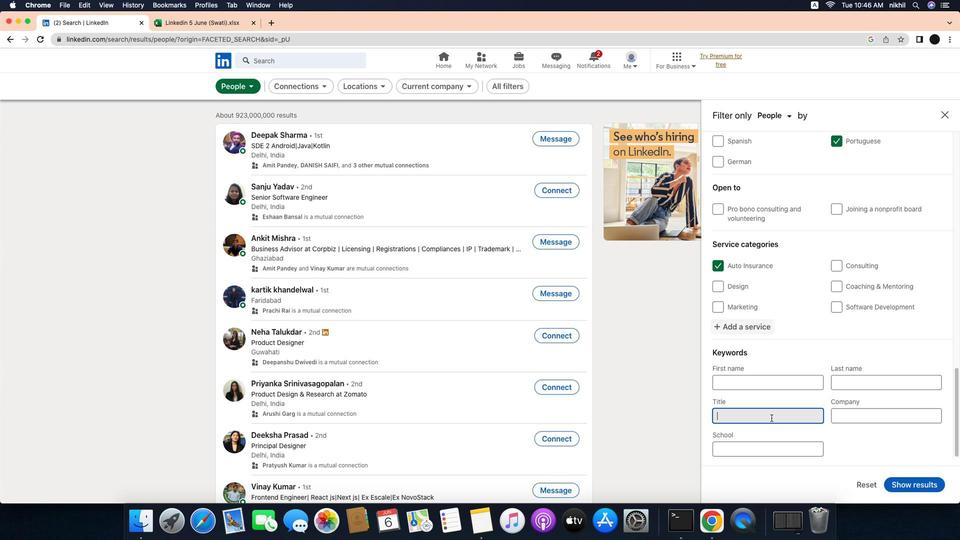 
Action: Mouse moved to (795, 418)
Screenshot: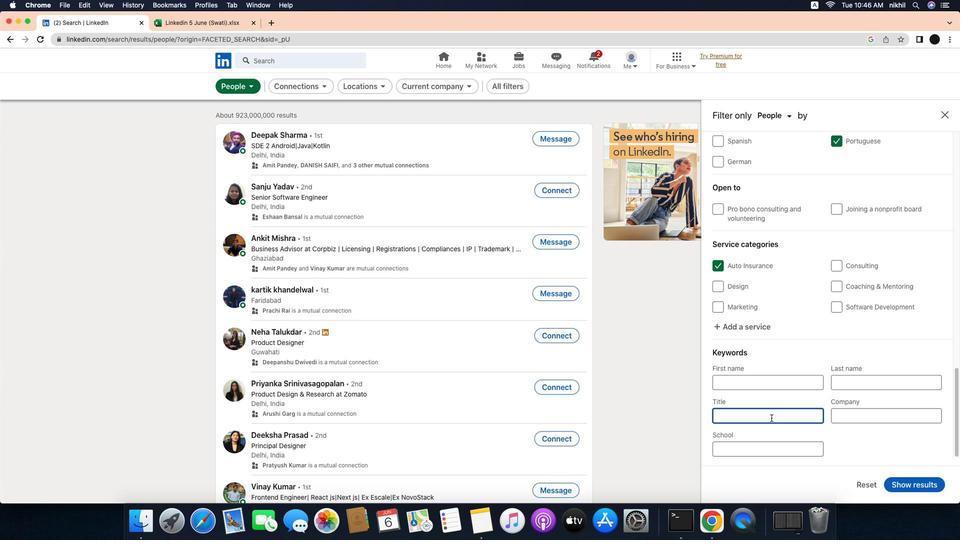 
Action: Mouse pressed left at (795, 418)
Screenshot: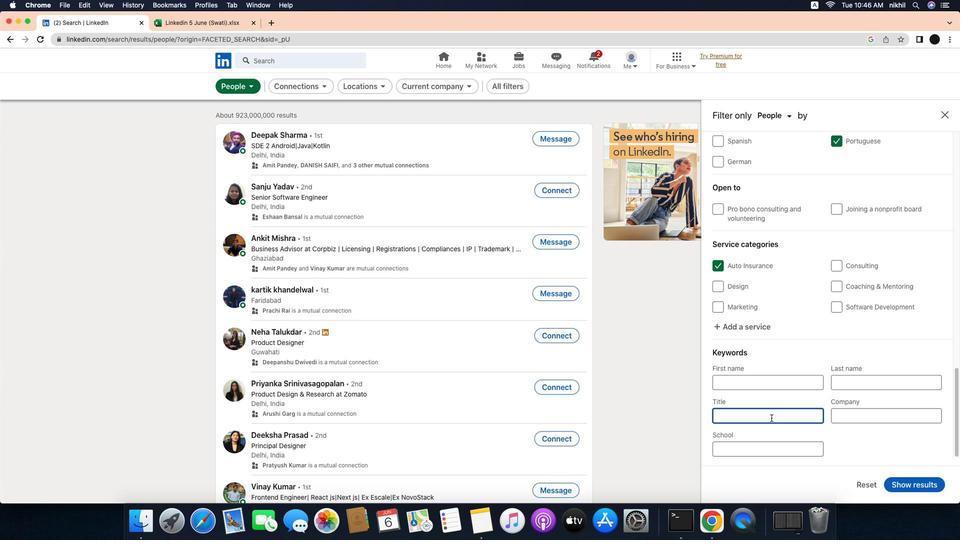 
Action: Key pressed Key.caps_lock'M'Key.caps_lock'a''i''l'Key.spaceKey.caps_lock'C'Key.caps_lock'a''r''r''i''e''r'Key.enter
Screenshot: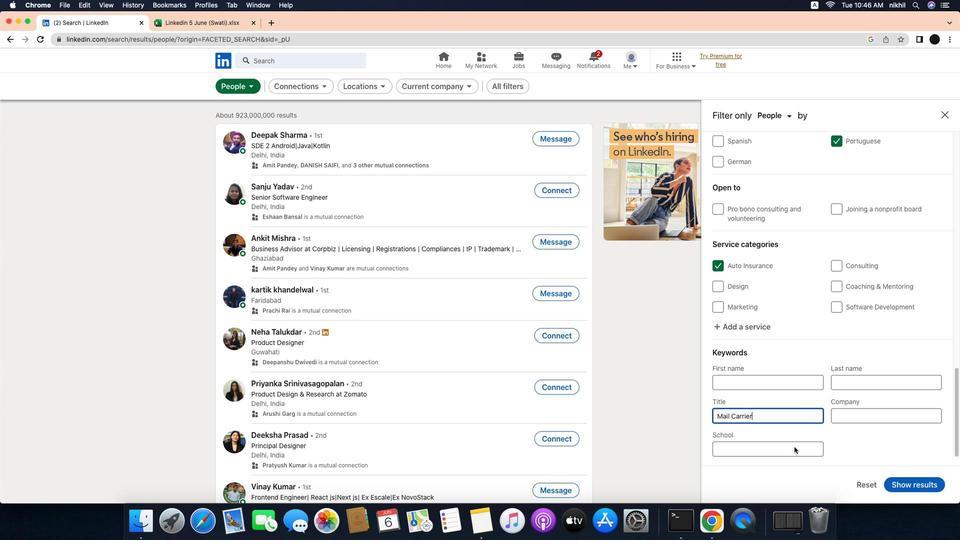 
Action: Mouse moved to (930, 489)
Screenshot: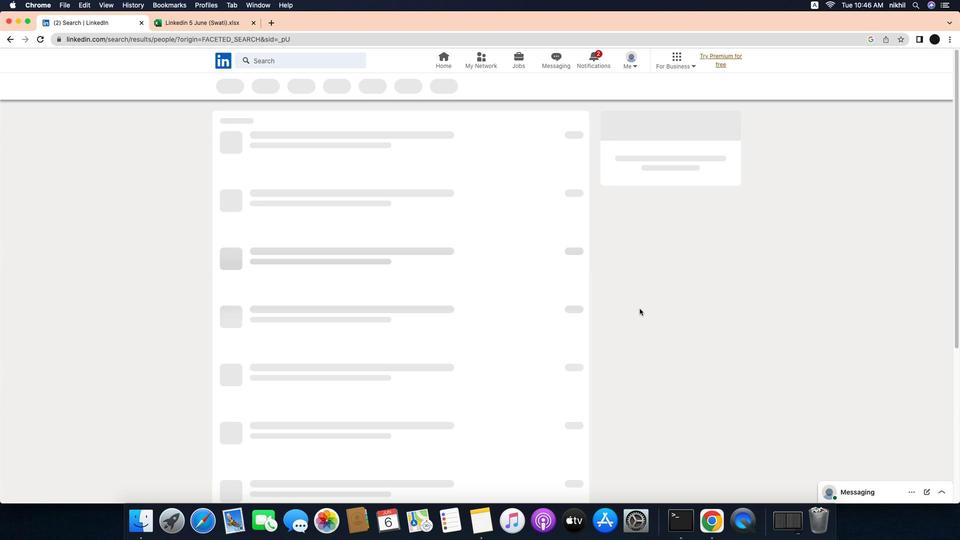 
Action: Mouse pressed left at (930, 489)
Screenshot: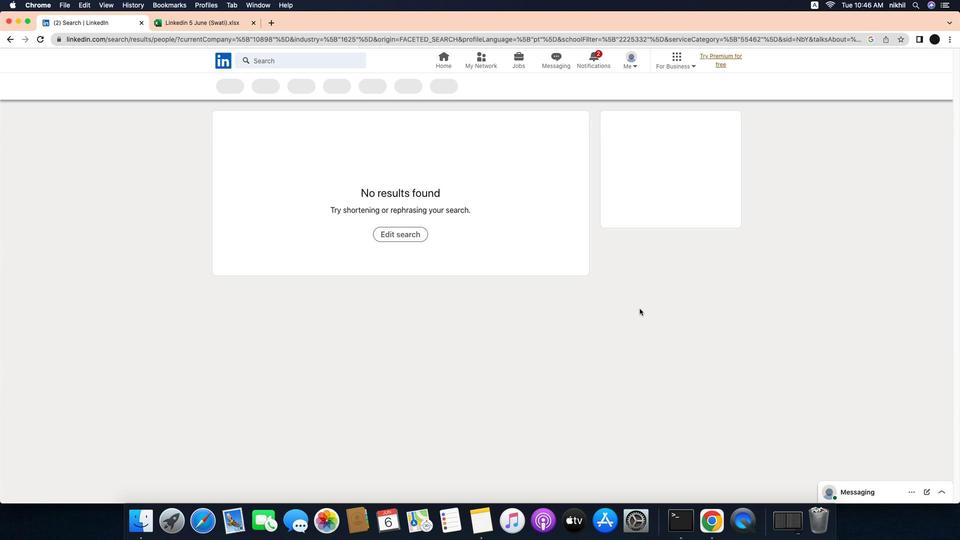 
Action: Mouse moved to (654, 301)
Screenshot: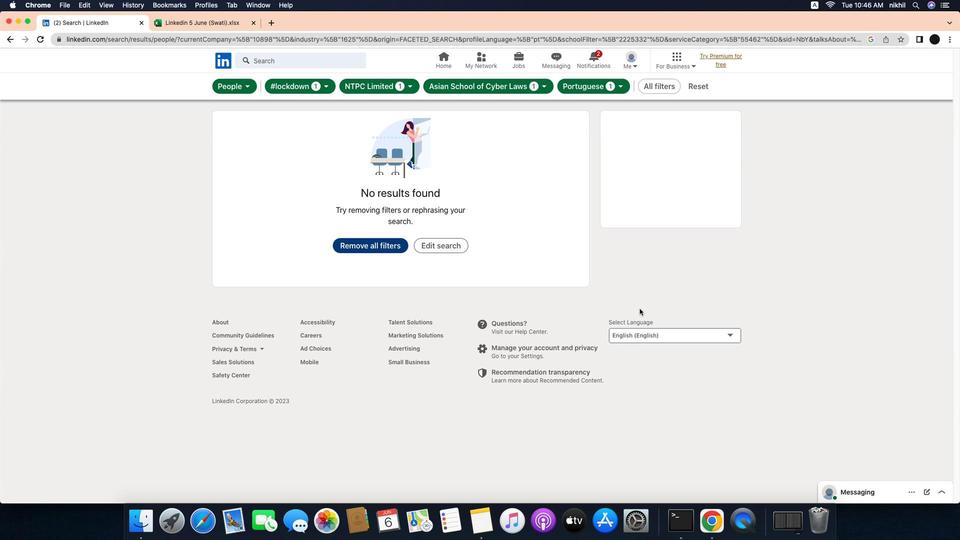 
